 Task: Reply to email with the signature Brandon Turner with the subject Event invitation from softage.1@softage.net with the message I would like to schedule a call to discuss the proposed changes to the budget plan. Undo the message and rewrite the message as I would like to request an extension on this deadline. Send the email
Action: Mouse moved to (479, 602)
Screenshot: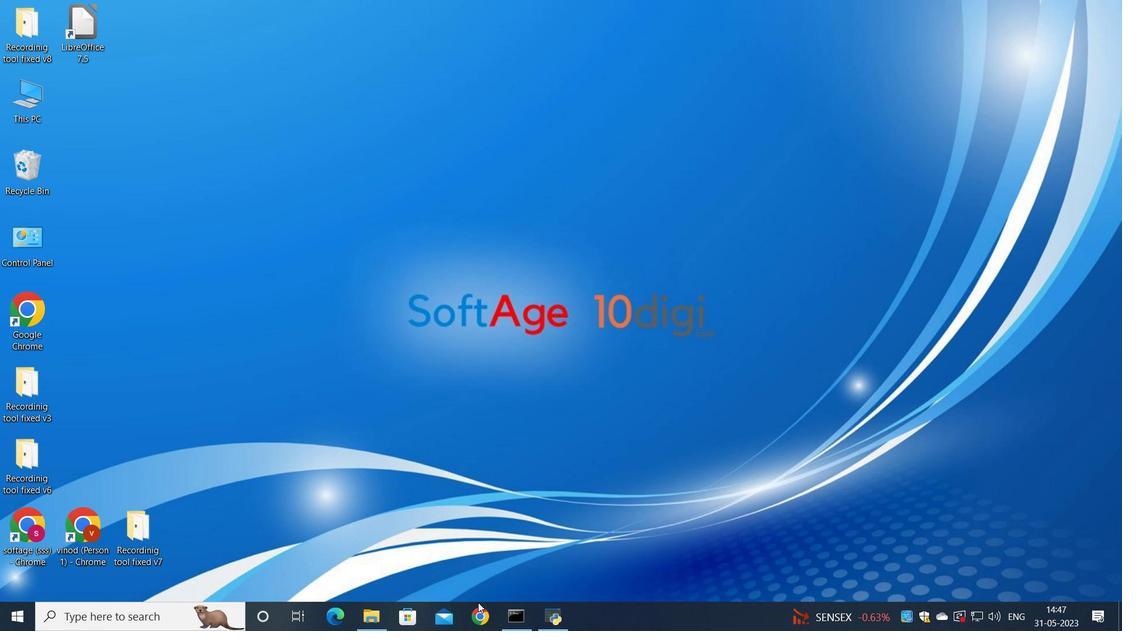 
Action: Mouse pressed left at (479, 602)
Screenshot: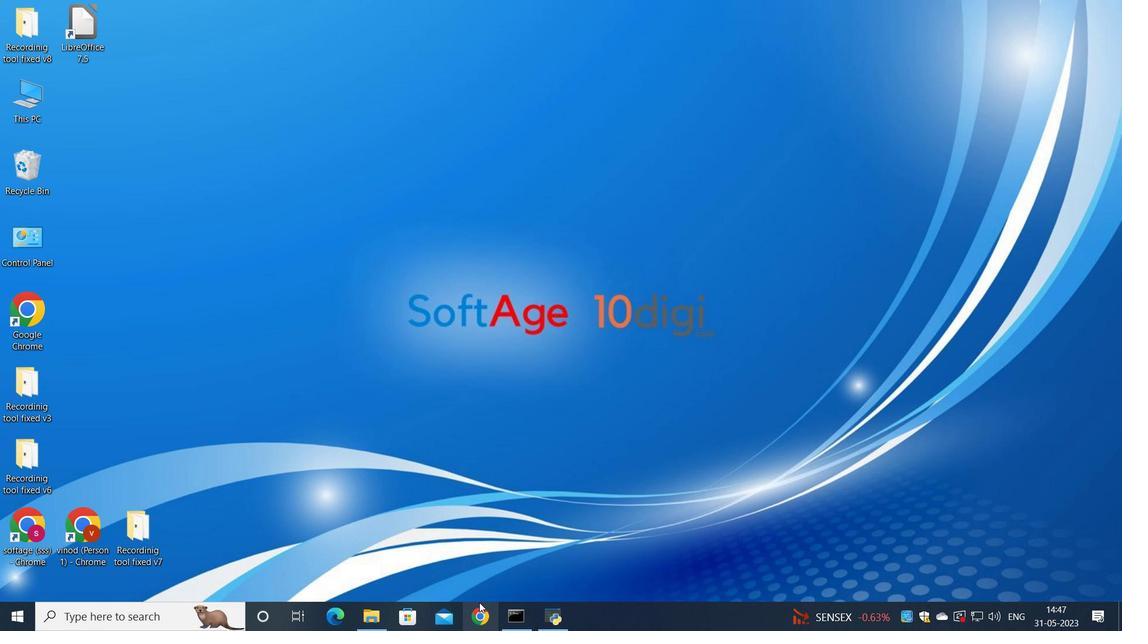 
Action: Mouse moved to (506, 364)
Screenshot: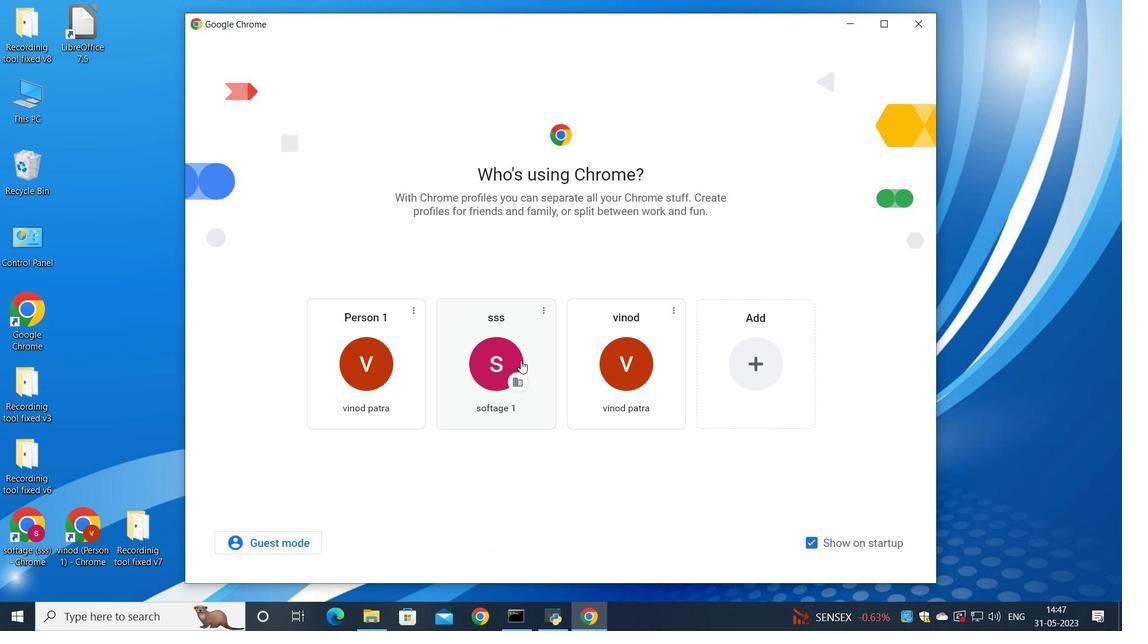 
Action: Mouse pressed left at (506, 364)
Screenshot: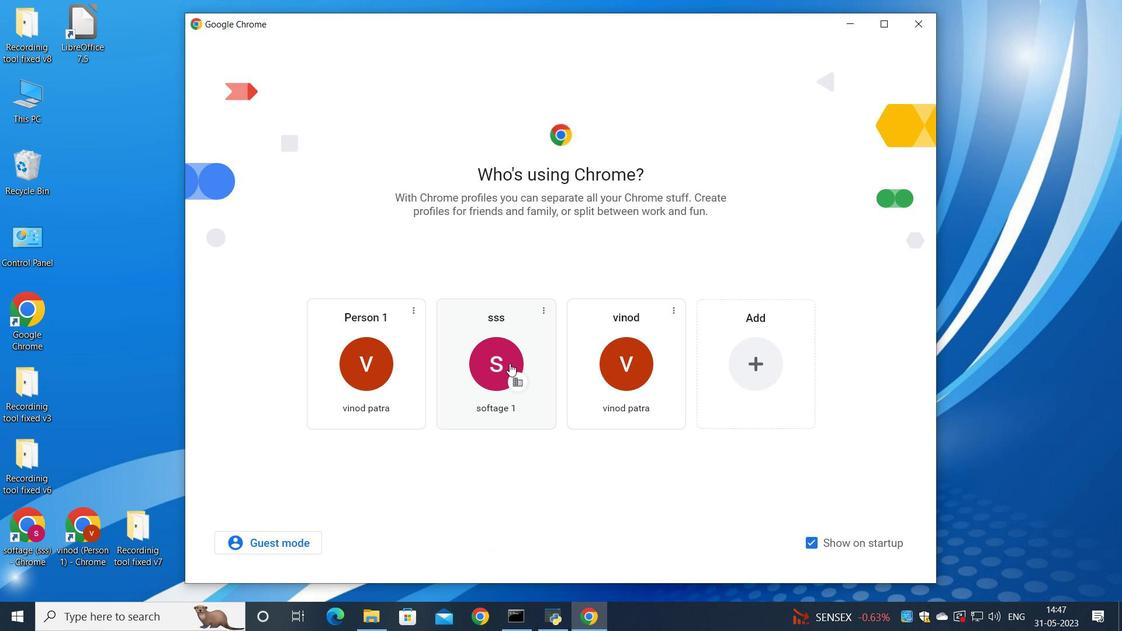 
Action: Mouse moved to (977, 75)
Screenshot: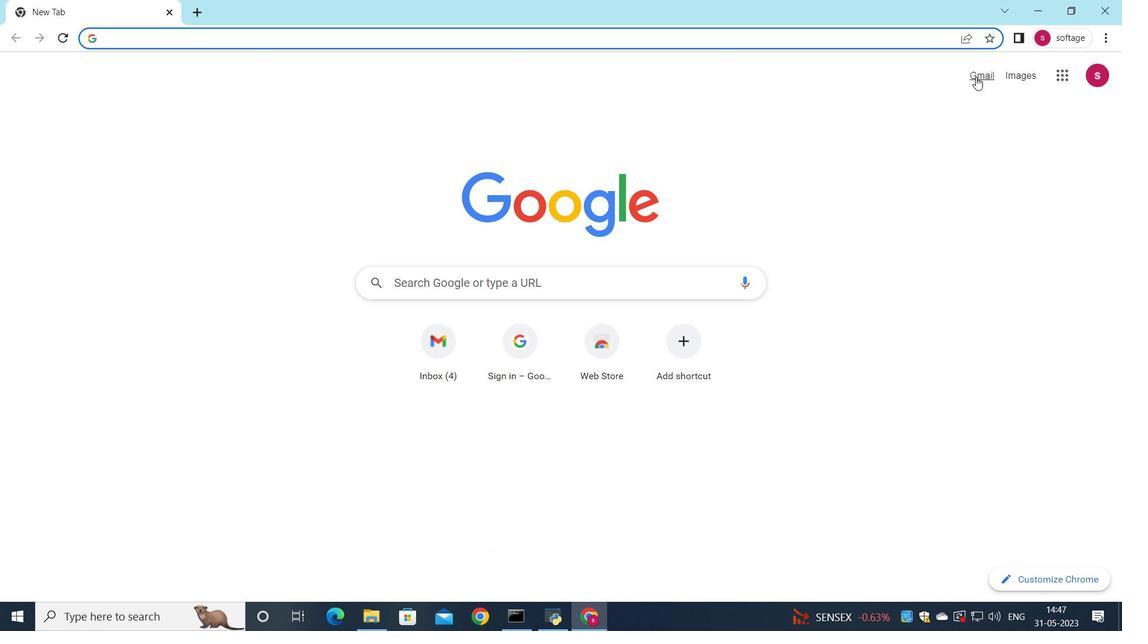 
Action: Mouse pressed left at (977, 75)
Screenshot: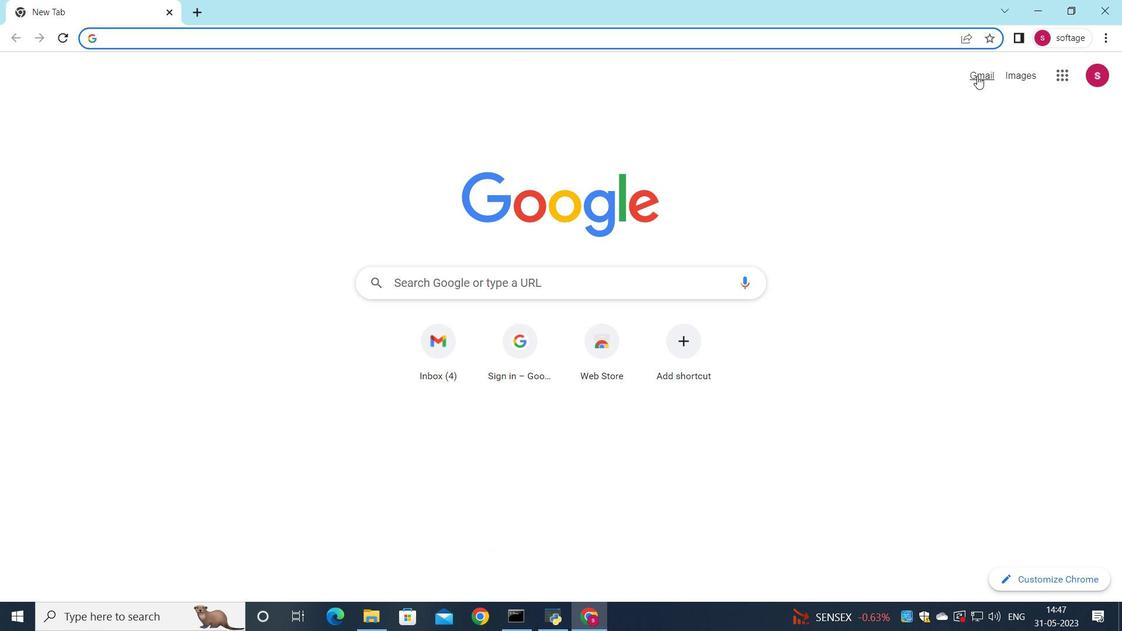 
Action: Mouse moved to (965, 108)
Screenshot: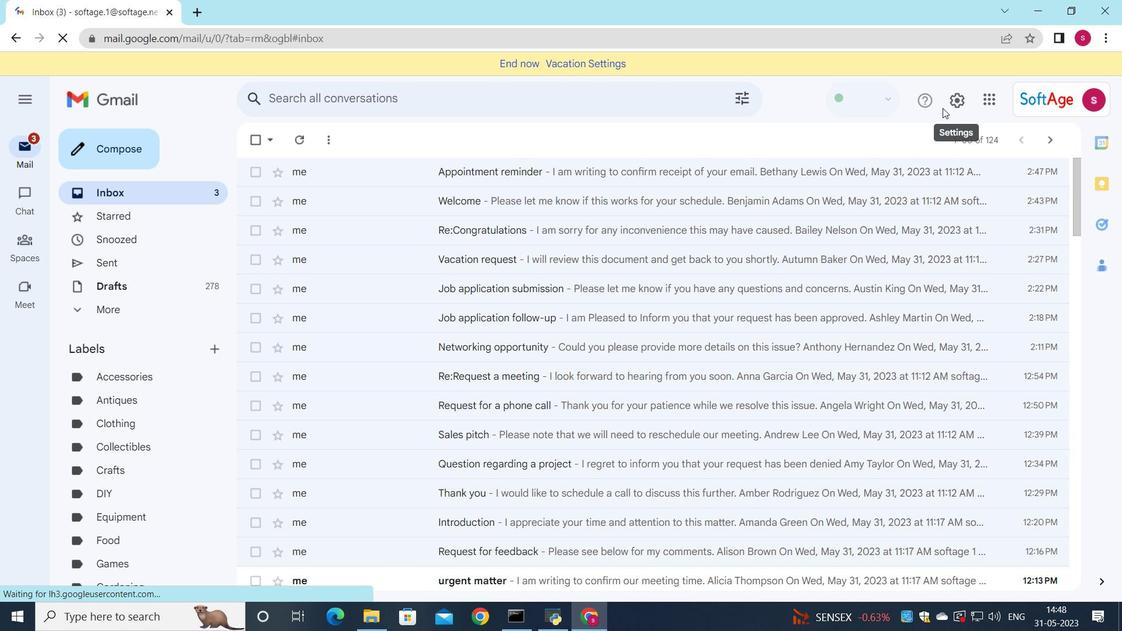
Action: Mouse pressed left at (965, 108)
Screenshot: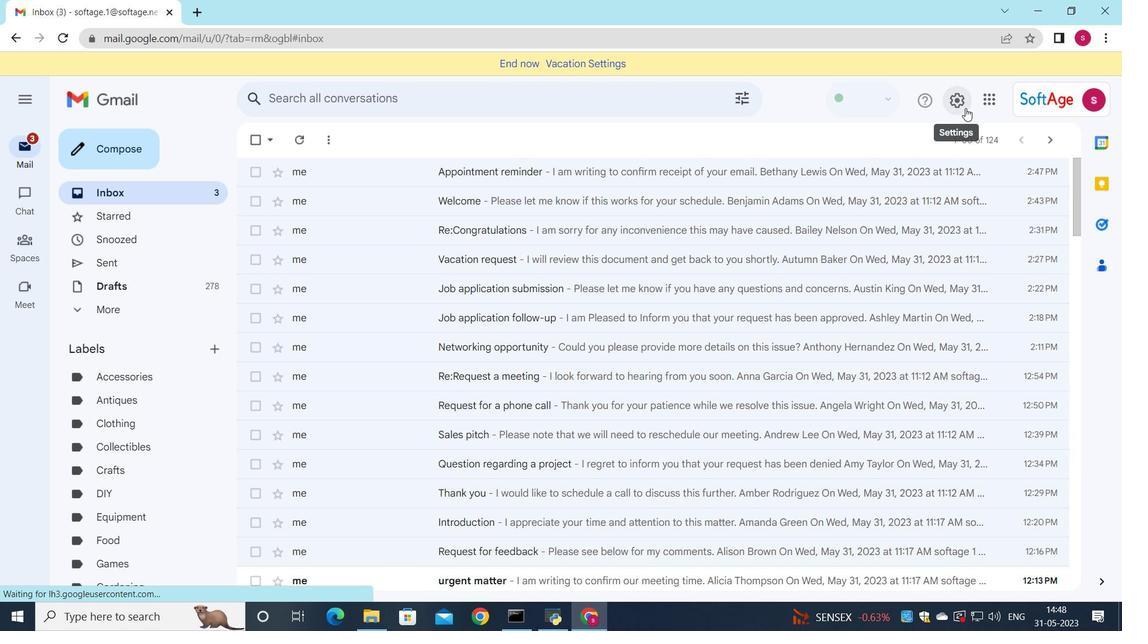 
Action: Mouse moved to (927, 170)
Screenshot: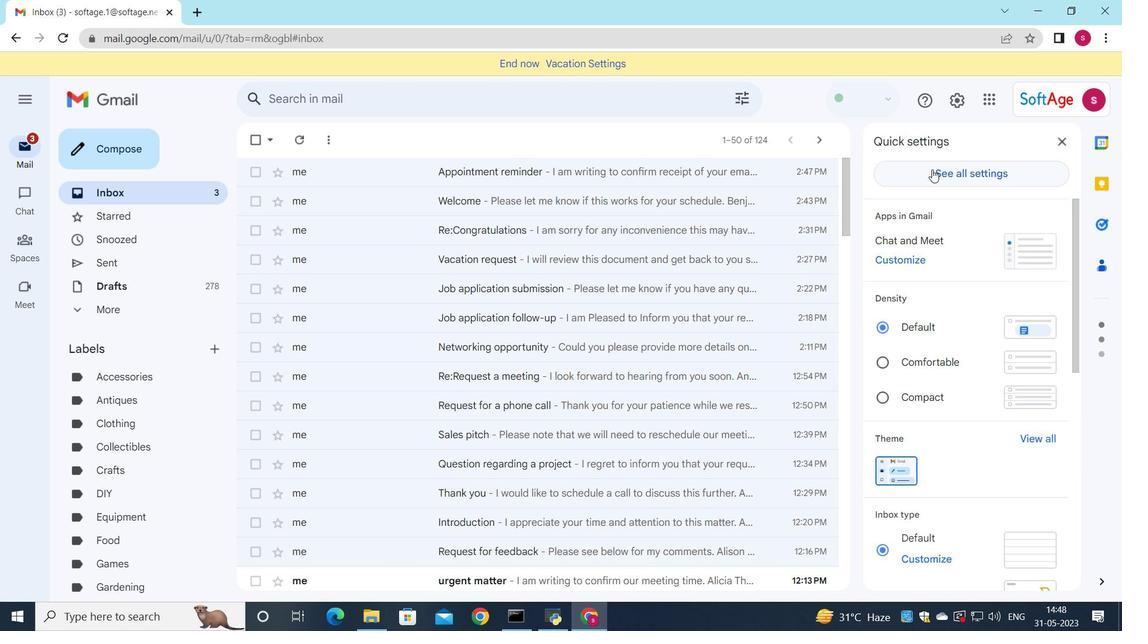 
Action: Mouse pressed left at (927, 170)
Screenshot: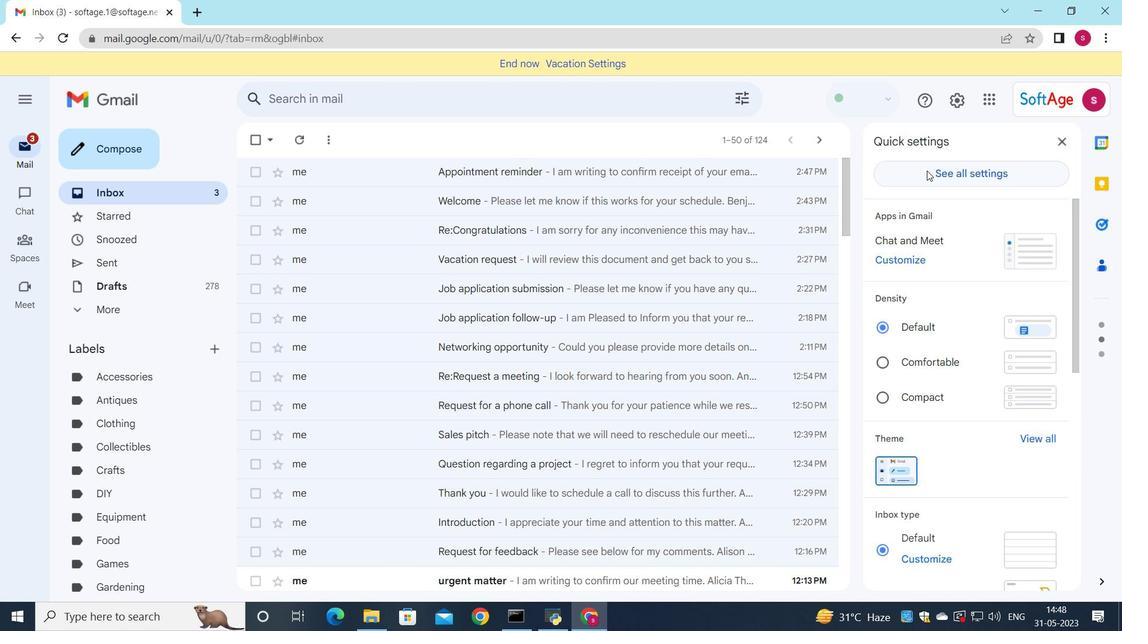 
Action: Mouse moved to (623, 298)
Screenshot: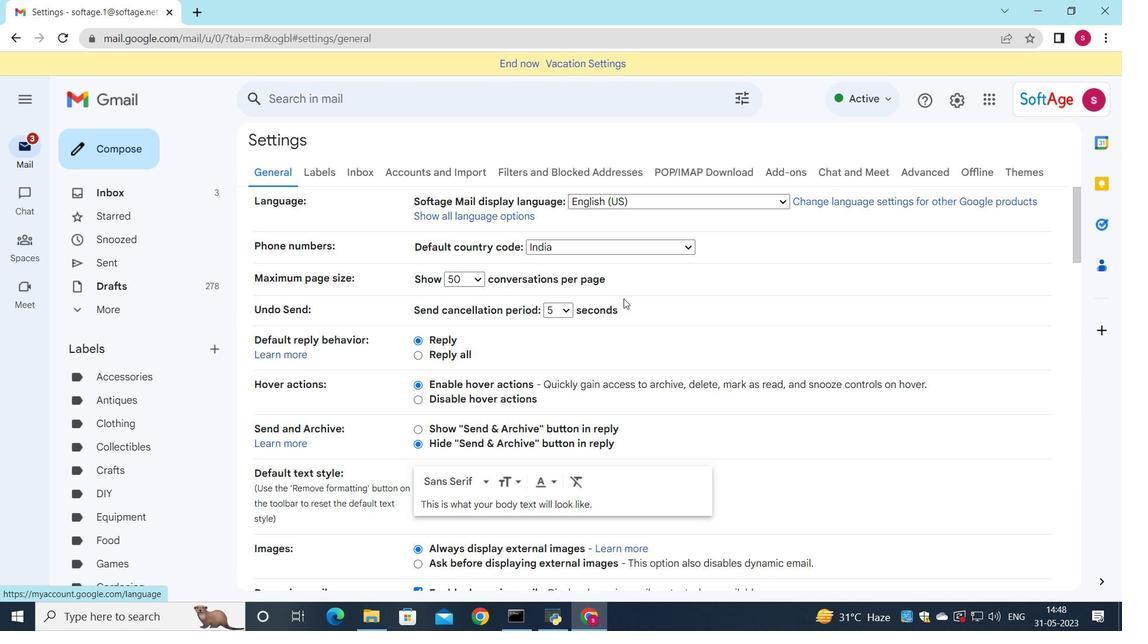 
Action: Mouse scrolled (623, 298) with delta (0, 0)
Screenshot: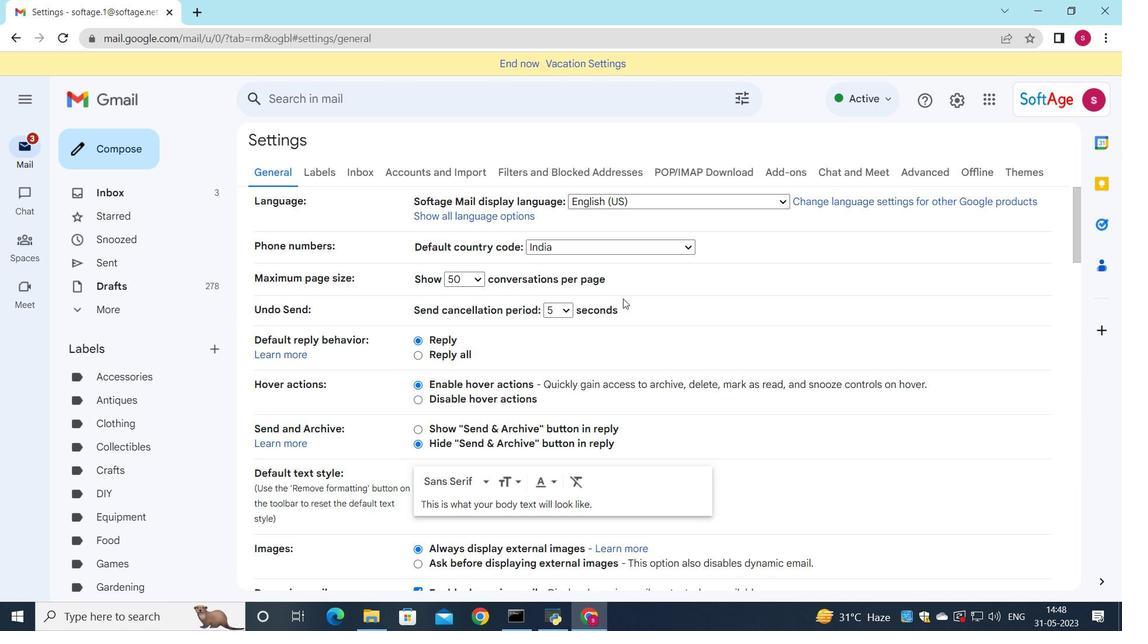 
Action: Mouse scrolled (623, 298) with delta (0, 0)
Screenshot: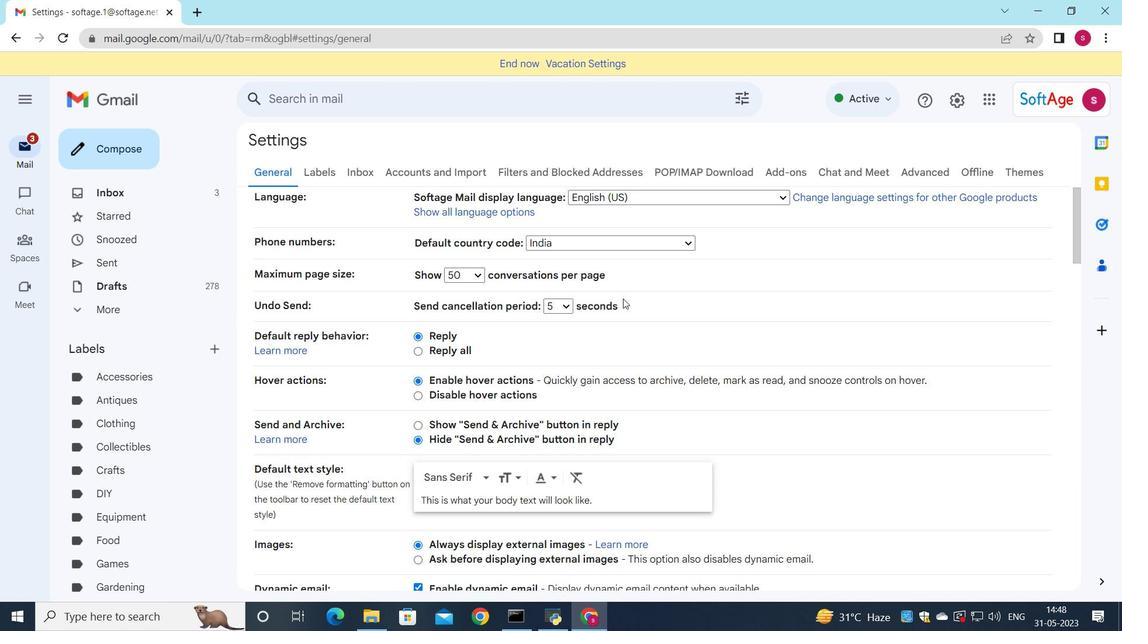 
Action: Mouse scrolled (623, 298) with delta (0, 0)
Screenshot: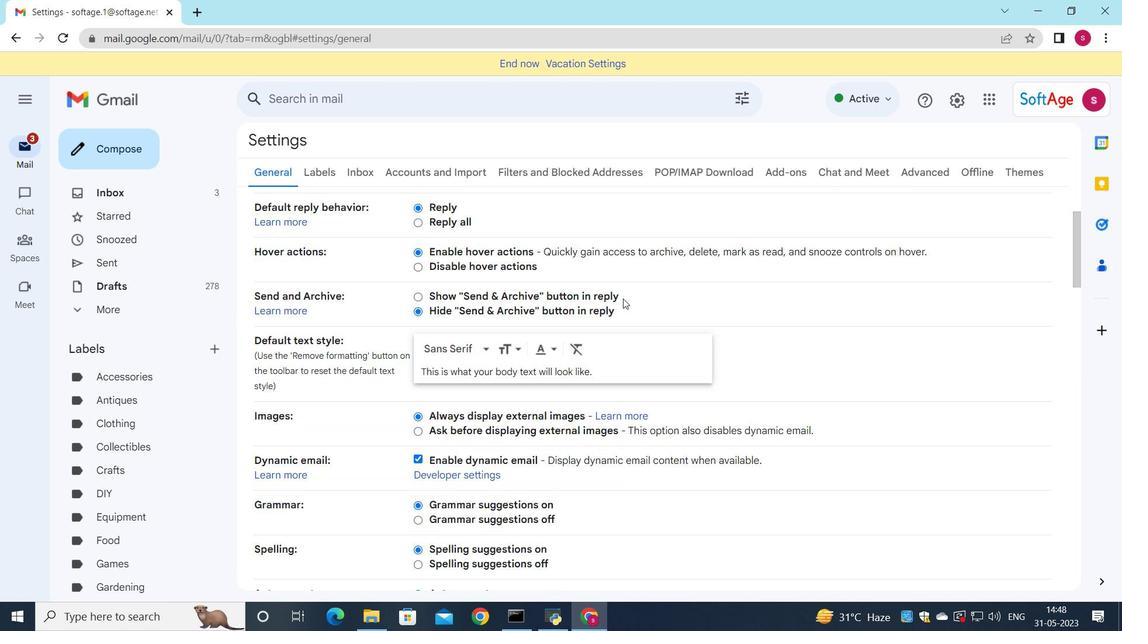 
Action: Mouse scrolled (623, 298) with delta (0, 0)
Screenshot: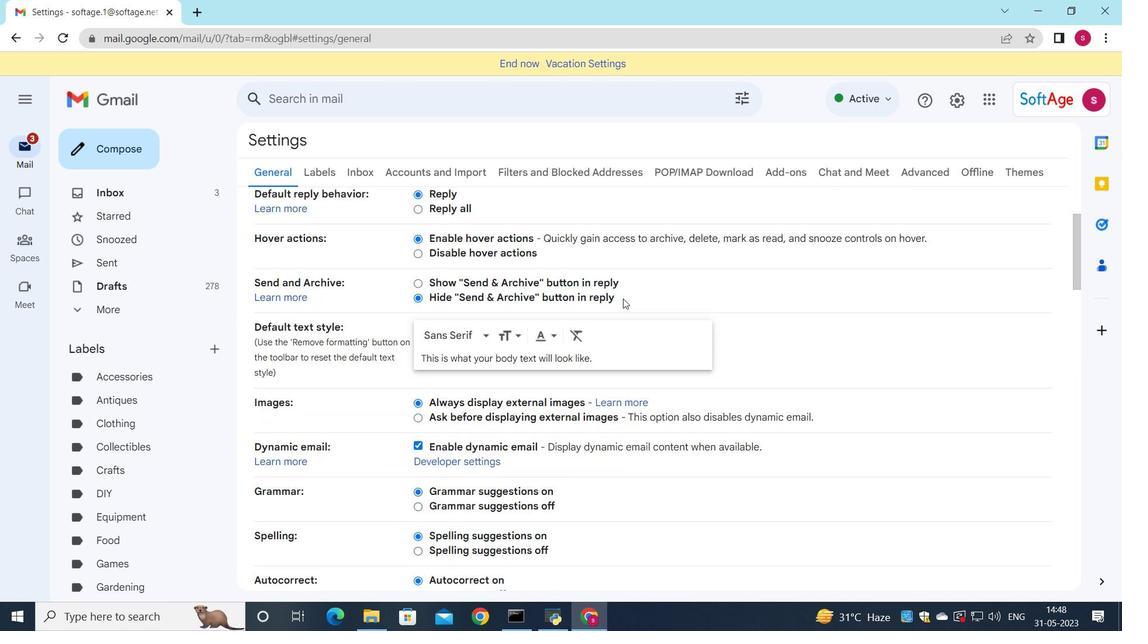 
Action: Mouse scrolled (623, 298) with delta (0, 0)
Screenshot: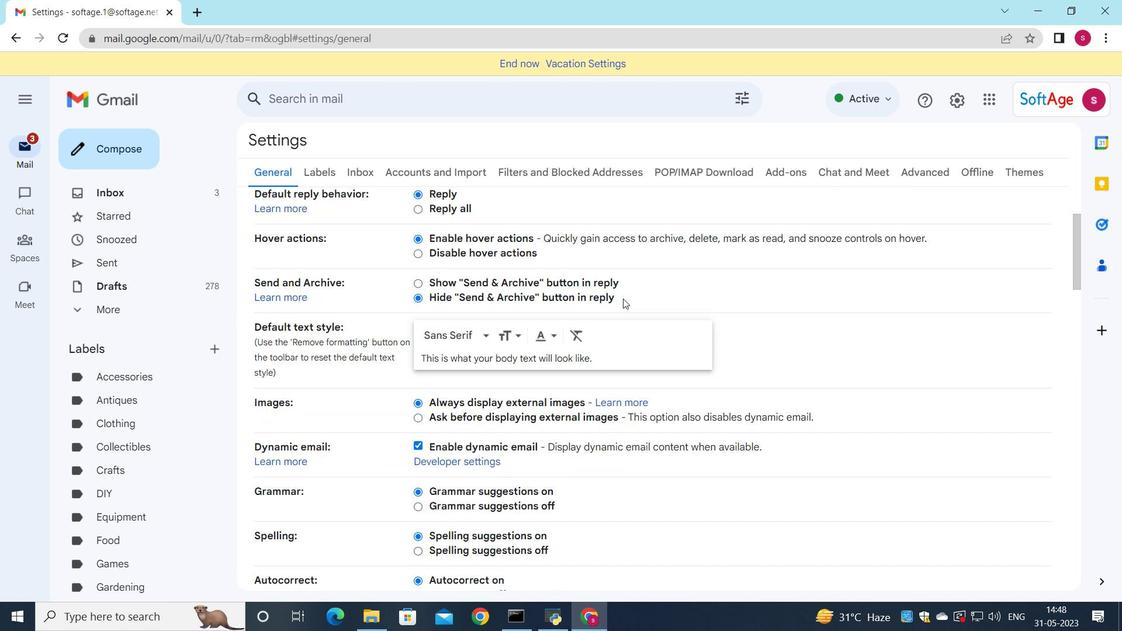 
Action: Mouse scrolled (623, 298) with delta (0, 0)
Screenshot: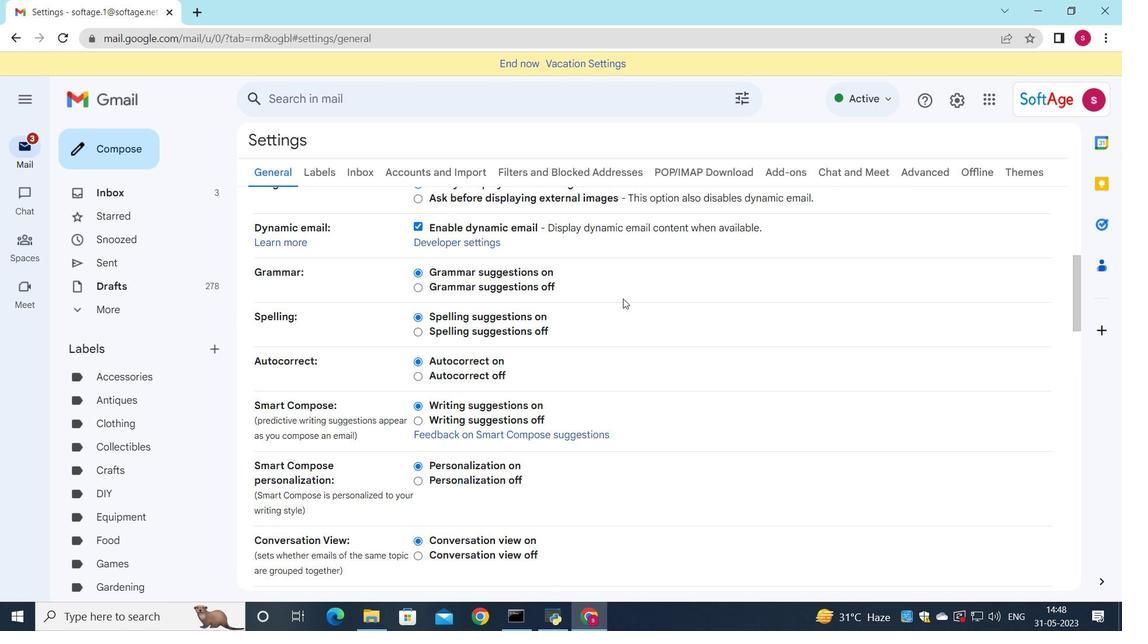 
Action: Mouse scrolled (623, 298) with delta (0, 0)
Screenshot: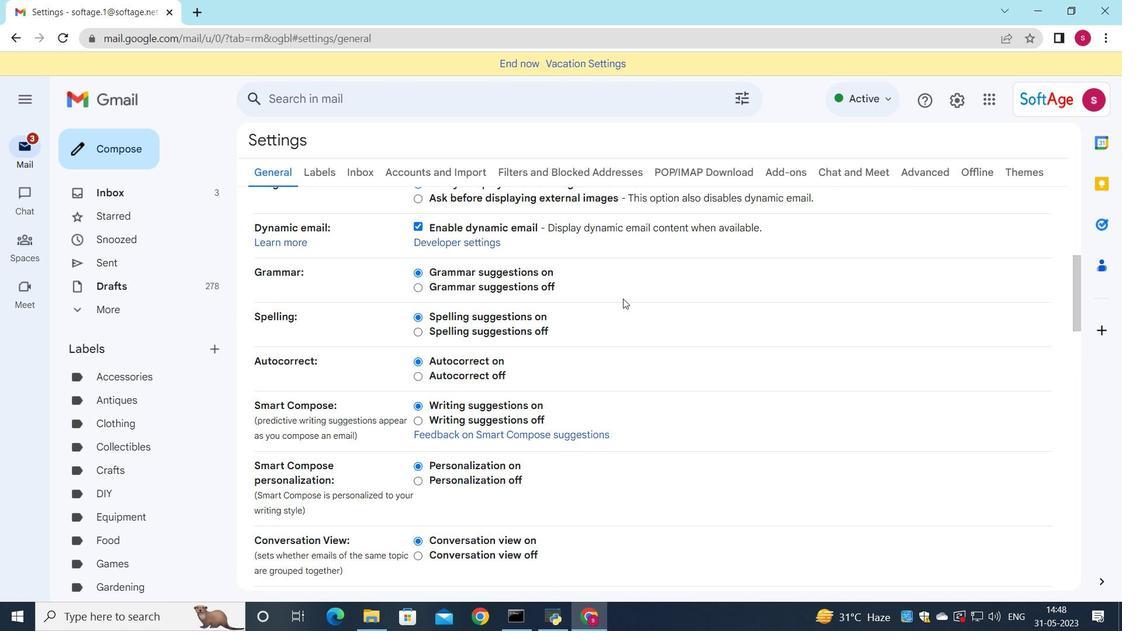 
Action: Mouse scrolled (623, 298) with delta (0, 0)
Screenshot: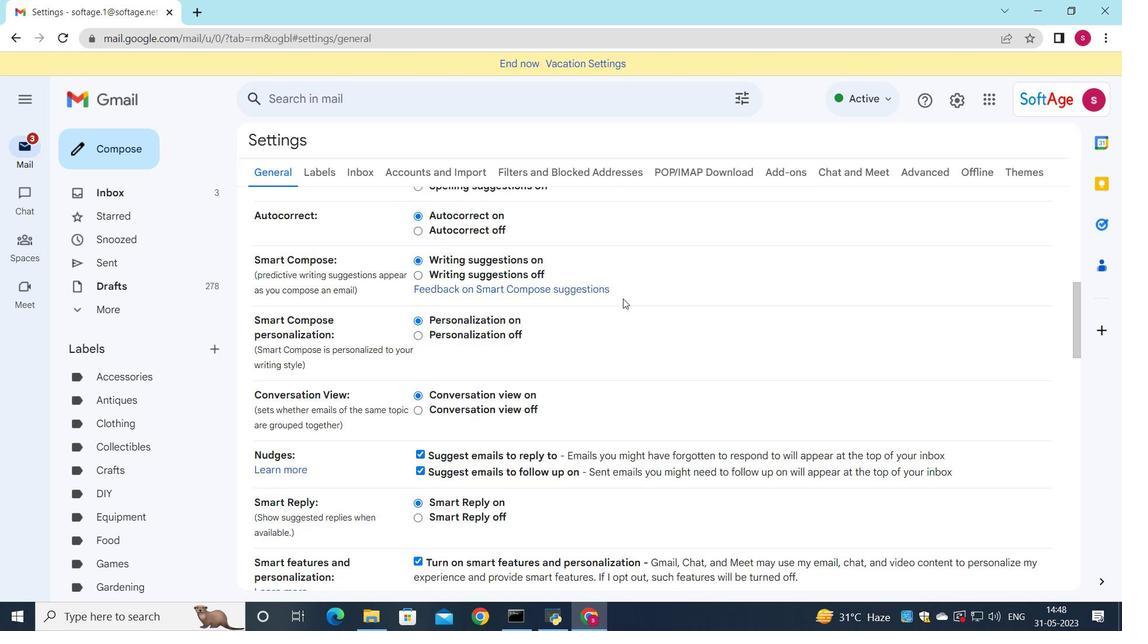 
Action: Mouse scrolled (623, 298) with delta (0, 0)
Screenshot: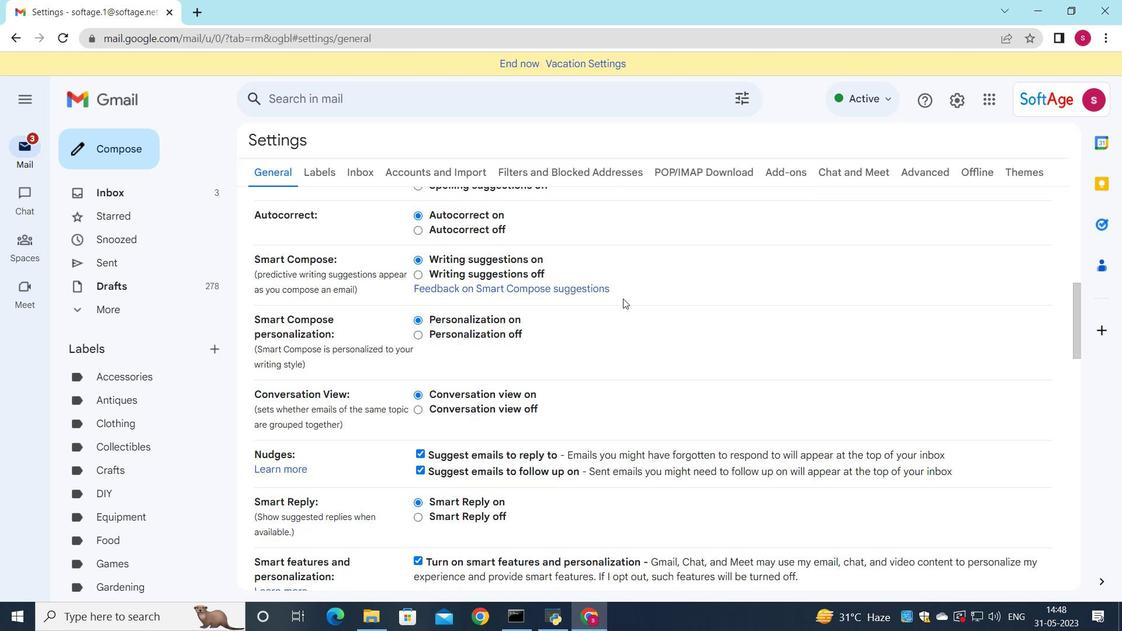 
Action: Mouse scrolled (623, 298) with delta (0, 0)
Screenshot: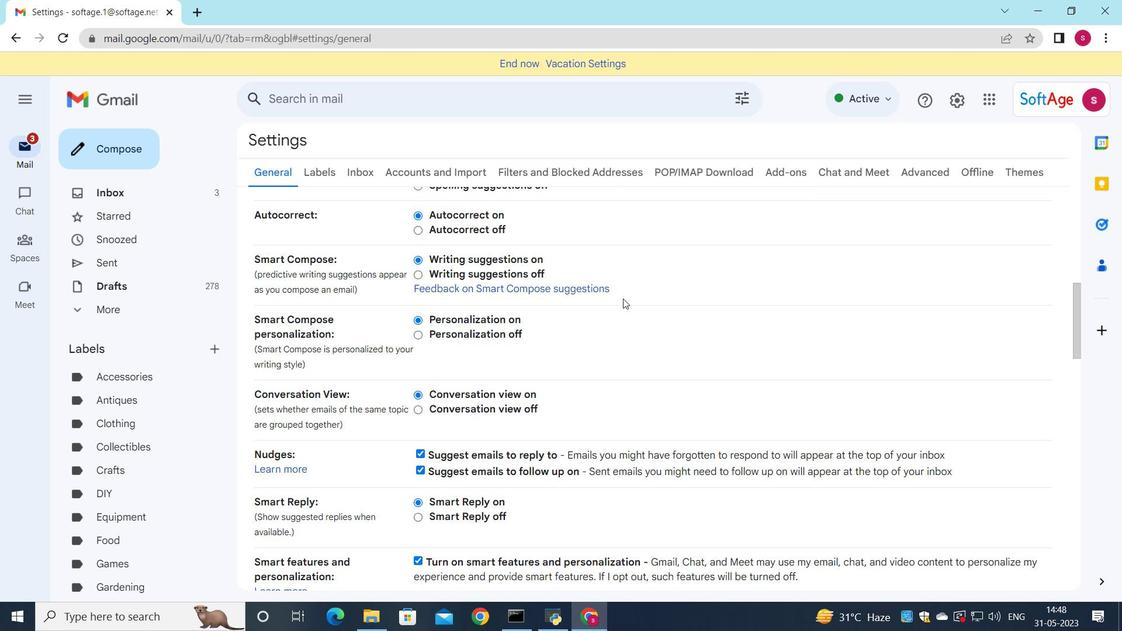 
Action: Mouse scrolled (623, 298) with delta (0, 0)
Screenshot: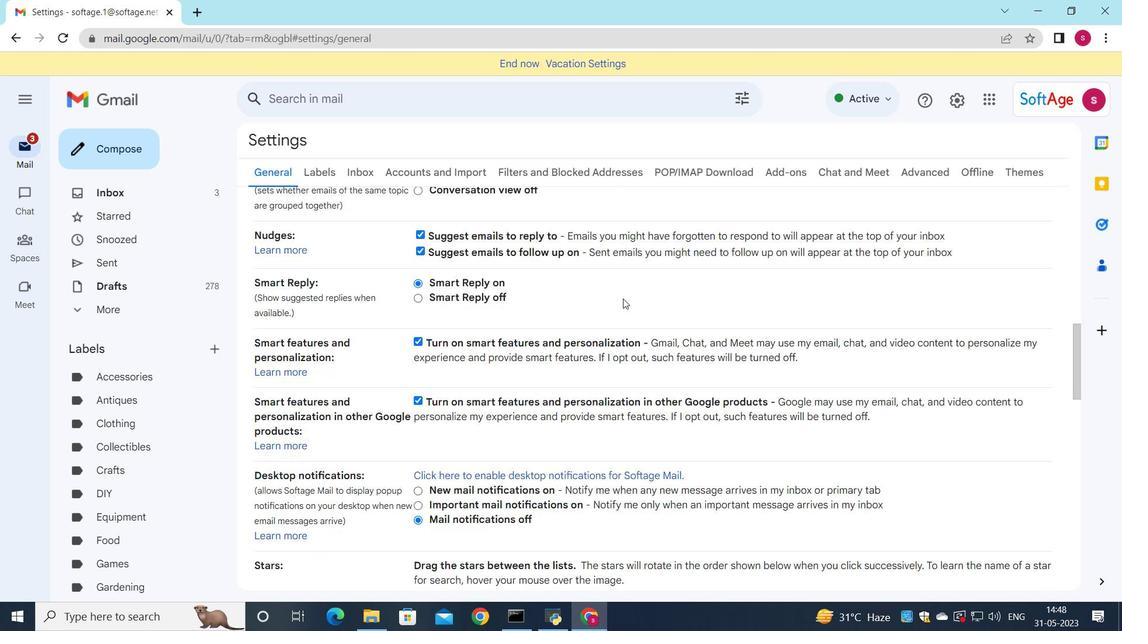 
Action: Mouse scrolled (623, 298) with delta (0, 0)
Screenshot: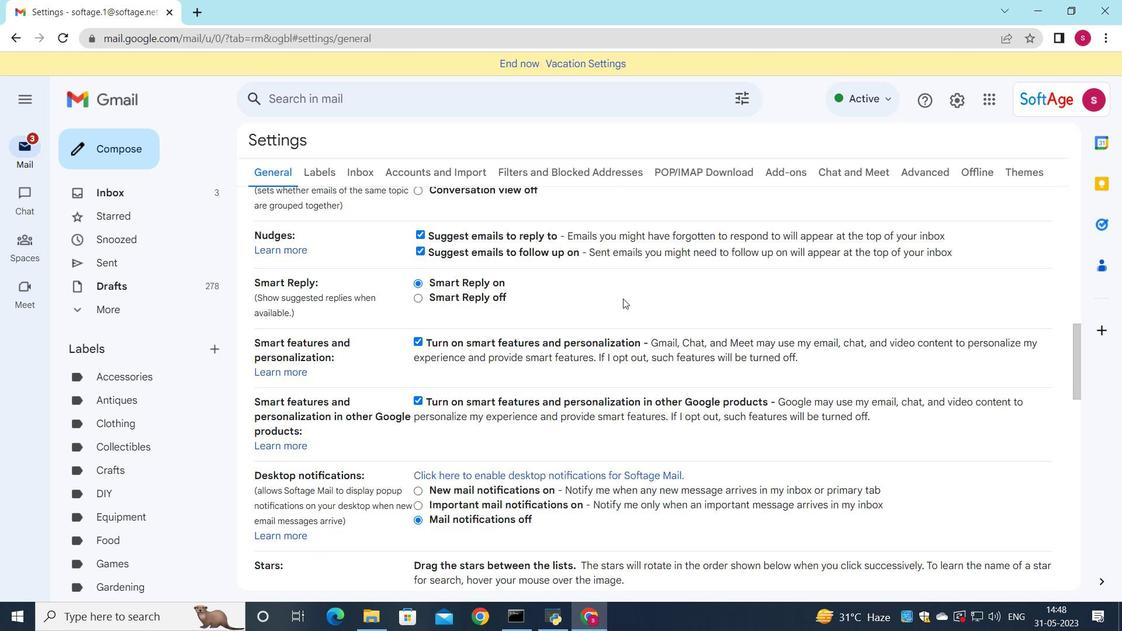 
Action: Mouse scrolled (623, 298) with delta (0, 0)
Screenshot: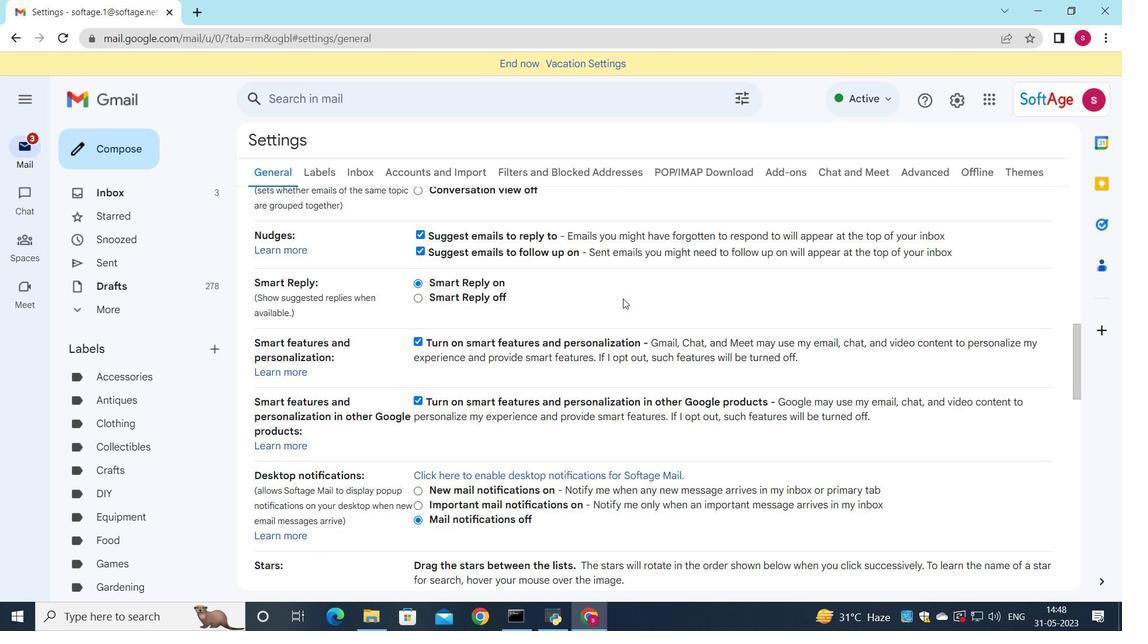 
Action: Mouse scrolled (623, 298) with delta (0, 0)
Screenshot: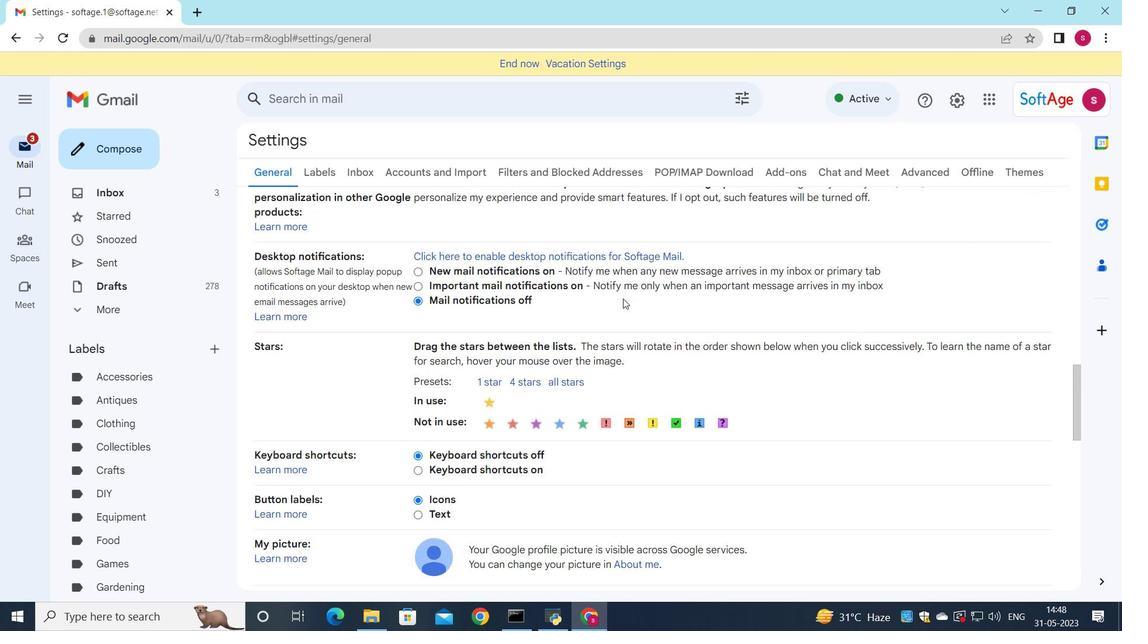 
Action: Mouse scrolled (623, 298) with delta (0, 0)
Screenshot: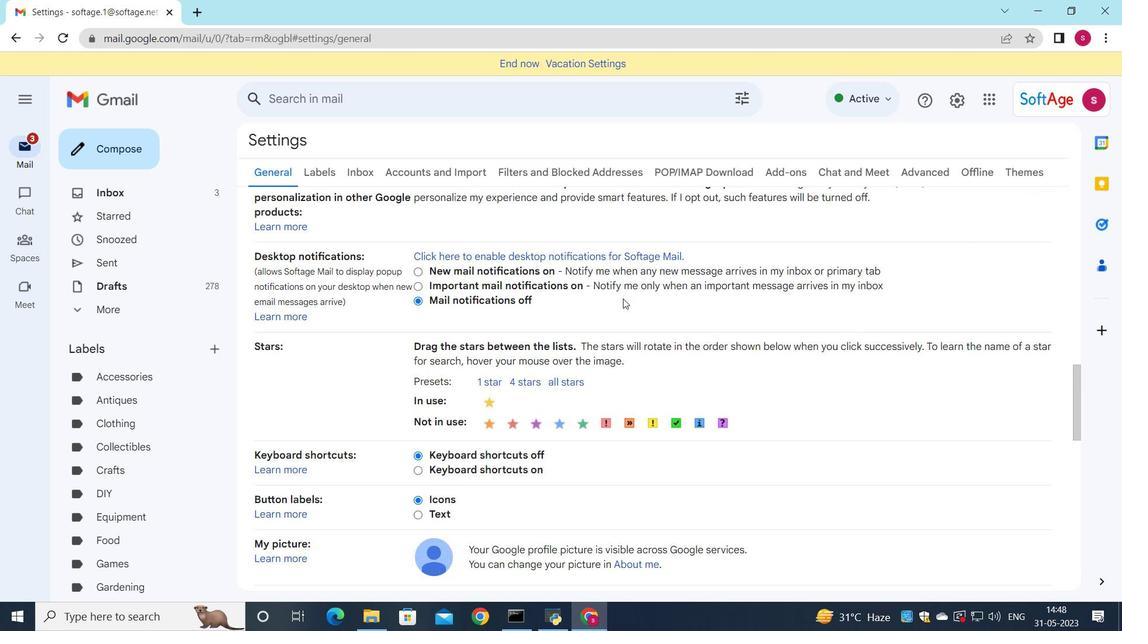 
Action: Mouse scrolled (623, 298) with delta (0, 0)
Screenshot: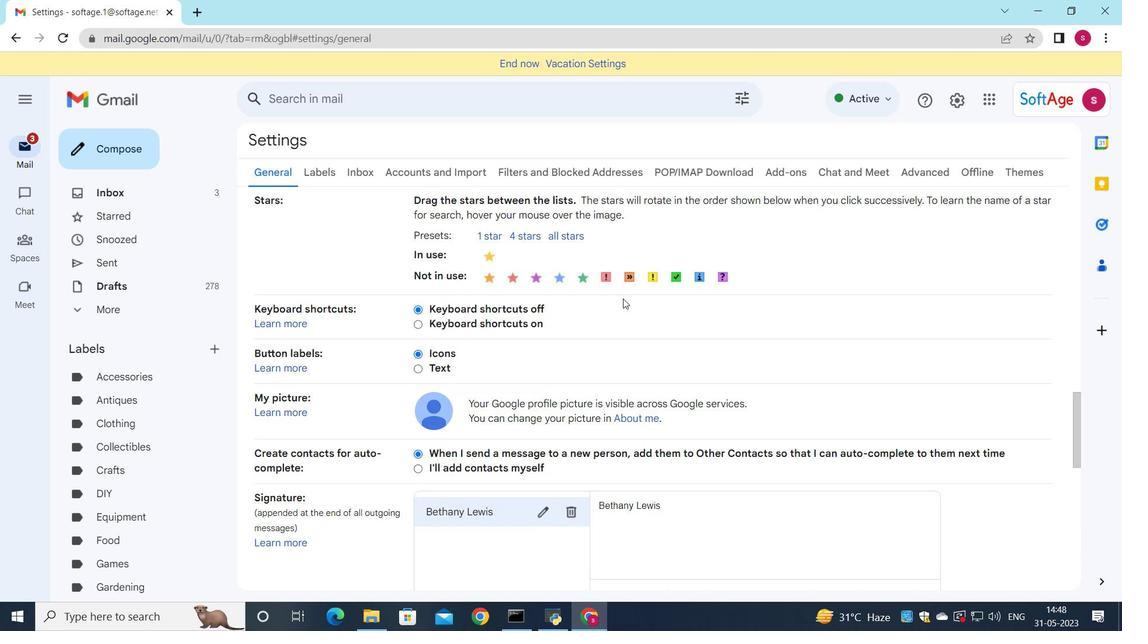 
Action: Mouse scrolled (623, 298) with delta (0, 0)
Screenshot: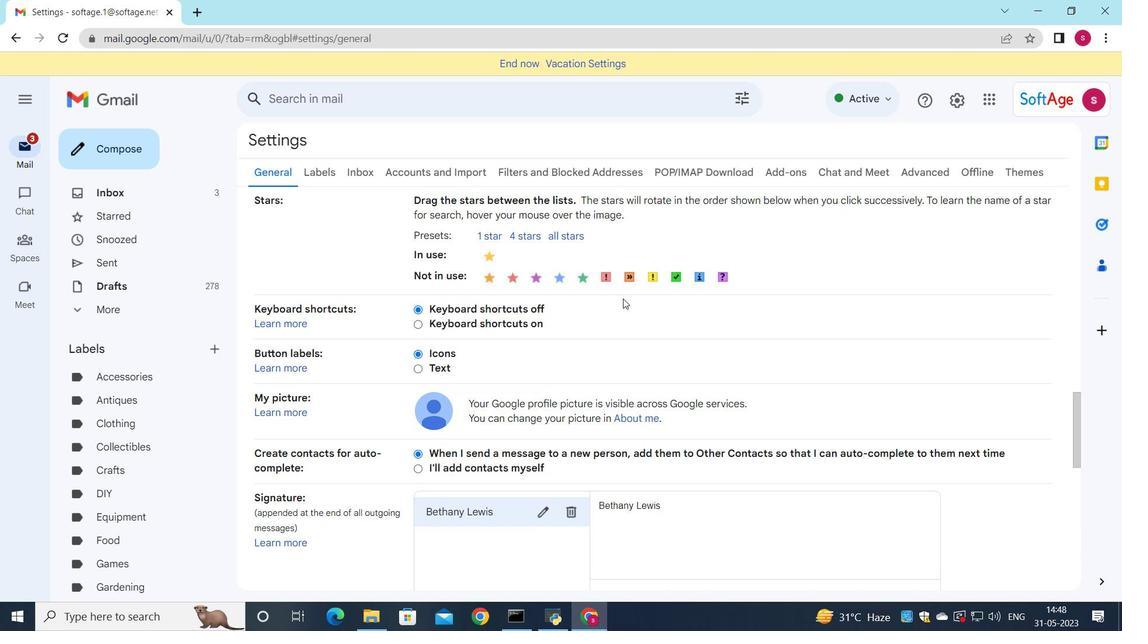 
Action: Mouse moved to (573, 364)
Screenshot: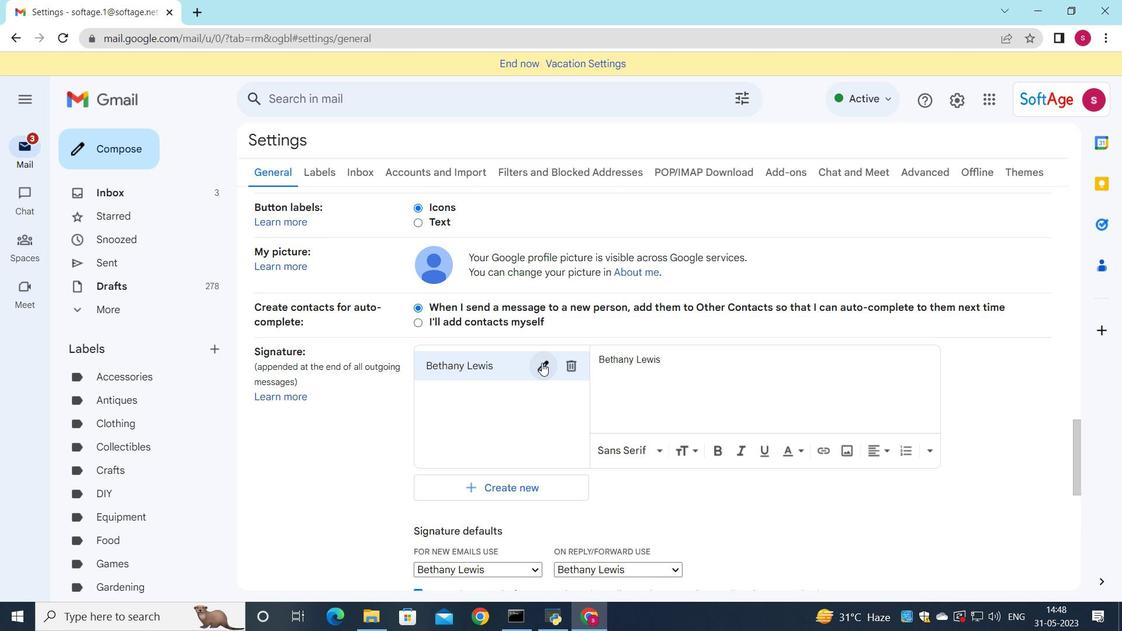 
Action: Mouse pressed left at (573, 364)
Screenshot: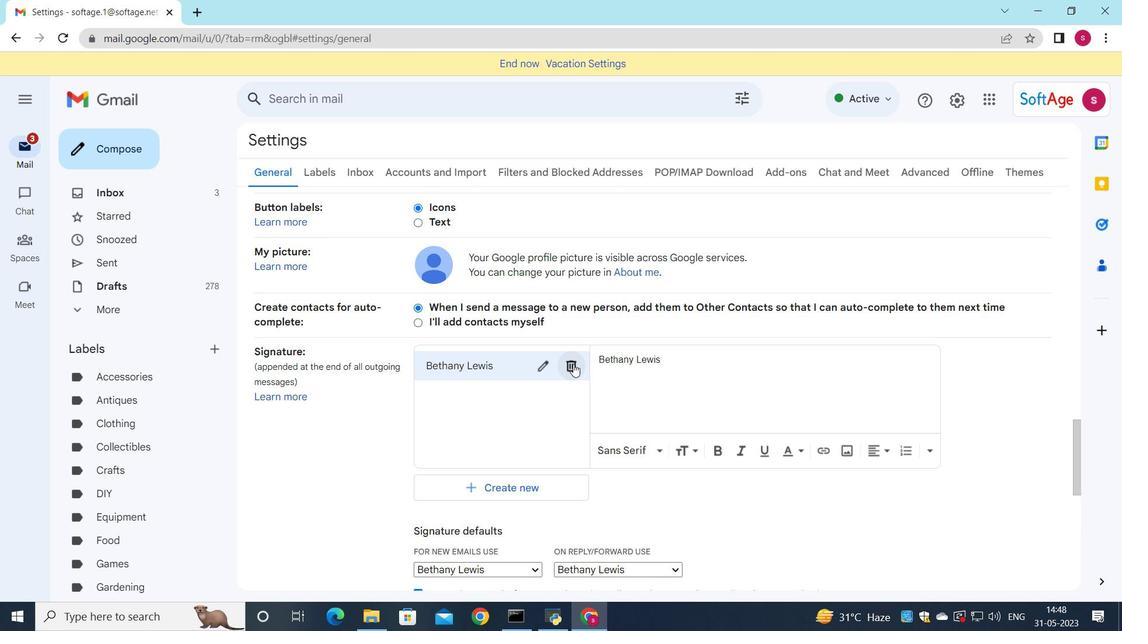 
Action: Mouse moved to (688, 350)
Screenshot: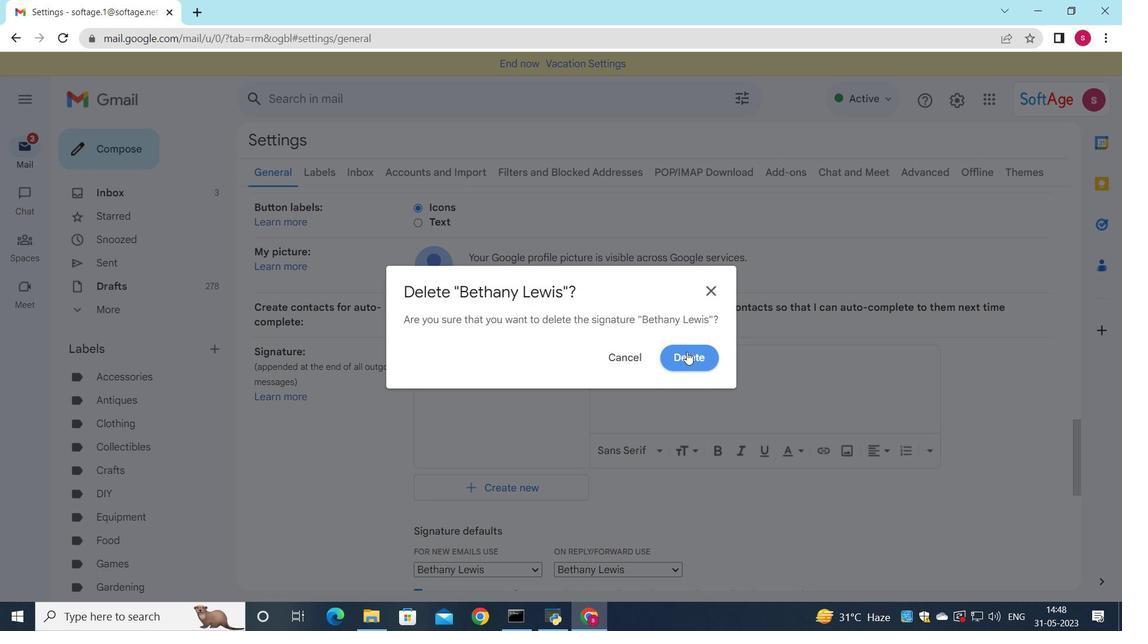 
Action: Mouse pressed left at (688, 350)
Screenshot: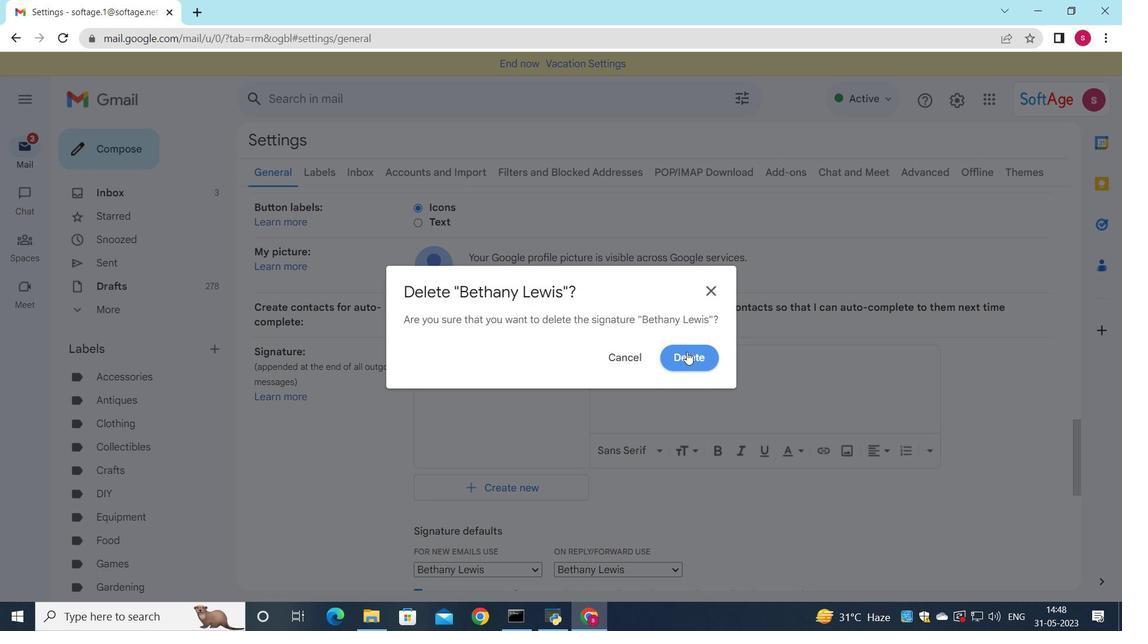 
Action: Mouse moved to (499, 378)
Screenshot: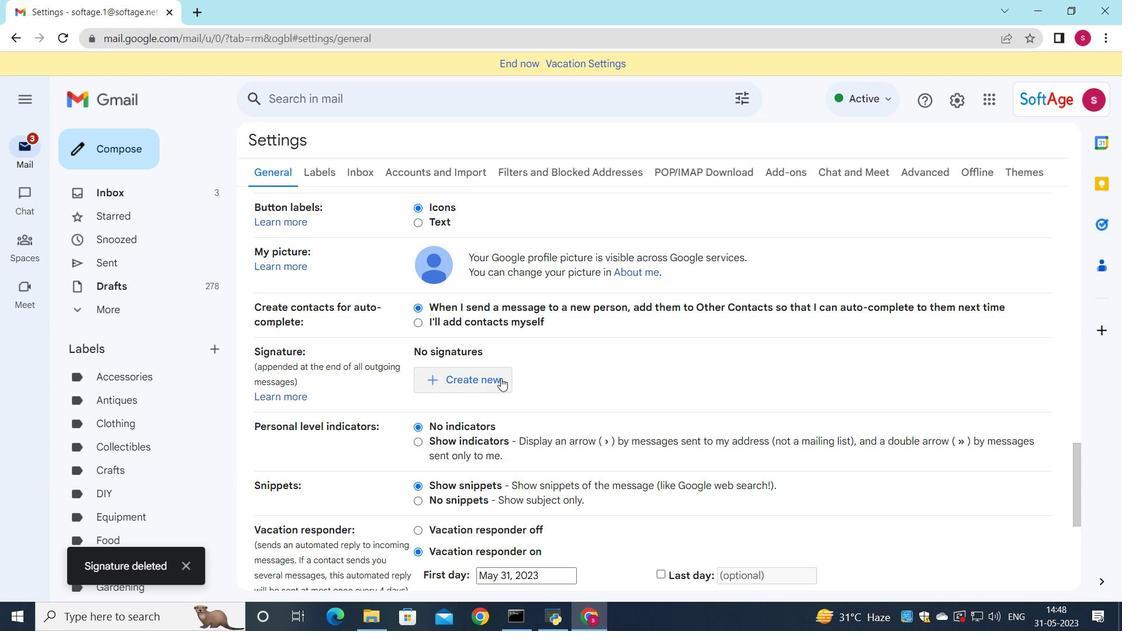 
Action: Mouse pressed left at (499, 378)
Screenshot: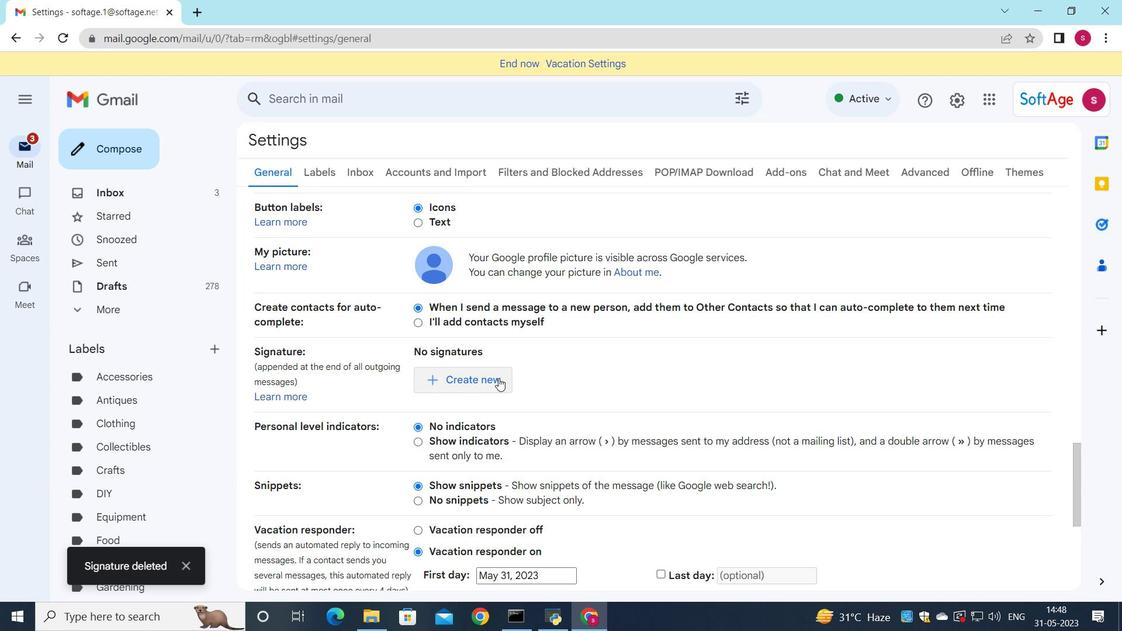 
Action: Mouse moved to (690, 295)
Screenshot: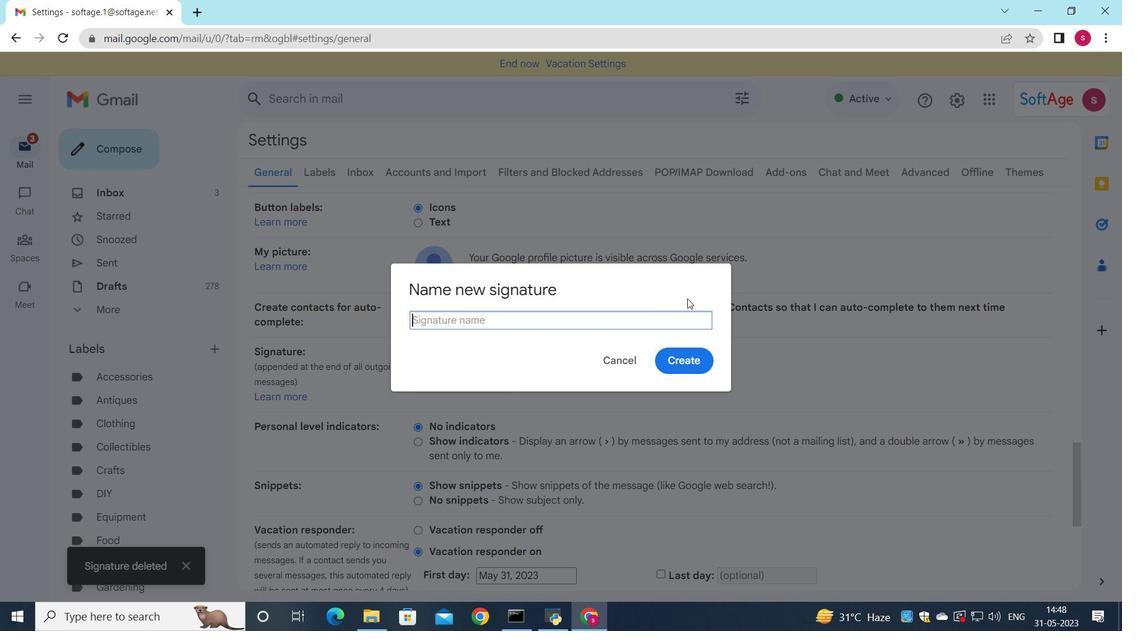 
Action: Key pressed <Key.shift>Brandon<Key.space><Key.shift>Turner
Screenshot: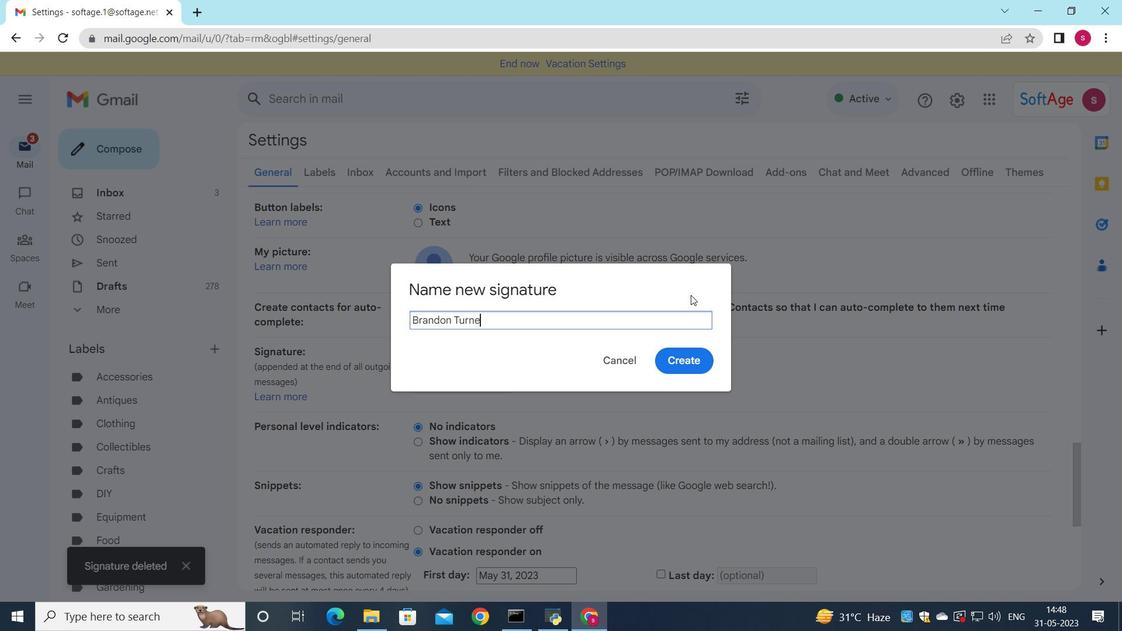 
Action: Mouse moved to (671, 367)
Screenshot: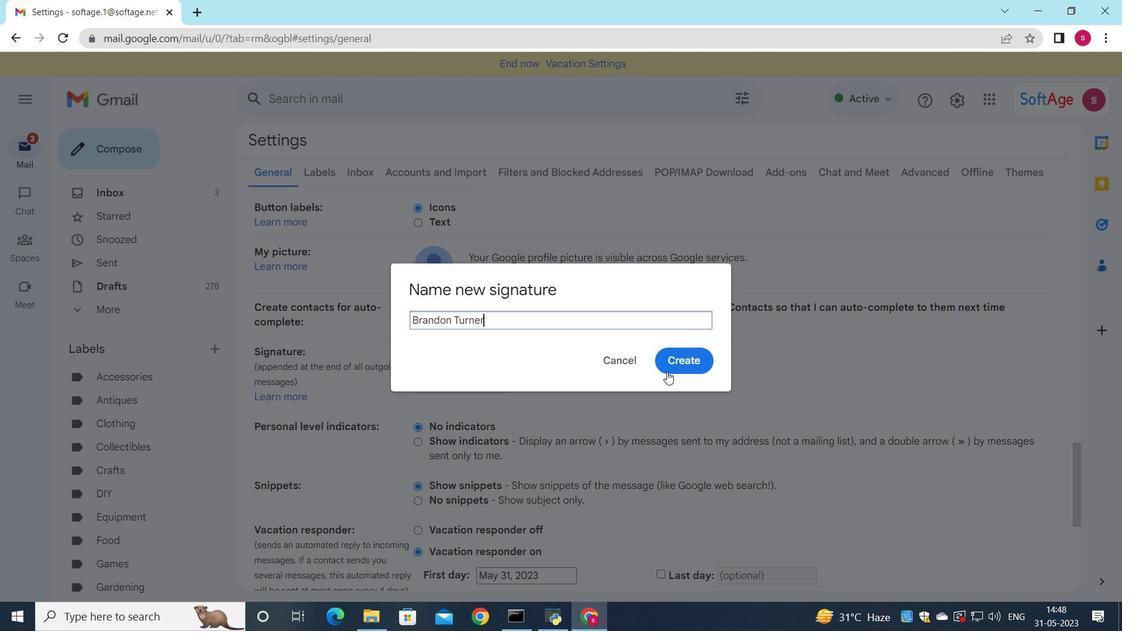 
Action: Mouse pressed left at (671, 367)
Screenshot: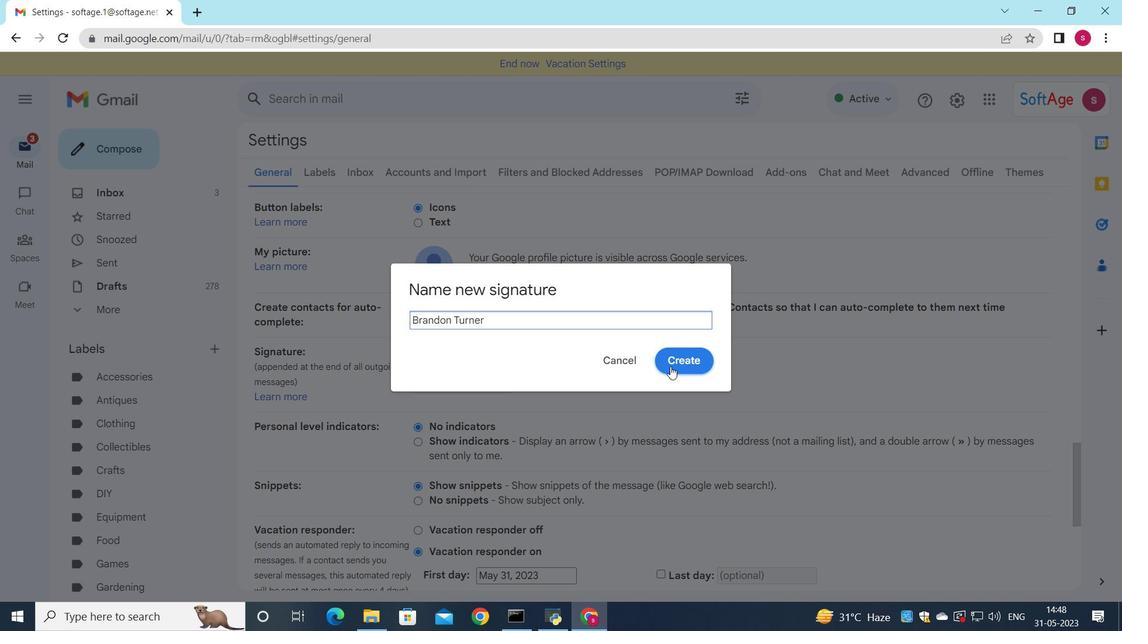 
Action: Mouse moved to (672, 360)
Screenshot: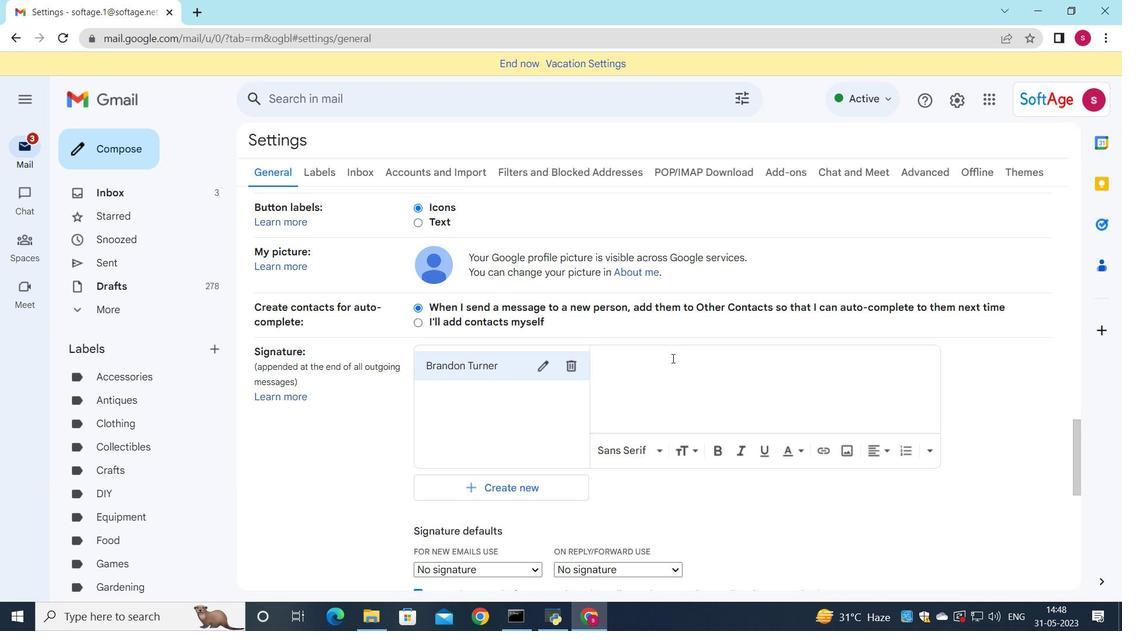 
Action: Mouse pressed left at (672, 360)
Screenshot: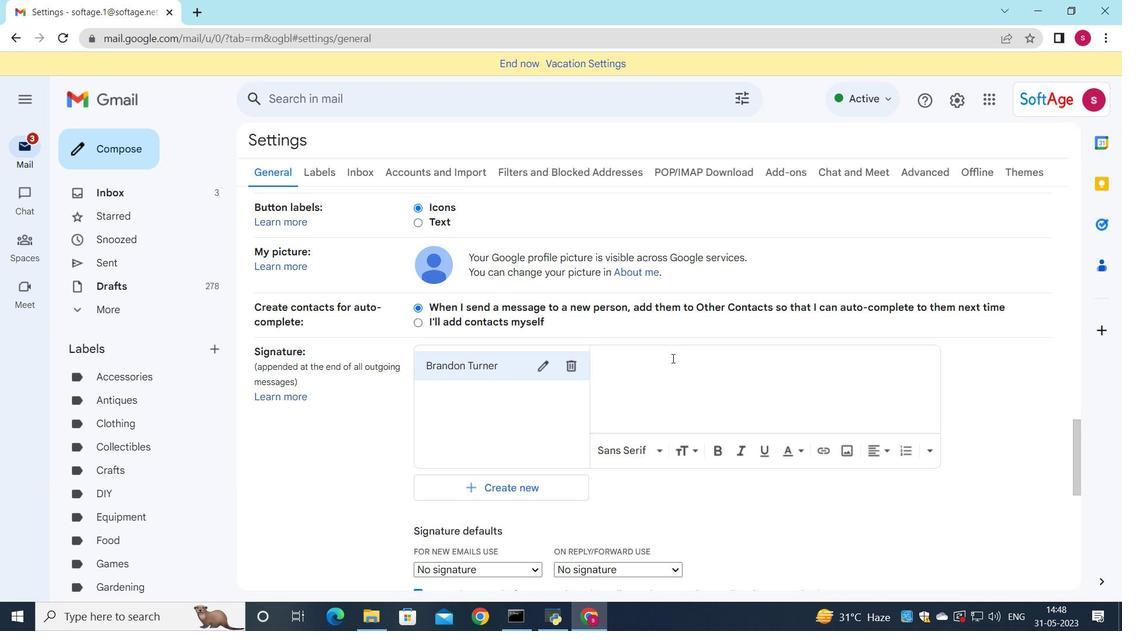 
Action: Key pressed <Key.shift>ra<Key.backspace><Key.backspace><Key.backspace><Key.backspace><Key.backspace><Key.backspace><Key.backspace><Key.shift><Key.shift>Brandon<Key.space><Key.shift>Turner
Screenshot: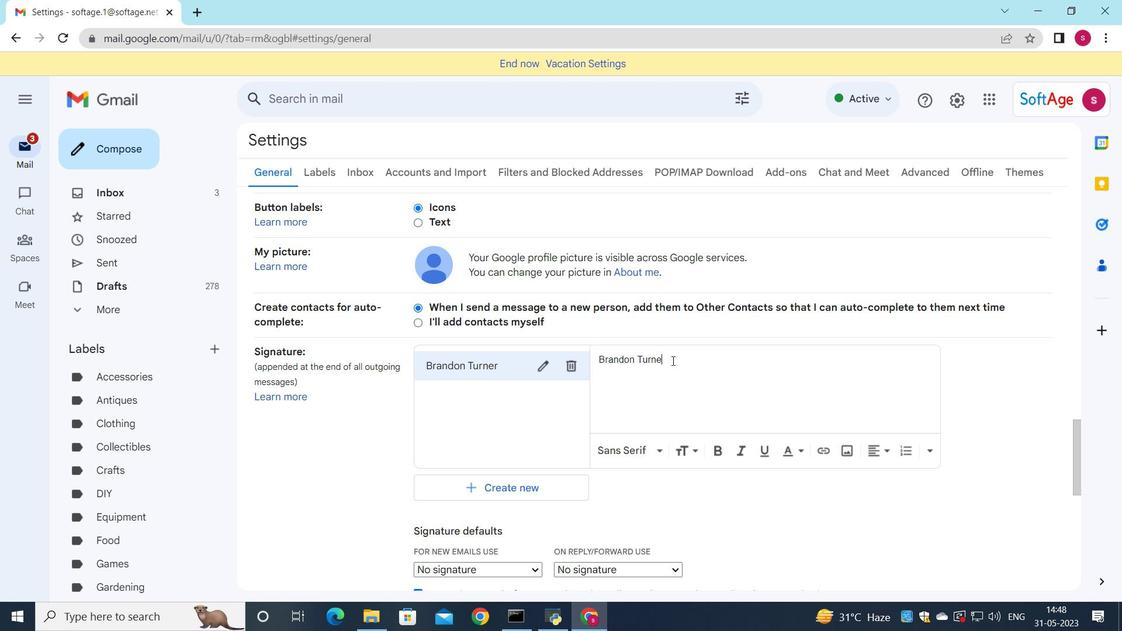 
Action: Mouse moved to (666, 358)
Screenshot: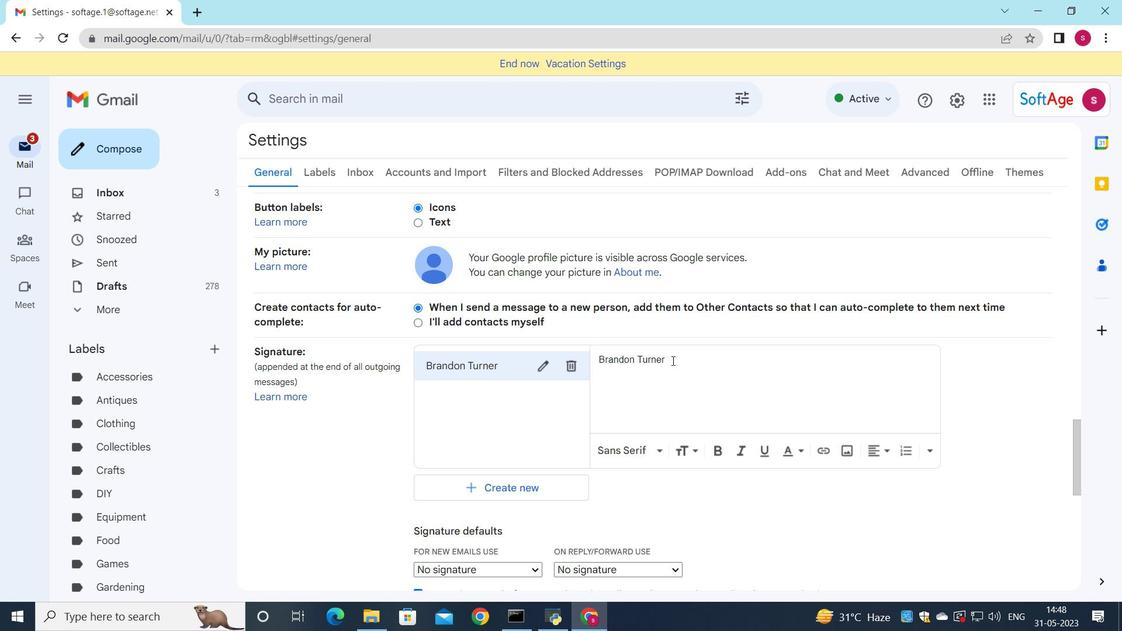 
Action: Mouse scrolled (666, 358) with delta (0, 0)
Screenshot: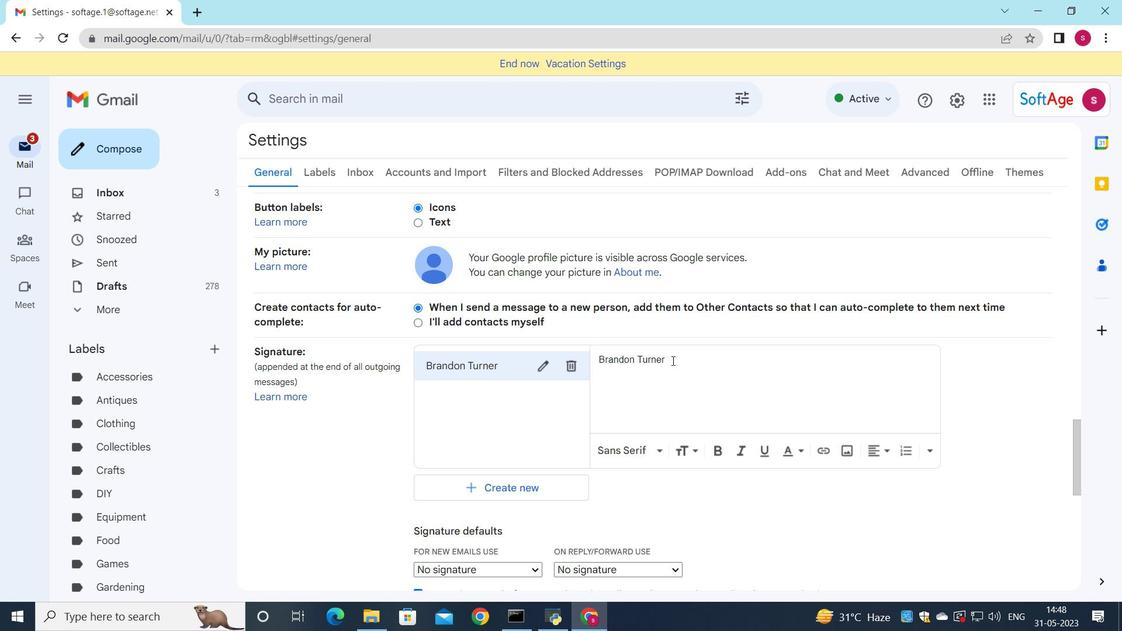 
Action: Mouse moved to (658, 374)
Screenshot: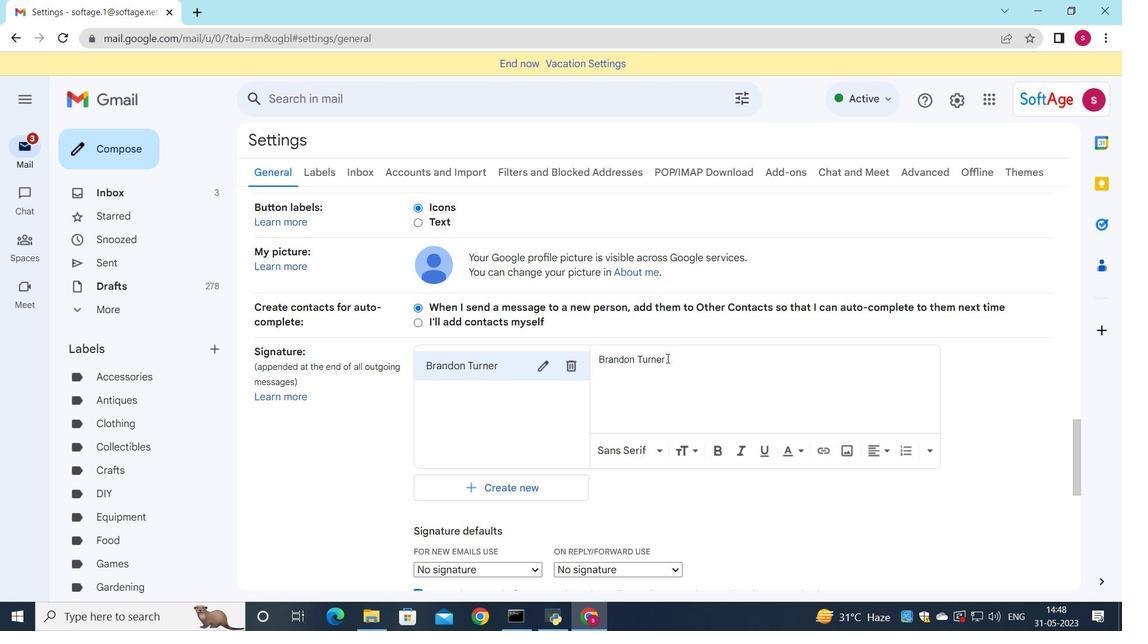 
Action: Mouse scrolled (658, 374) with delta (0, 0)
Screenshot: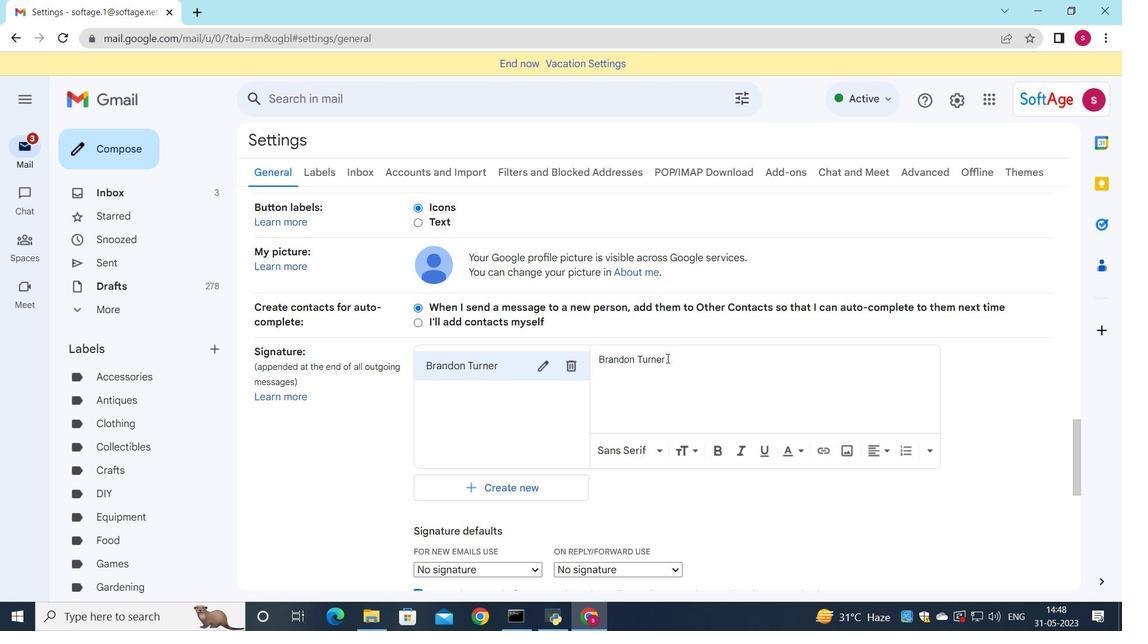 
Action: Mouse moved to (654, 381)
Screenshot: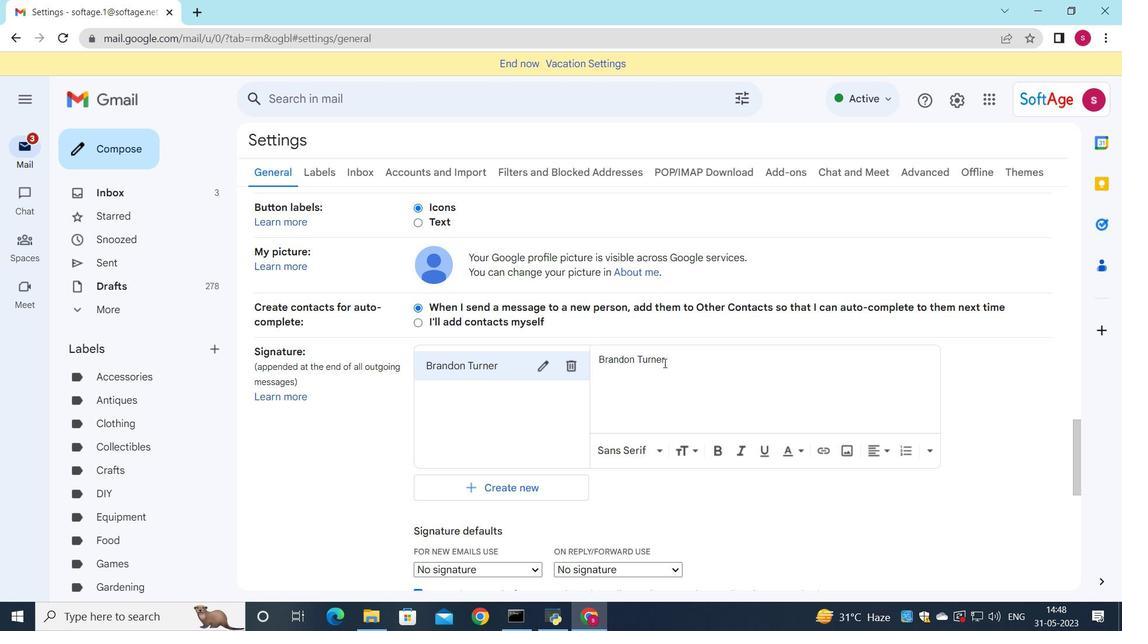 
Action: Mouse scrolled (654, 381) with delta (0, 0)
Screenshot: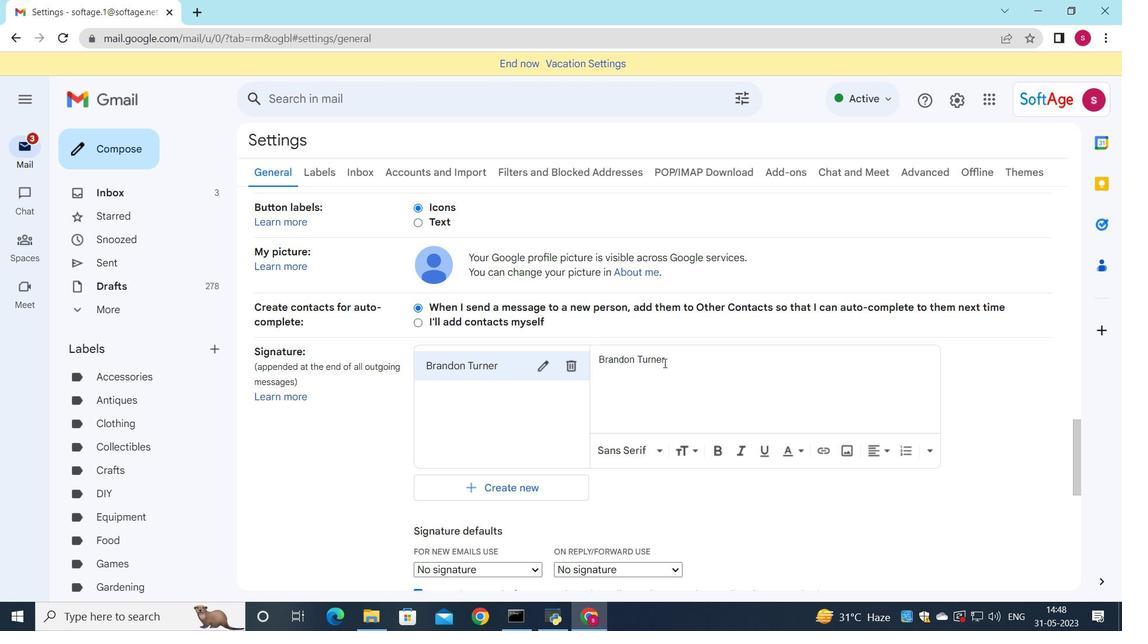 
Action: Mouse moved to (652, 384)
Screenshot: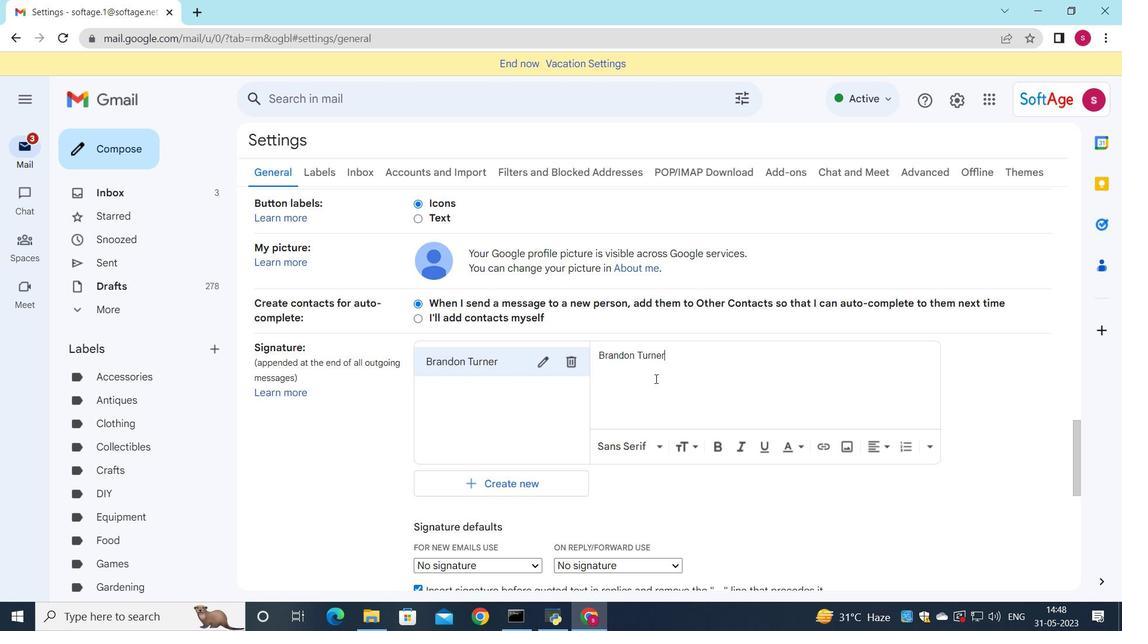 
Action: Mouse scrolled (652, 383) with delta (0, 0)
Screenshot: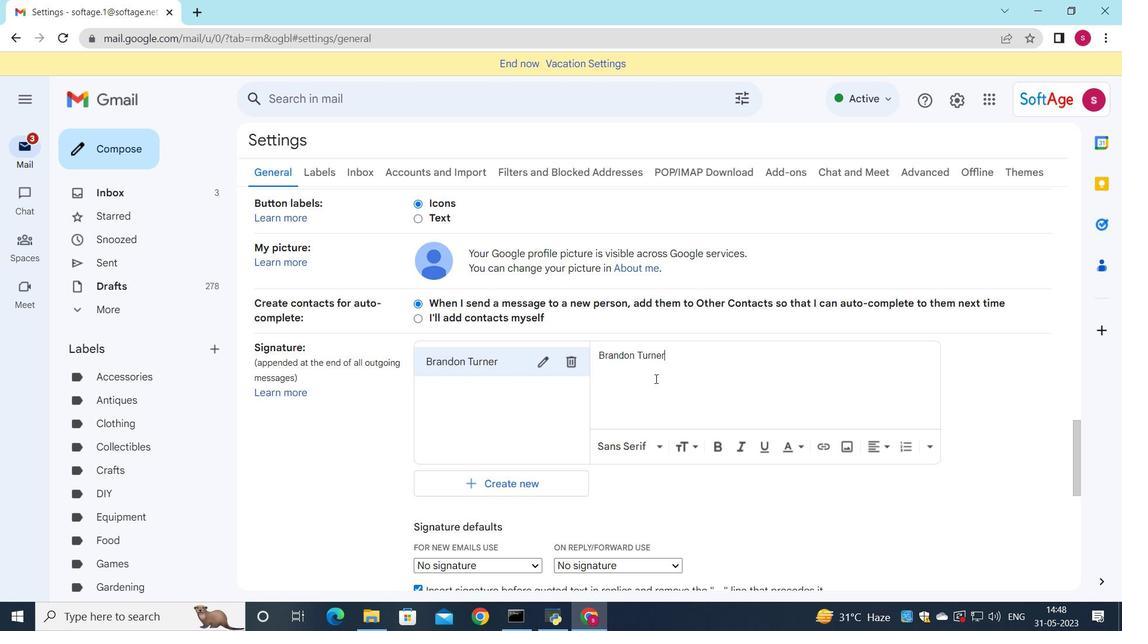 
Action: Mouse moved to (520, 278)
Screenshot: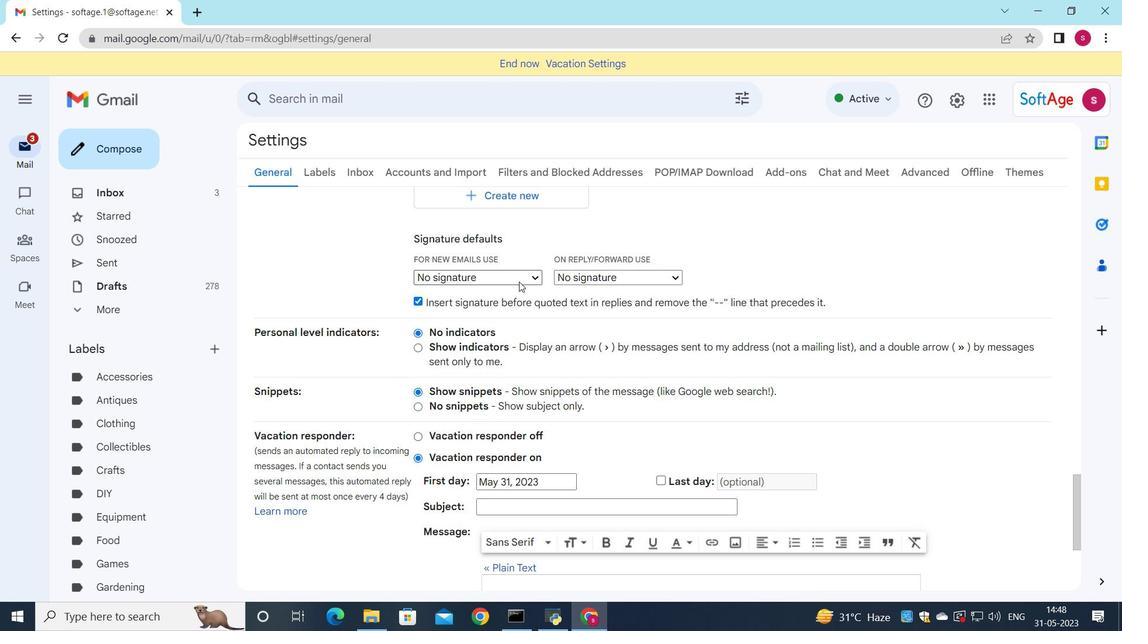 
Action: Mouse pressed left at (520, 278)
Screenshot: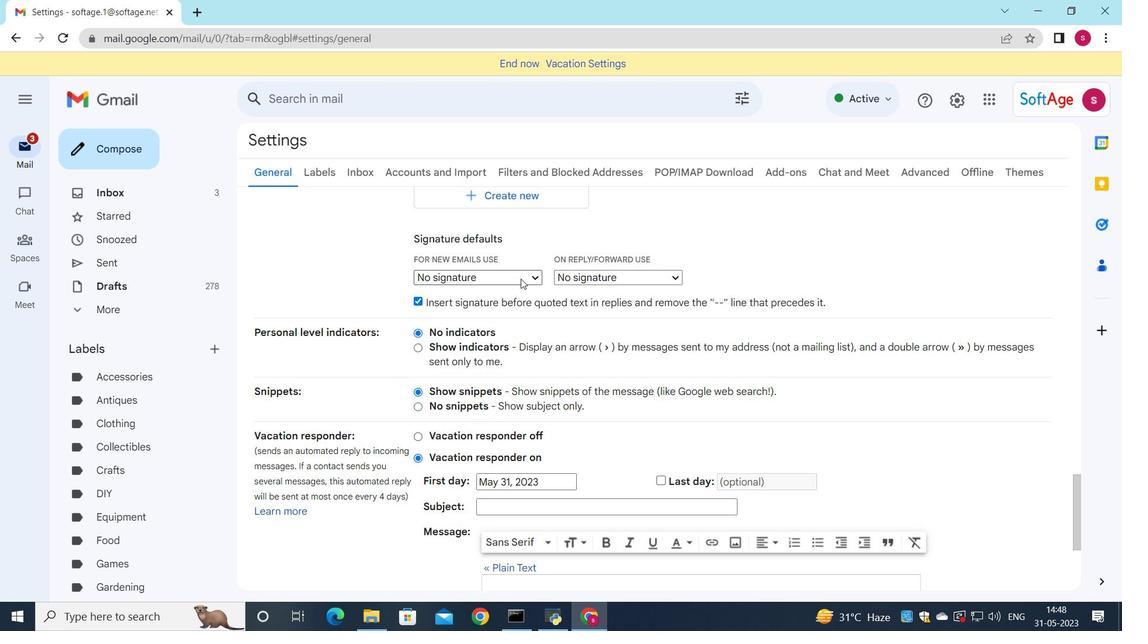 
Action: Mouse moved to (524, 310)
Screenshot: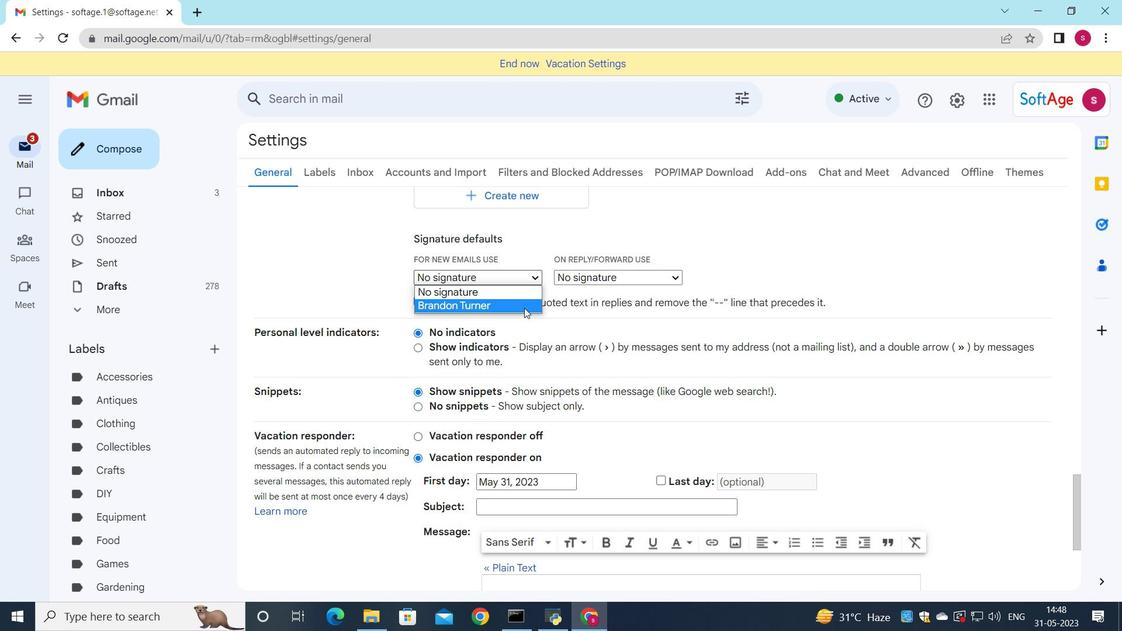 
Action: Mouse pressed left at (524, 310)
Screenshot: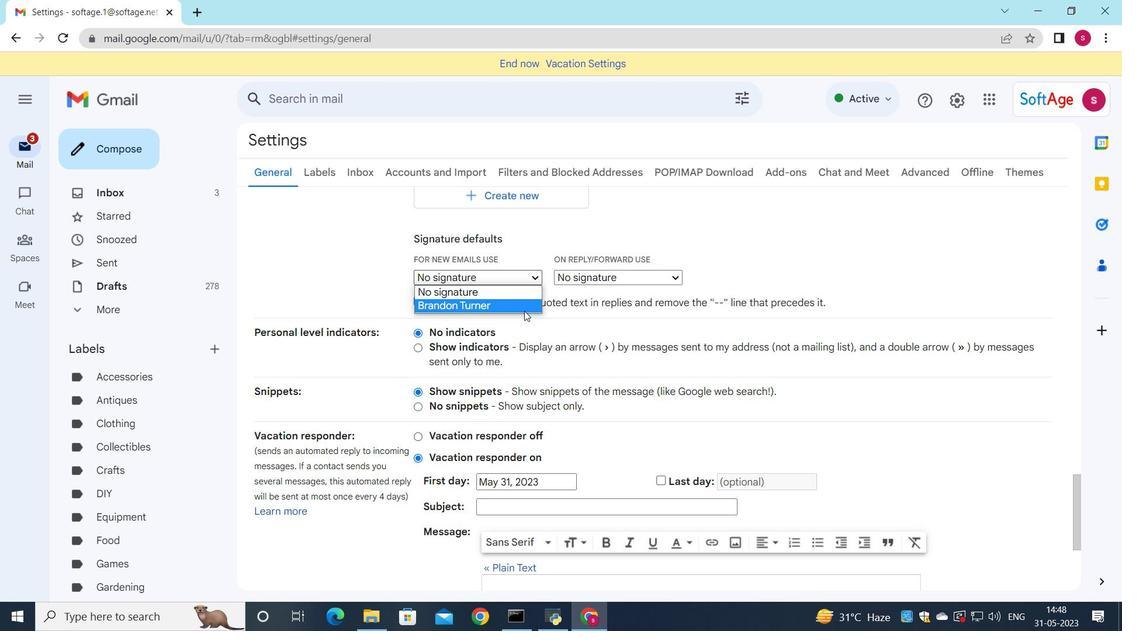 
Action: Mouse moved to (582, 277)
Screenshot: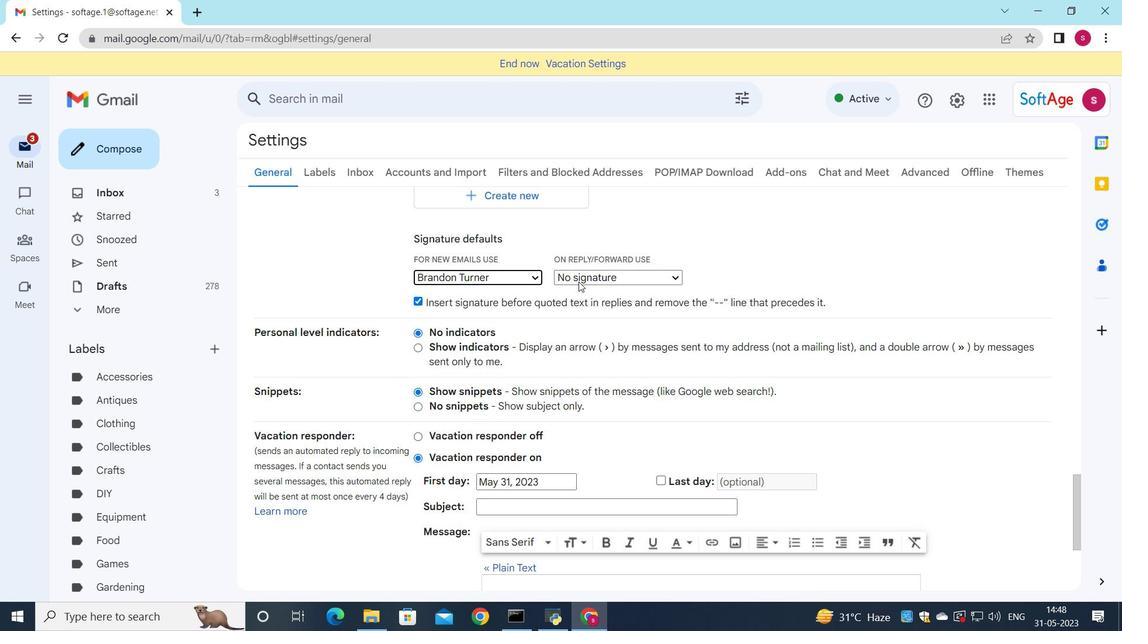 
Action: Mouse pressed left at (582, 277)
Screenshot: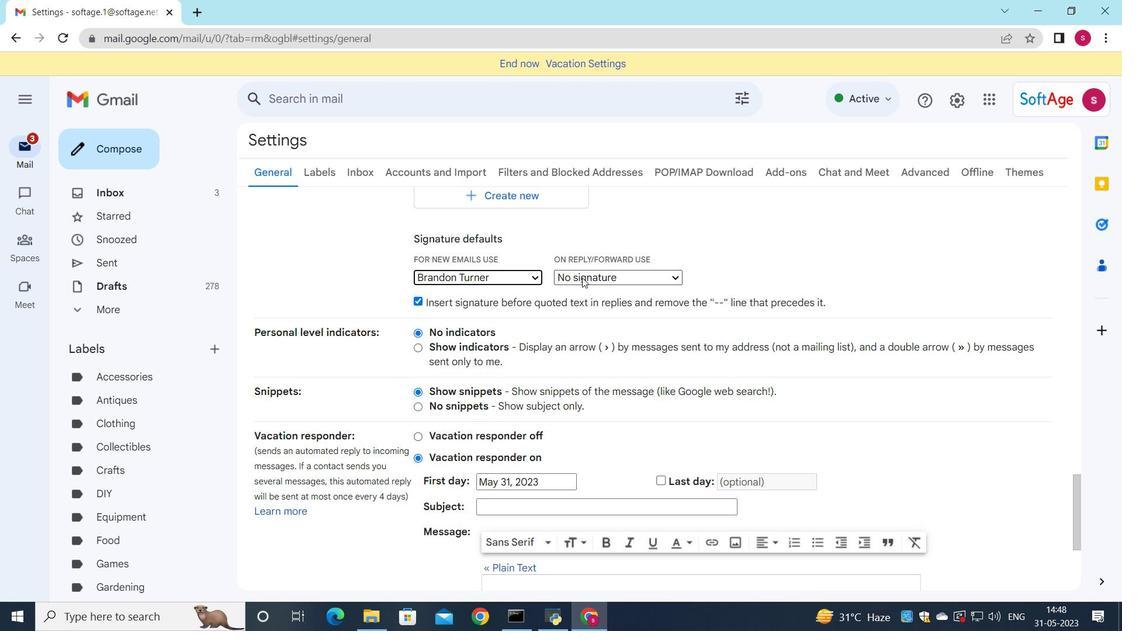 
Action: Mouse moved to (585, 308)
Screenshot: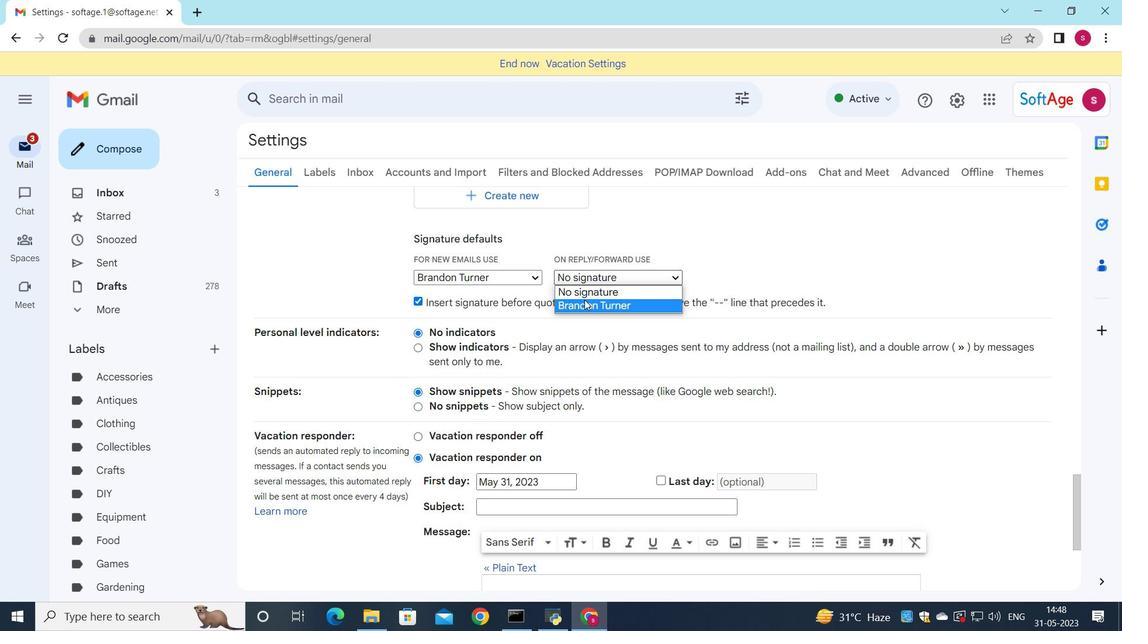 
Action: Mouse pressed left at (585, 308)
Screenshot: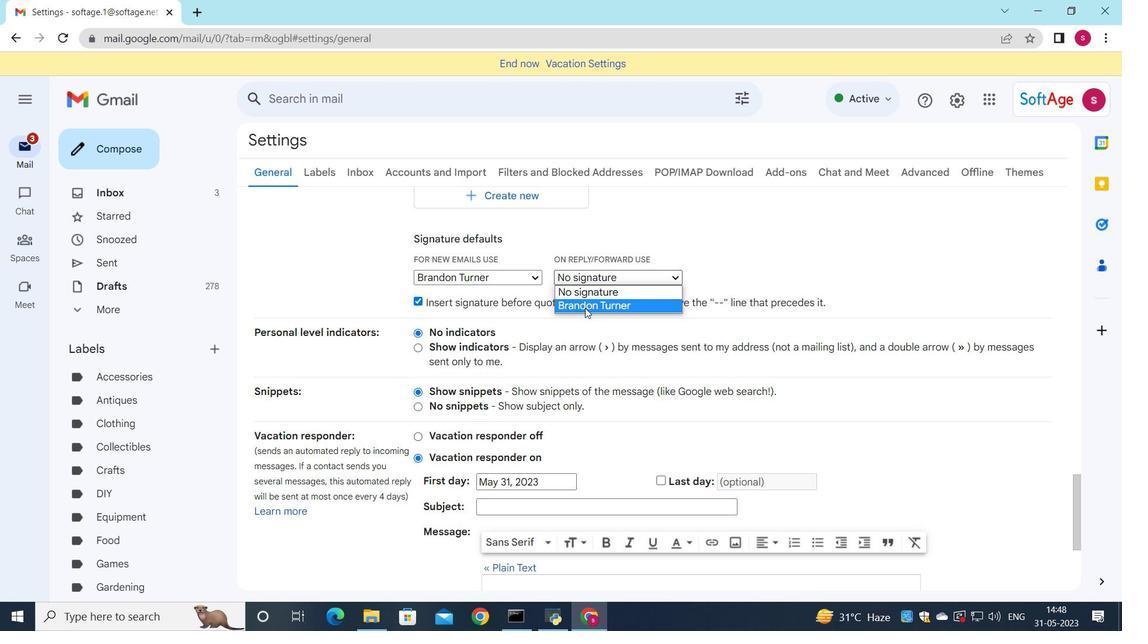 
Action: Mouse scrolled (585, 308) with delta (0, 0)
Screenshot: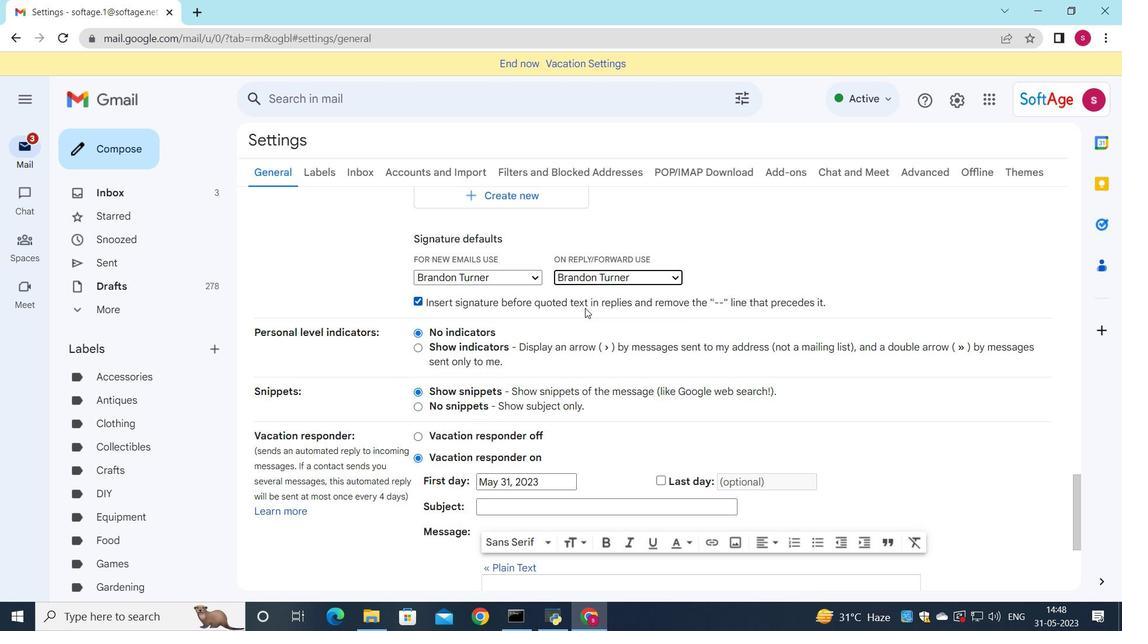 
Action: Mouse scrolled (585, 308) with delta (0, 0)
Screenshot: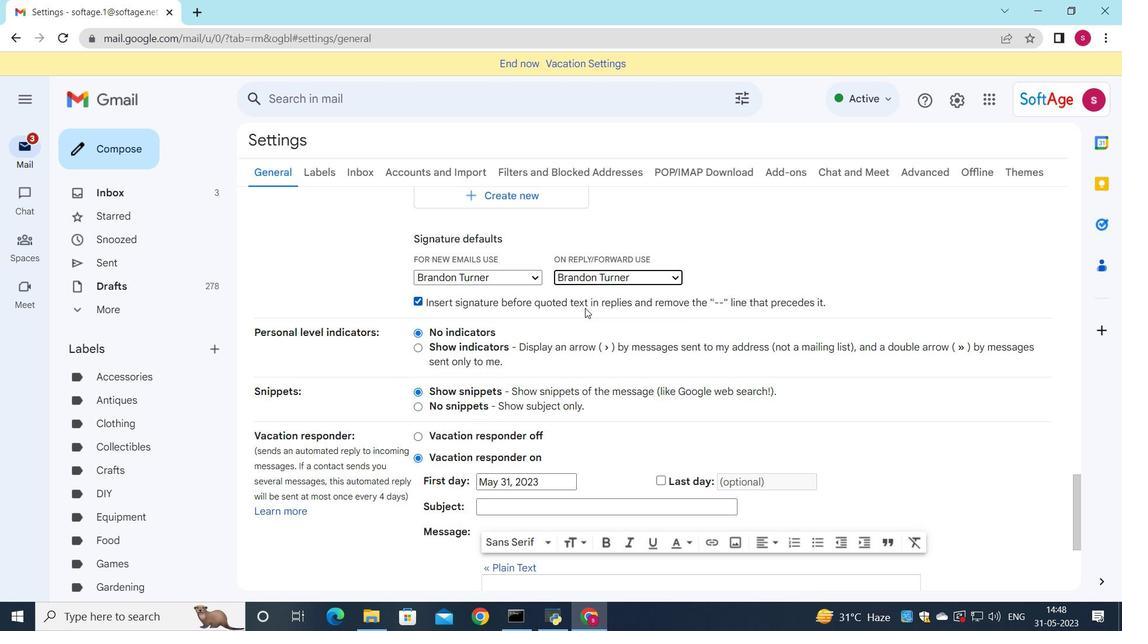 
Action: Mouse scrolled (585, 308) with delta (0, 0)
Screenshot: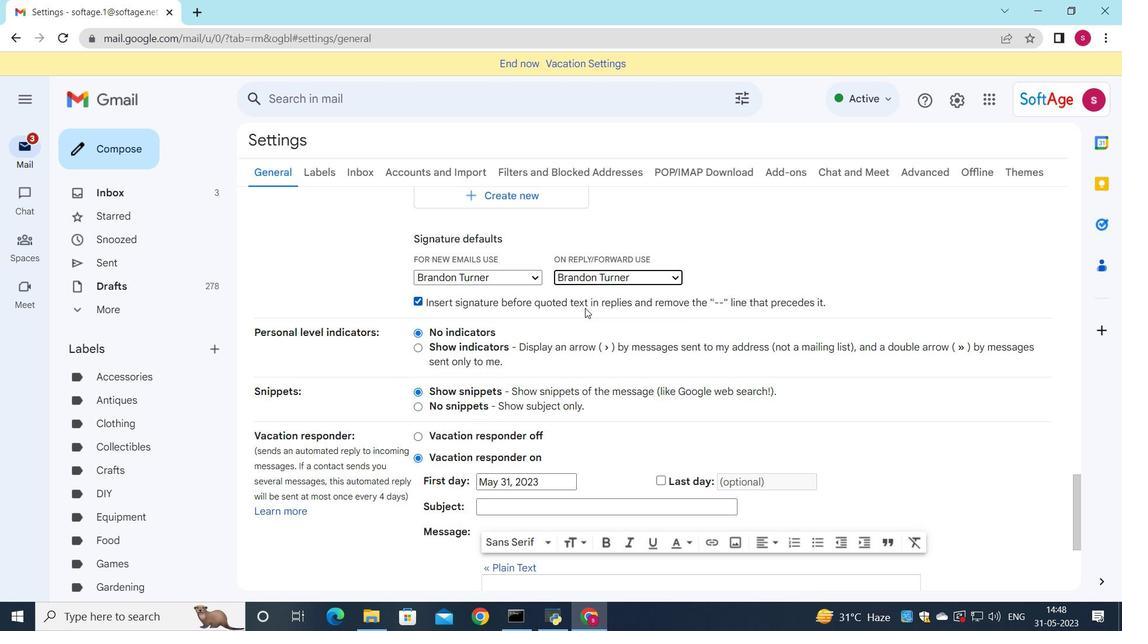 
Action: Mouse scrolled (585, 308) with delta (0, 0)
Screenshot: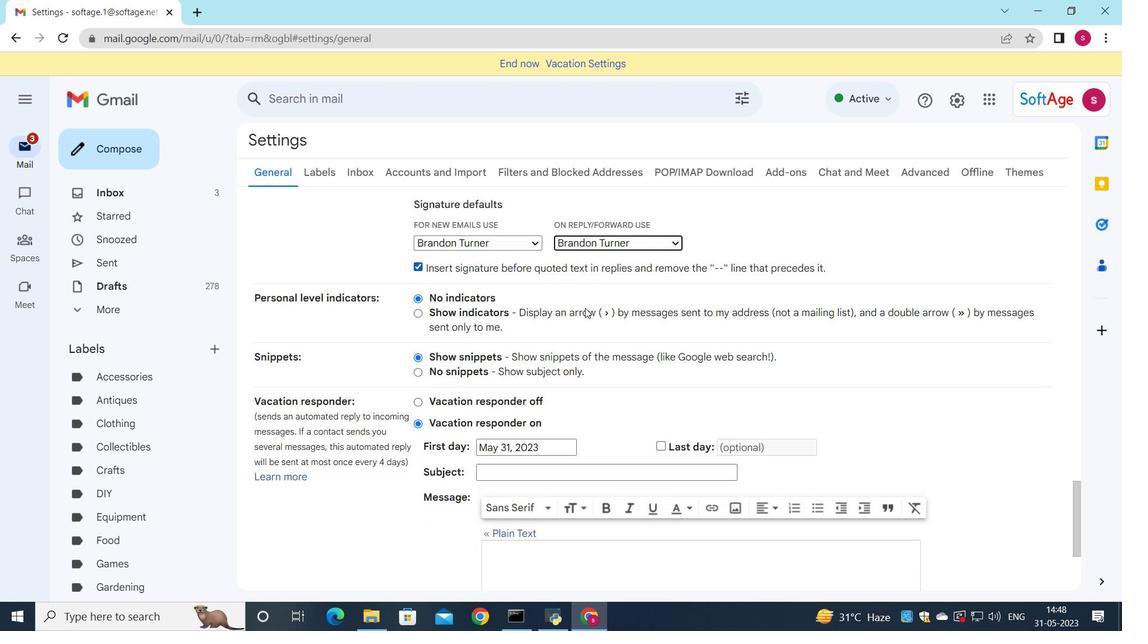 
Action: Mouse scrolled (585, 308) with delta (0, 0)
Screenshot: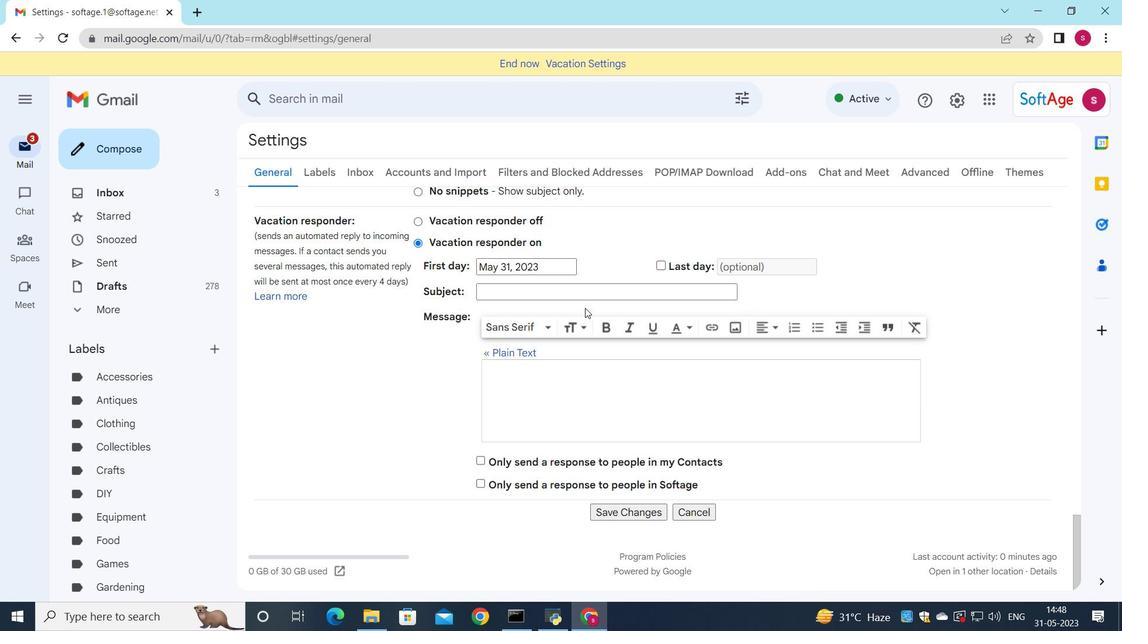 
Action: Mouse scrolled (585, 308) with delta (0, 0)
Screenshot: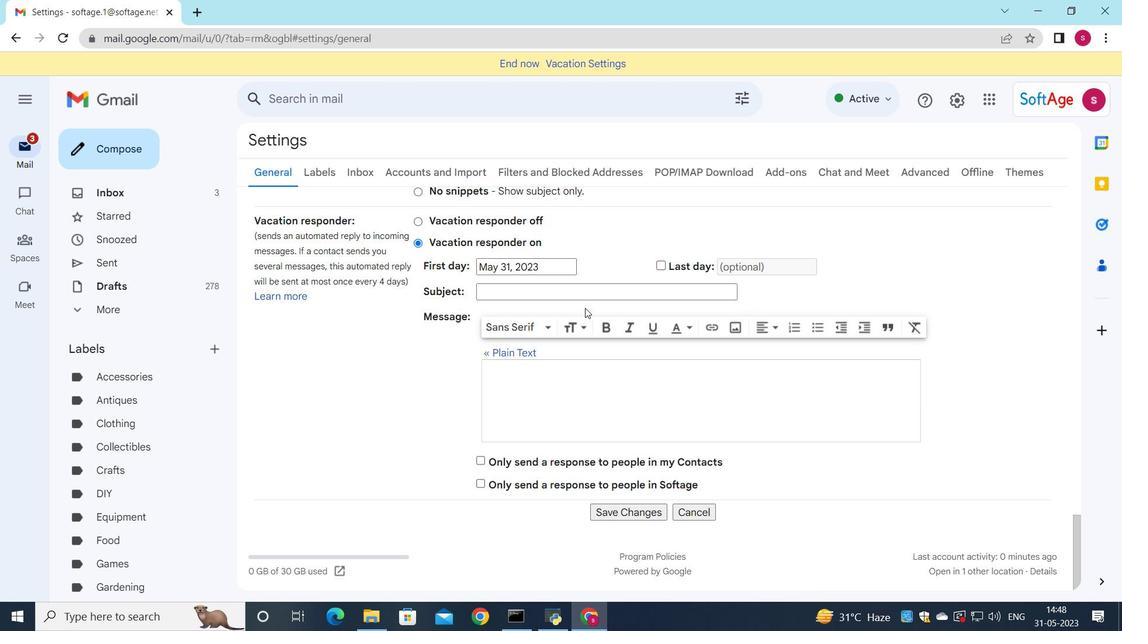 
Action: Mouse scrolled (585, 308) with delta (0, 0)
Screenshot: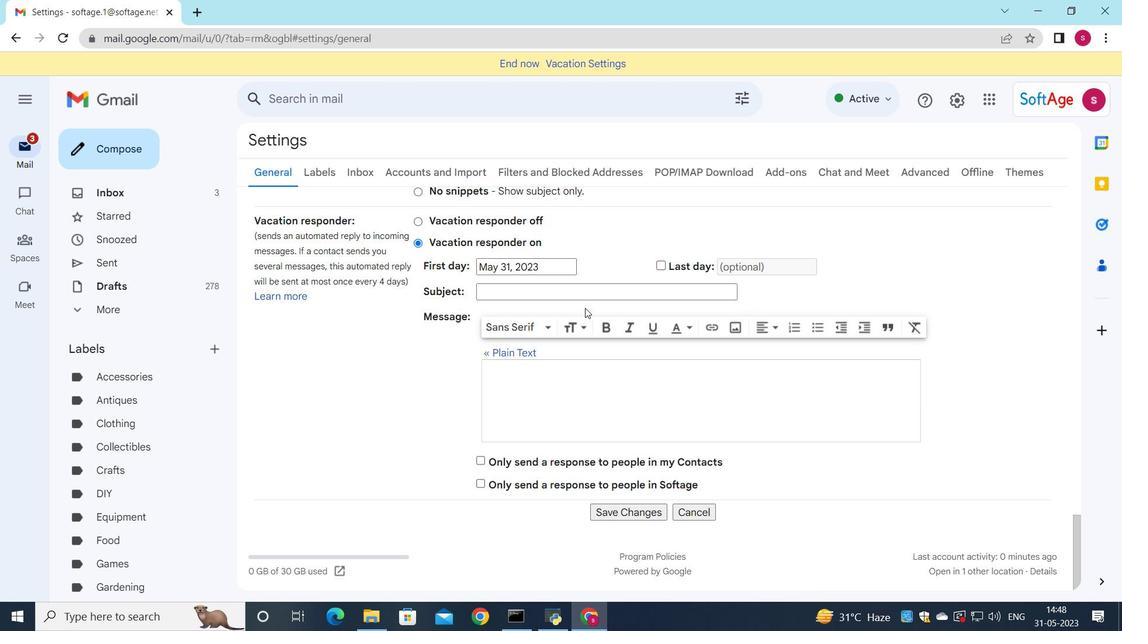 
Action: Mouse moved to (585, 323)
Screenshot: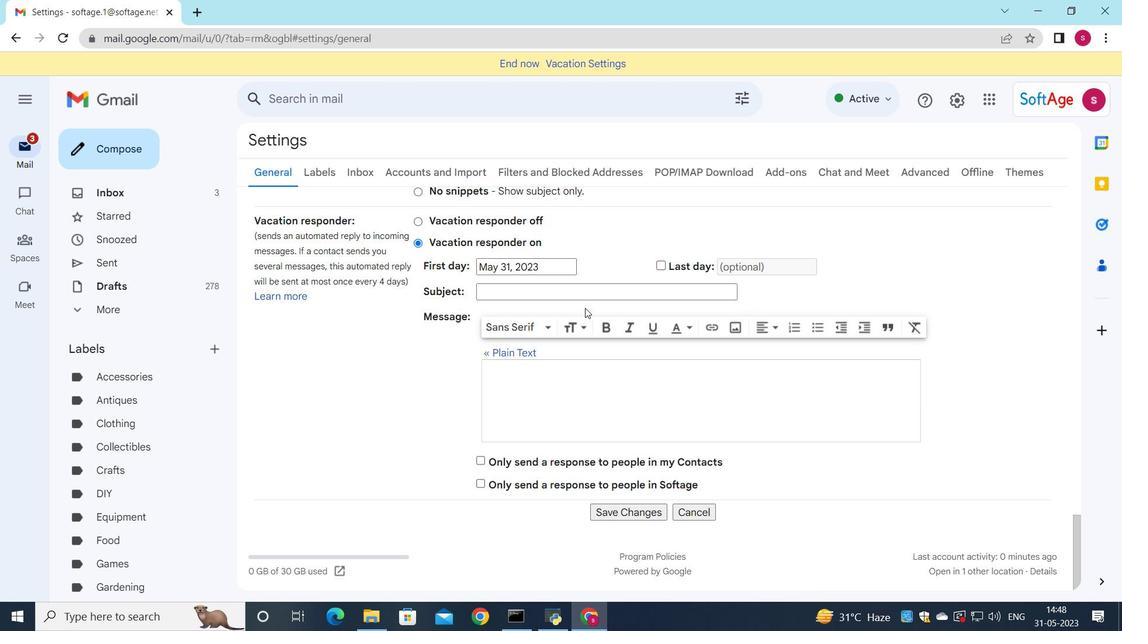 
Action: Mouse scrolled (585, 322) with delta (0, 0)
Screenshot: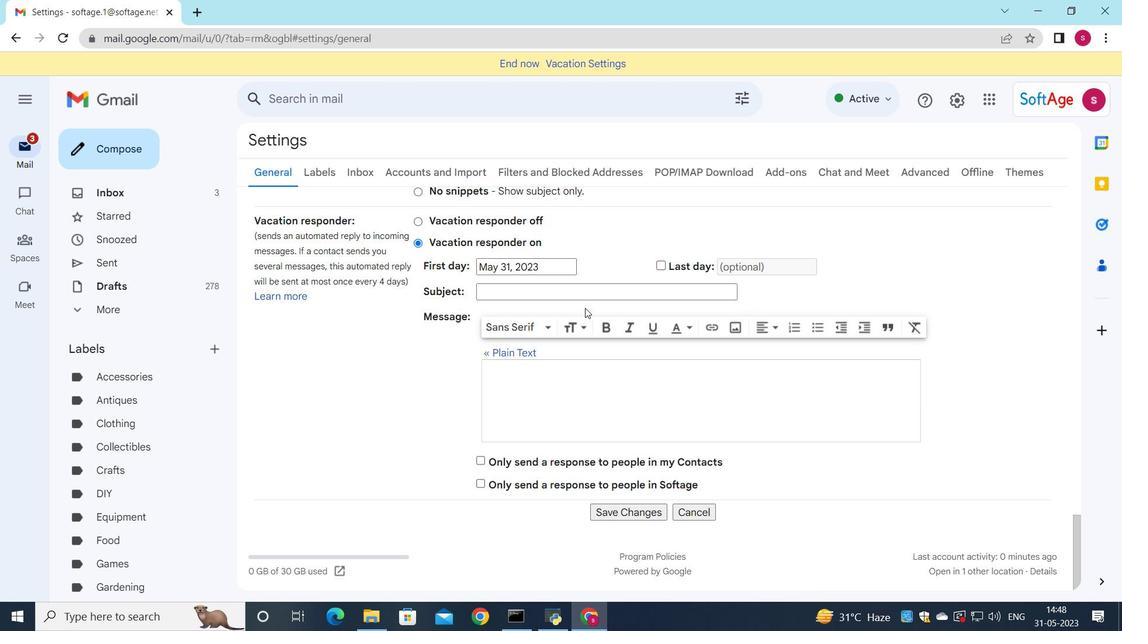 
Action: Mouse moved to (610, 513)
Screenshot: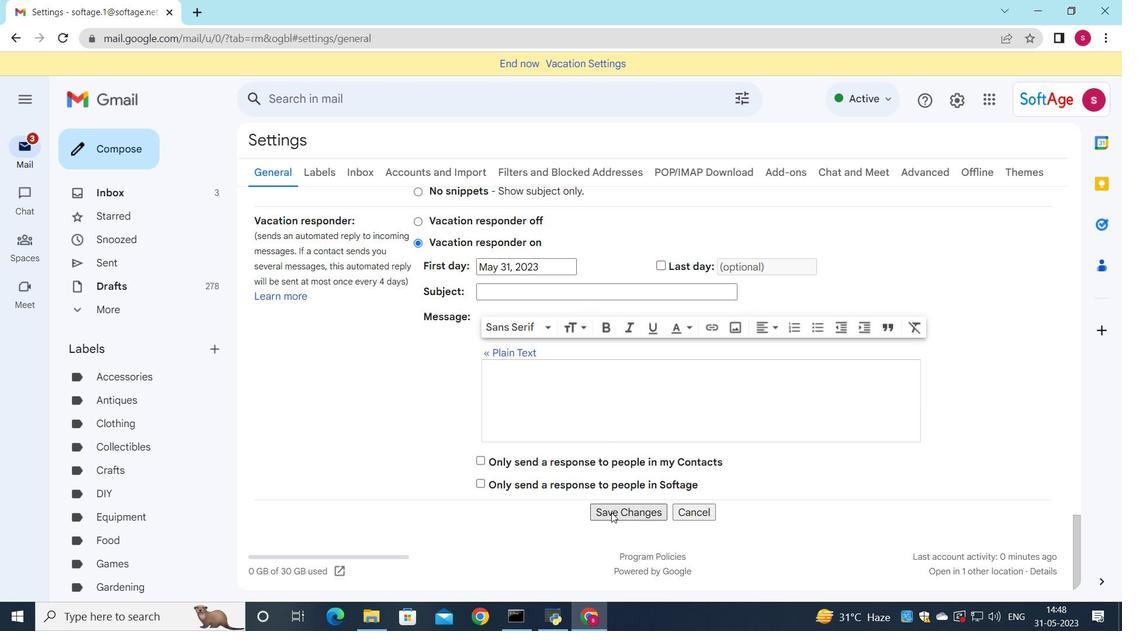 
Action: Mouse pressed left at (610, 513)
Screenshot: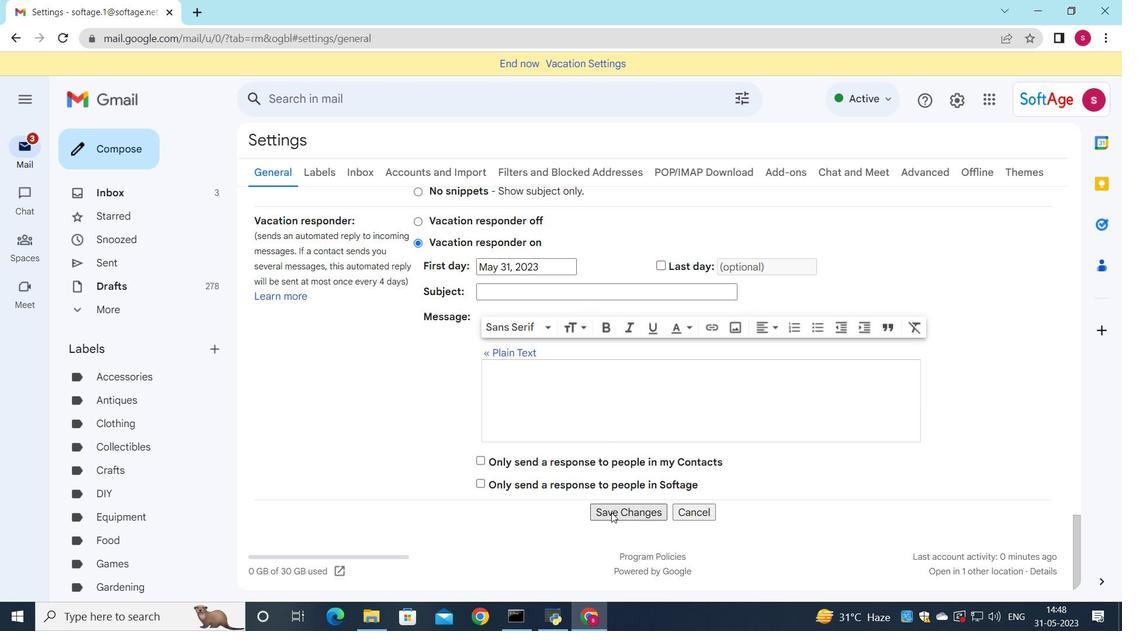 
Action: Mouse moved to (406, 359)
Screenshot: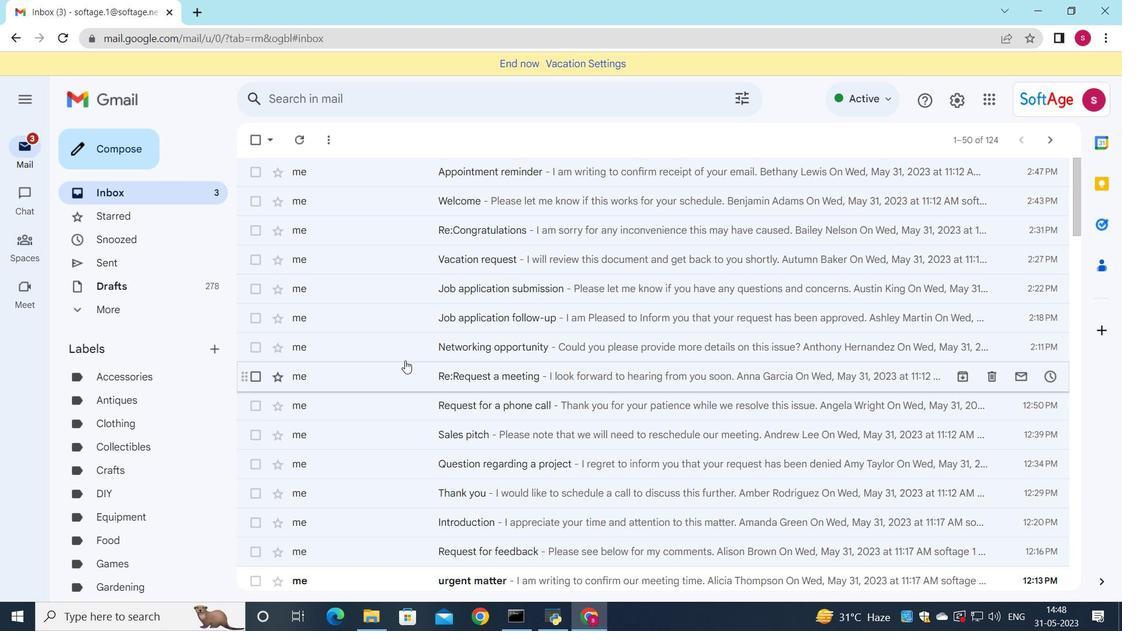 
Action: Mouse scrolled (406, 358) with delta (0, 0)
Screenshot: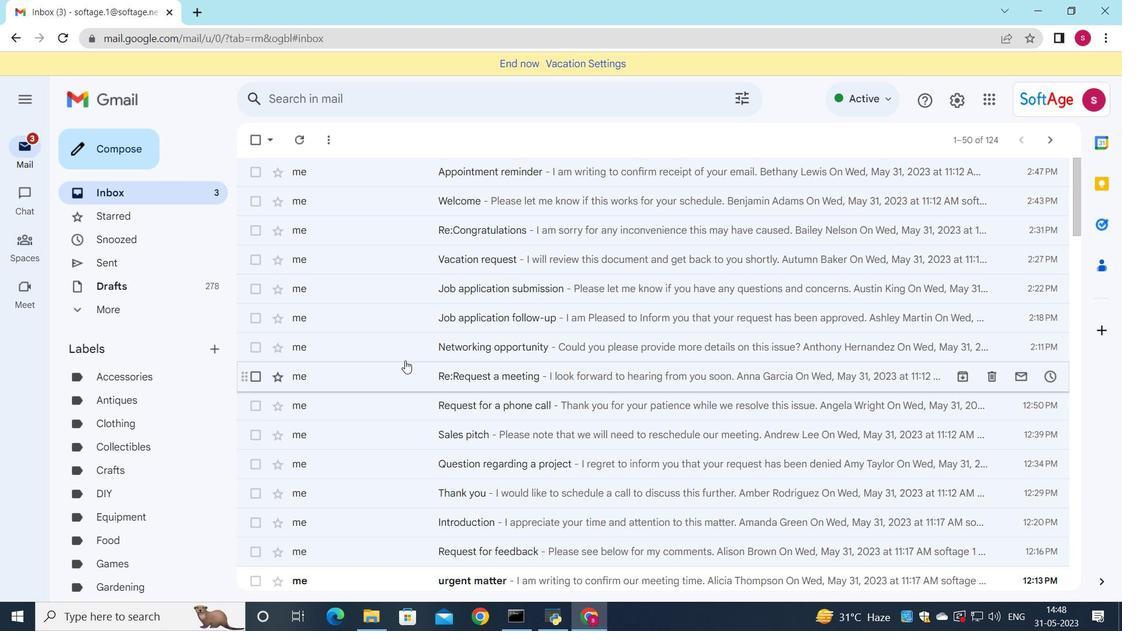 
Action: Mouse scrolled (406, 358) with delta (0, 0)
Screenshot: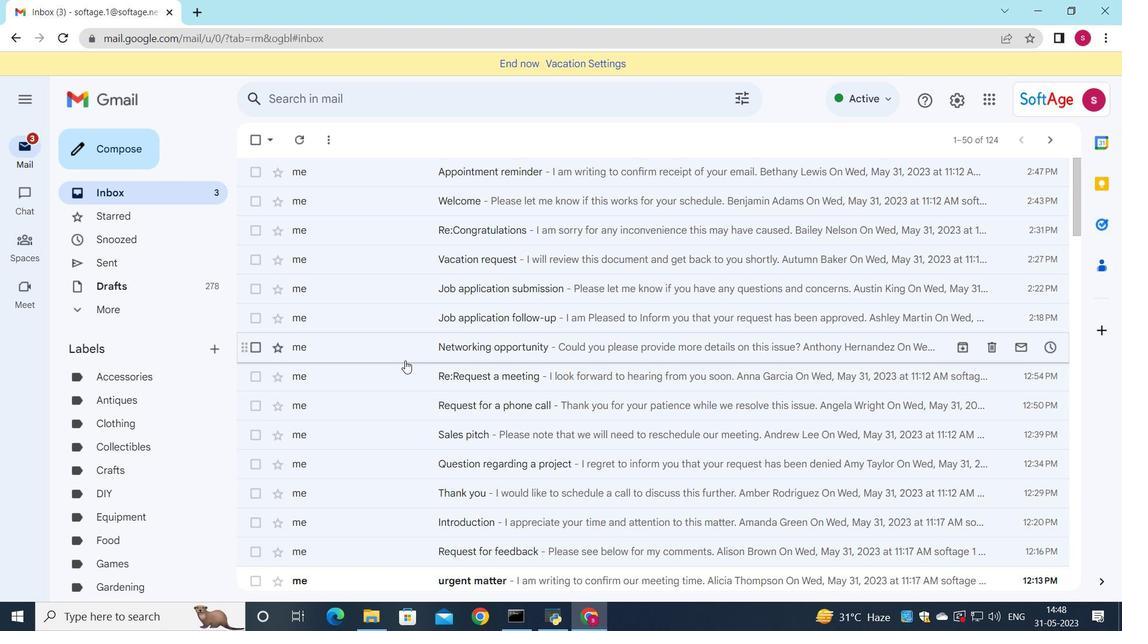 
Action: Mouse scrolled (406, 358) with delta (0, 0)
Screenshot: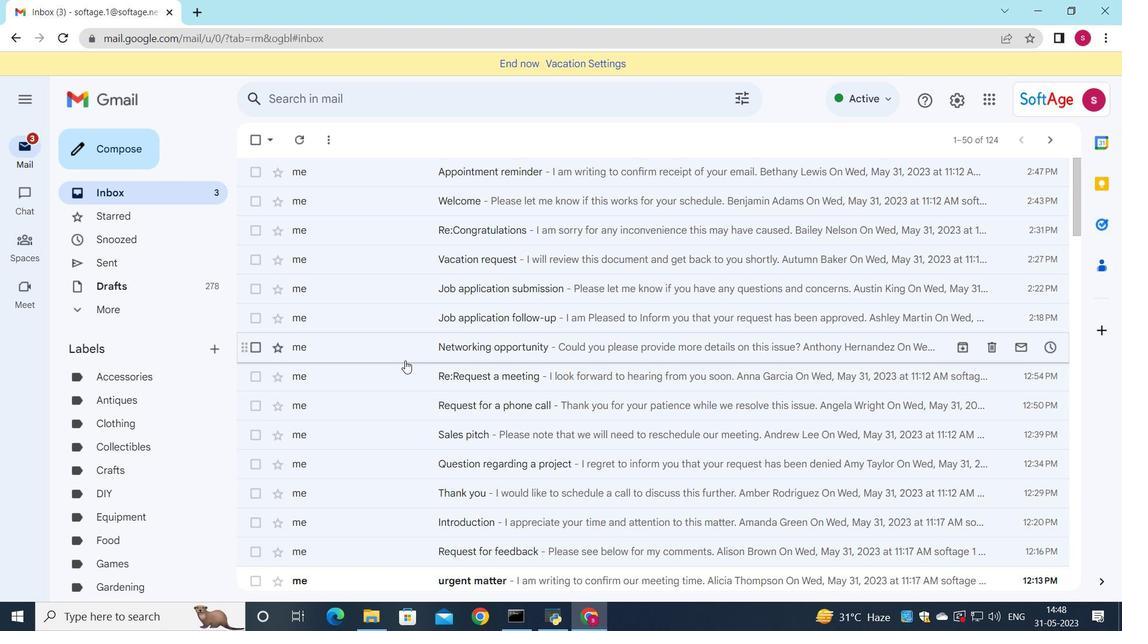 
Action: Mouse scrolled (406, 358) with delta (0, 0)
Screenshot: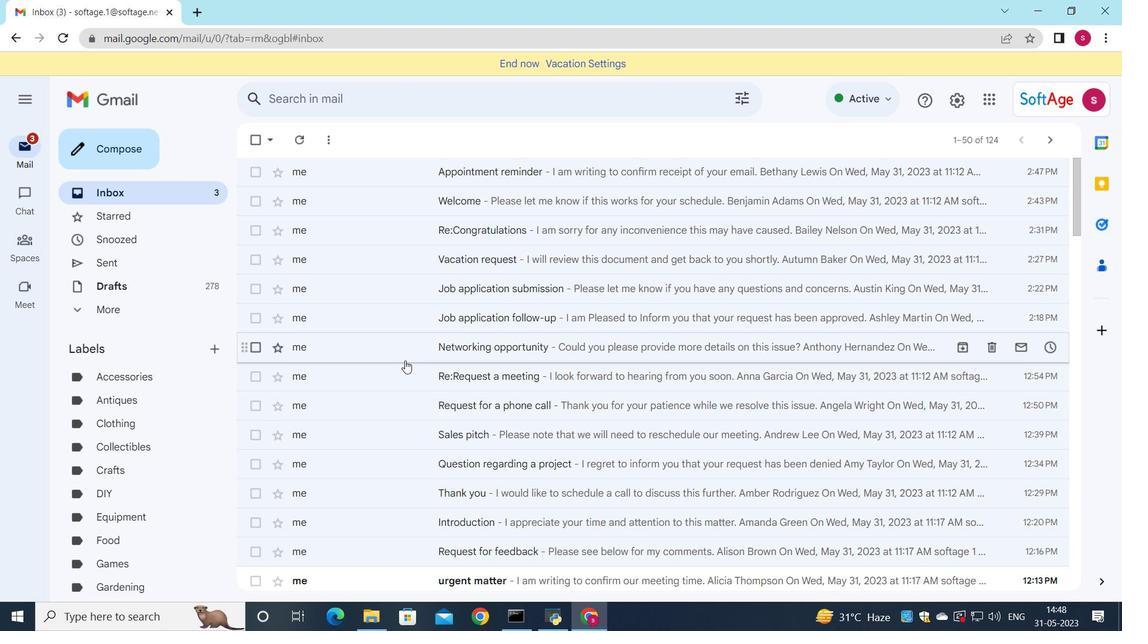 
Action: Mouse scrolled (406, 358) with delta (0, 0)
Screenshot: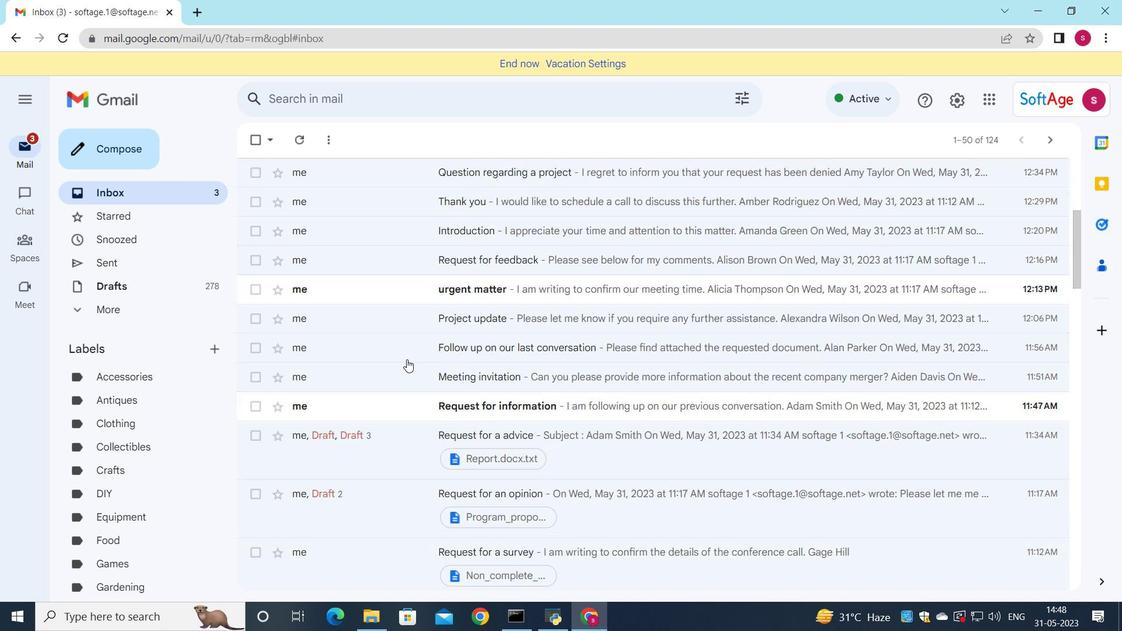 
Action: Mouse scrolled (406, 358) with delta (0, 0)
Screenshot: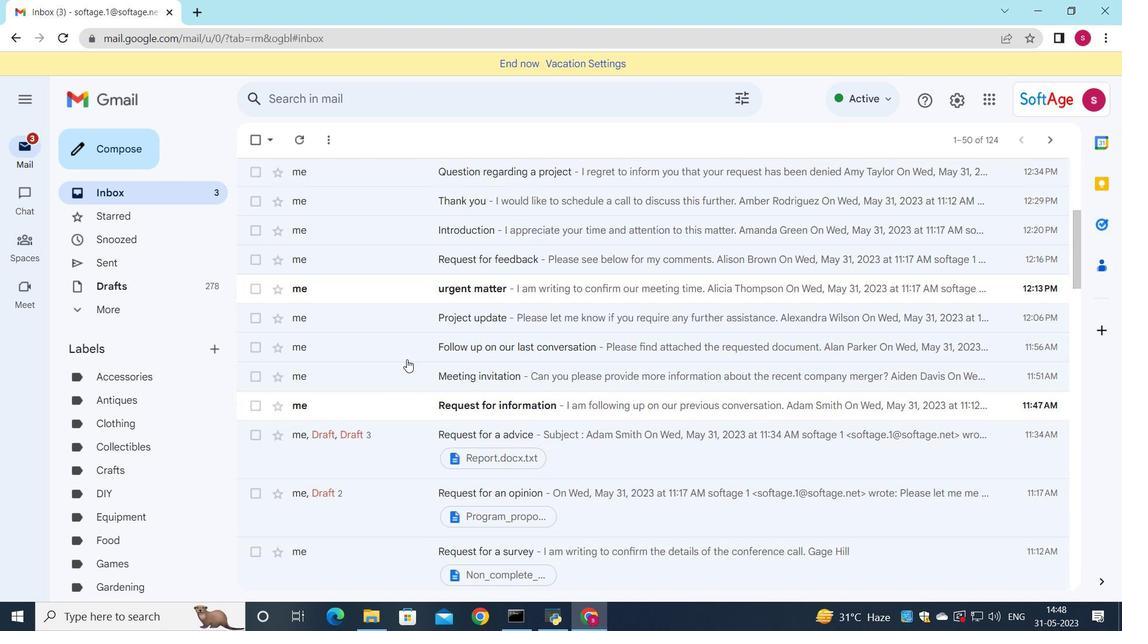 
Action: Mouse scrolled (406, 358) with delta (0, 0)
Screenshot: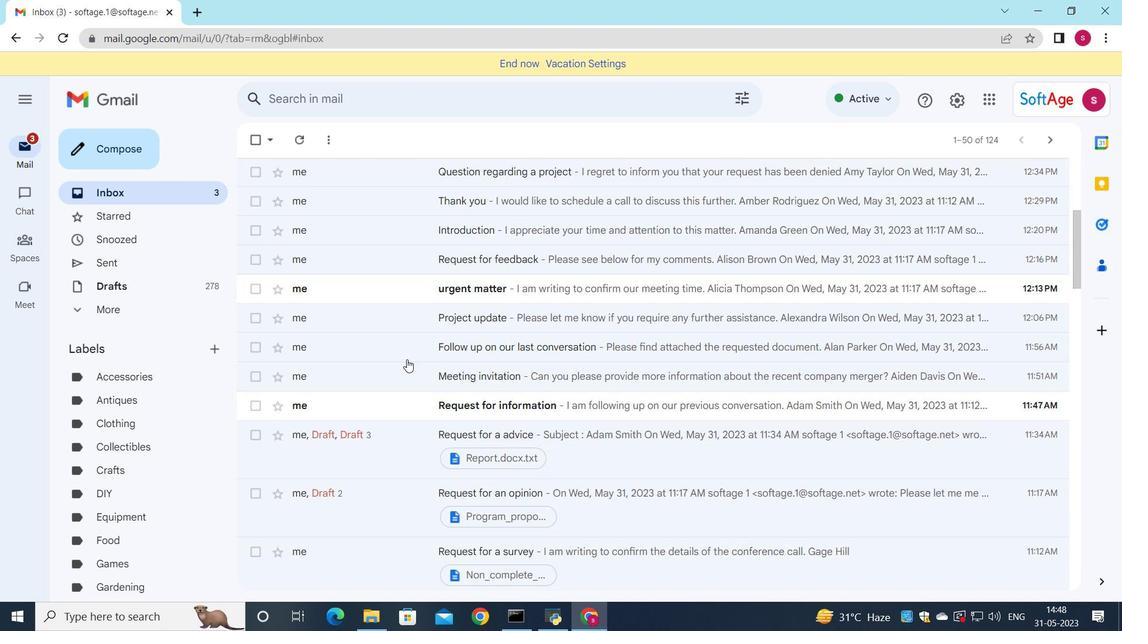 
Action: Mouse moved to (569, 343)
Screenshot: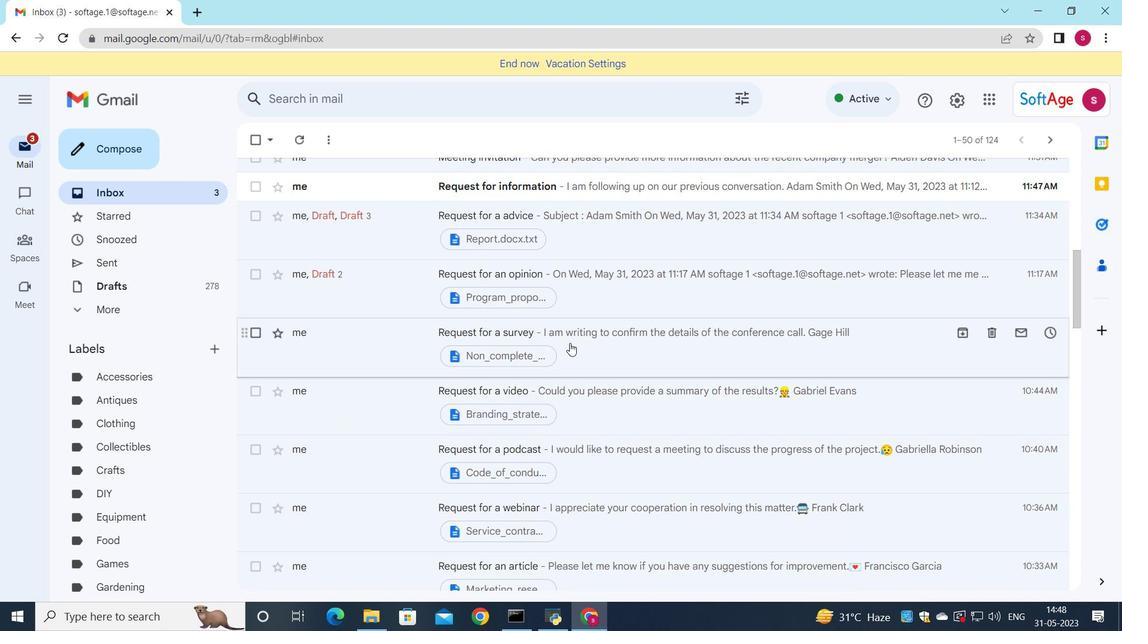 
Action: Mouse pressed left at (569, 343)
Screenshot: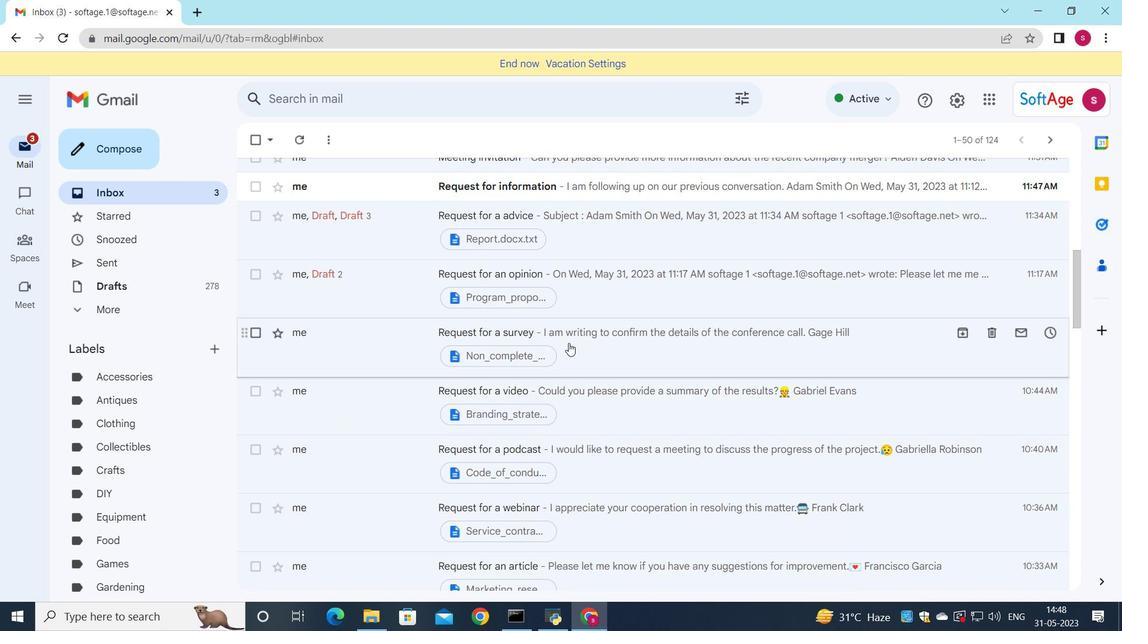 
Action: Mouse moved to (344, 463)
Screenshot: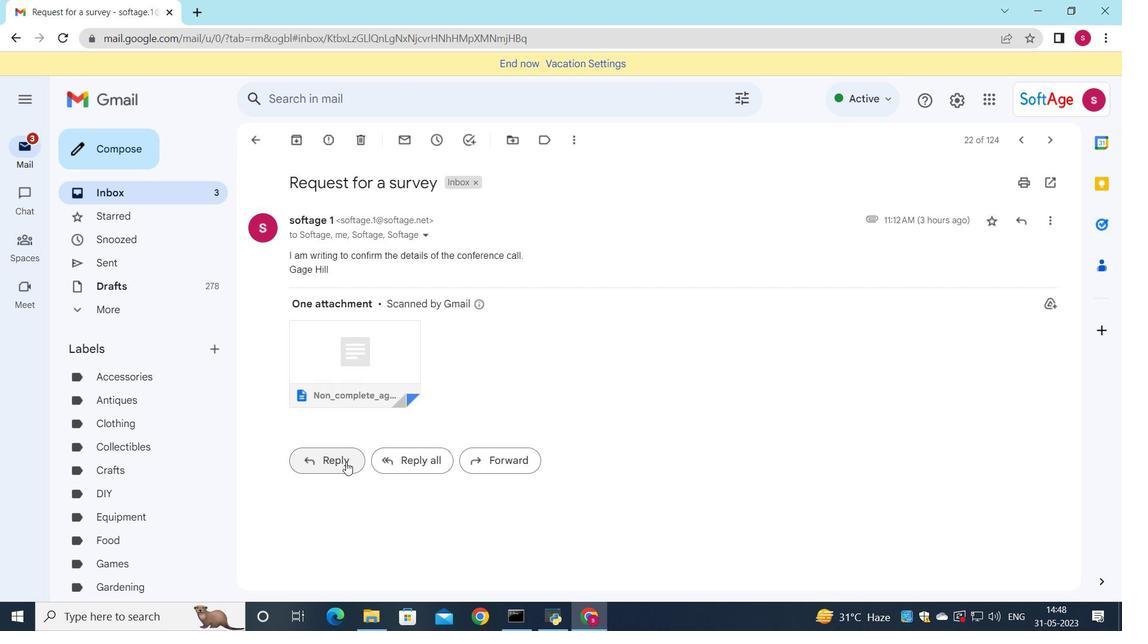 
Action: Mouse pressed left at (344, 463)
Screenshot: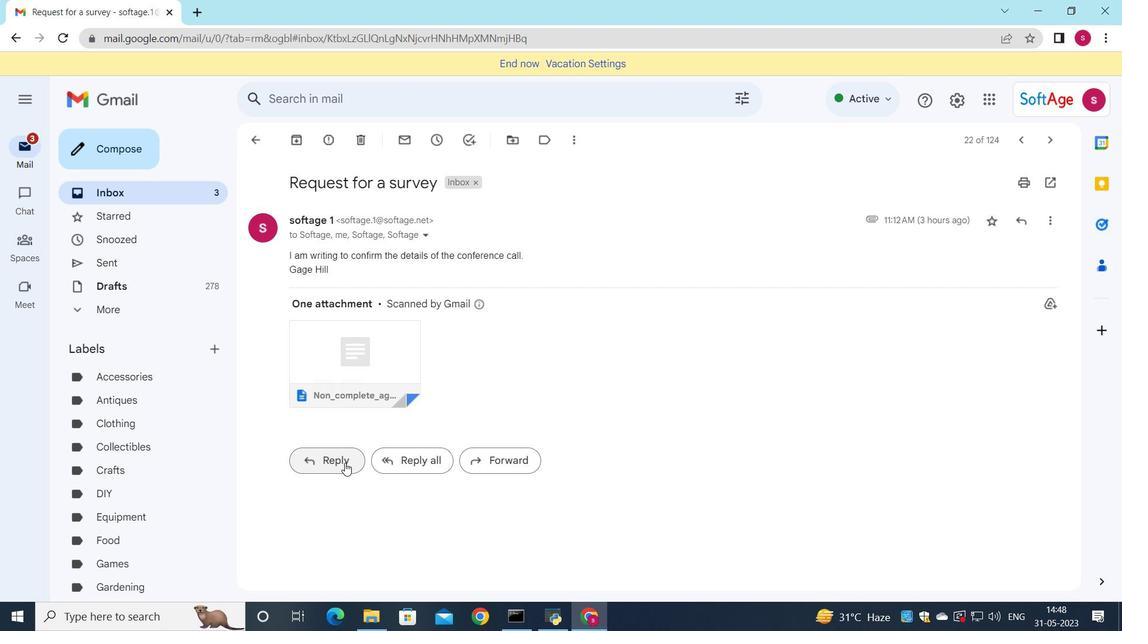 
Action: Mouse moved to (314, 401)
Screenshot: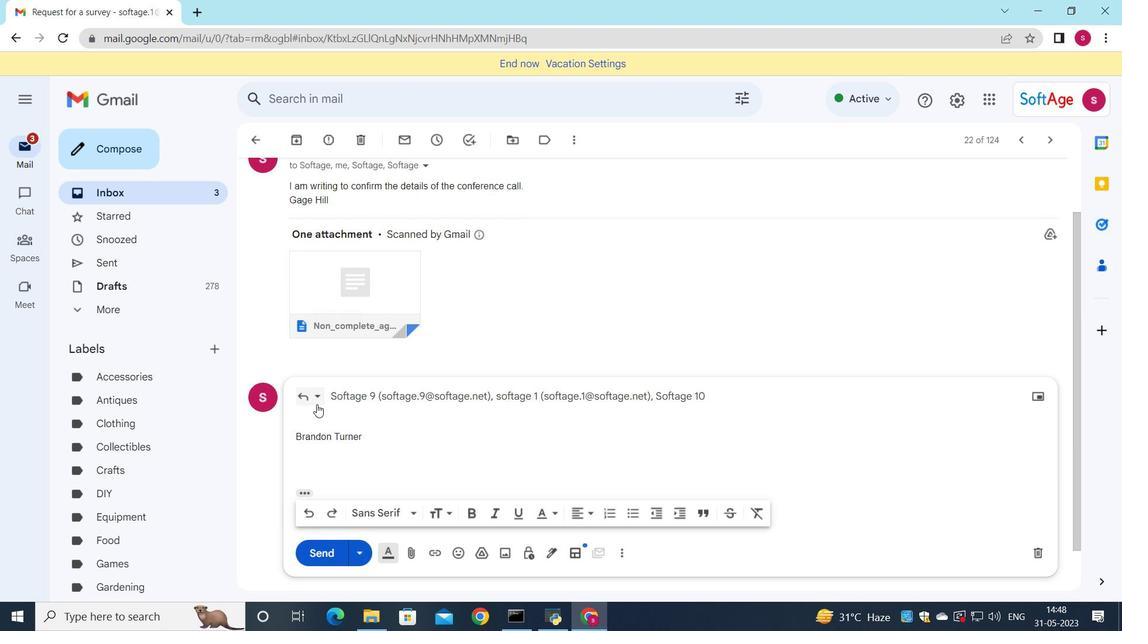 
Action: Mouse pressed left at (314, 401)
Screenshot: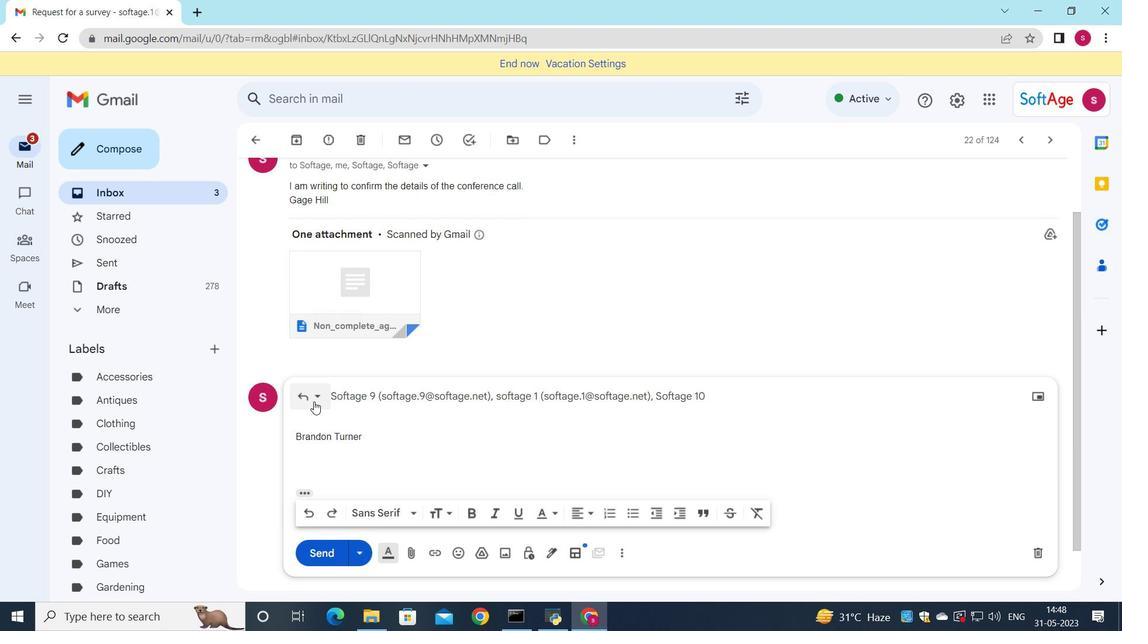 
Action: Mouse moved to (339, 497)
Screenshot: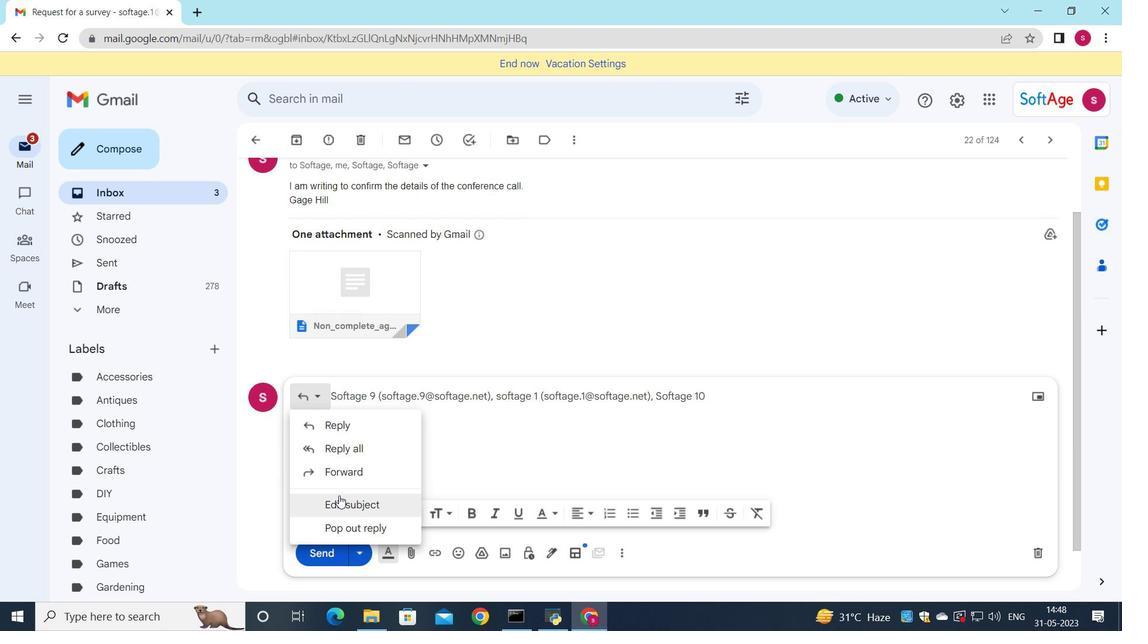 
Action: Mouse pressed left at (339, 497)
Screenshot: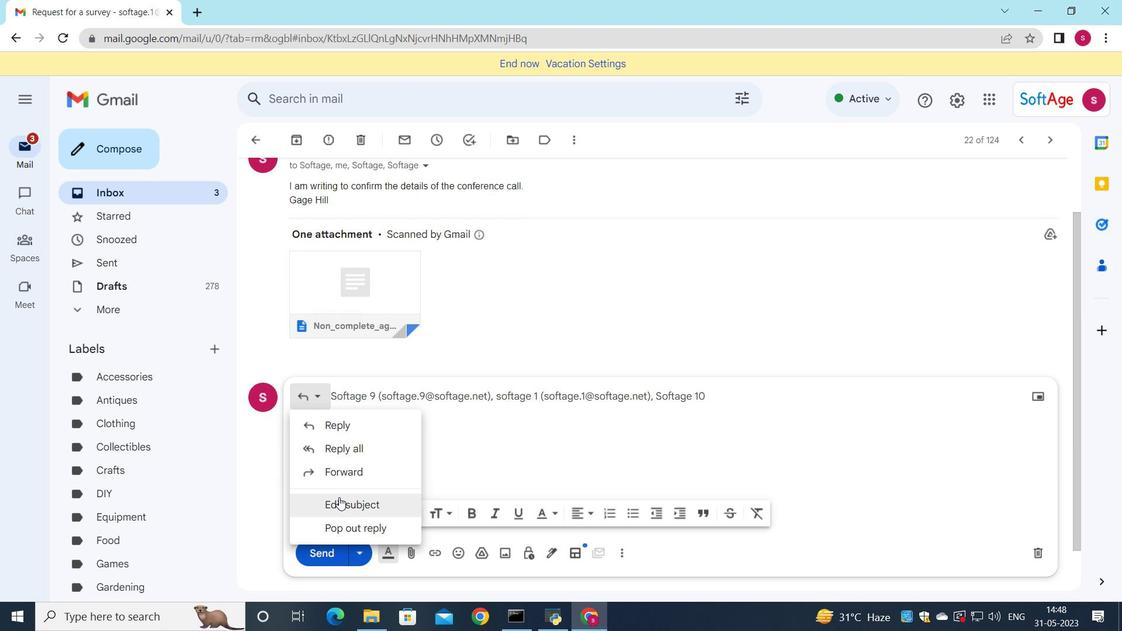 
Action: Mouse moved to (761, 326)
Screenshot: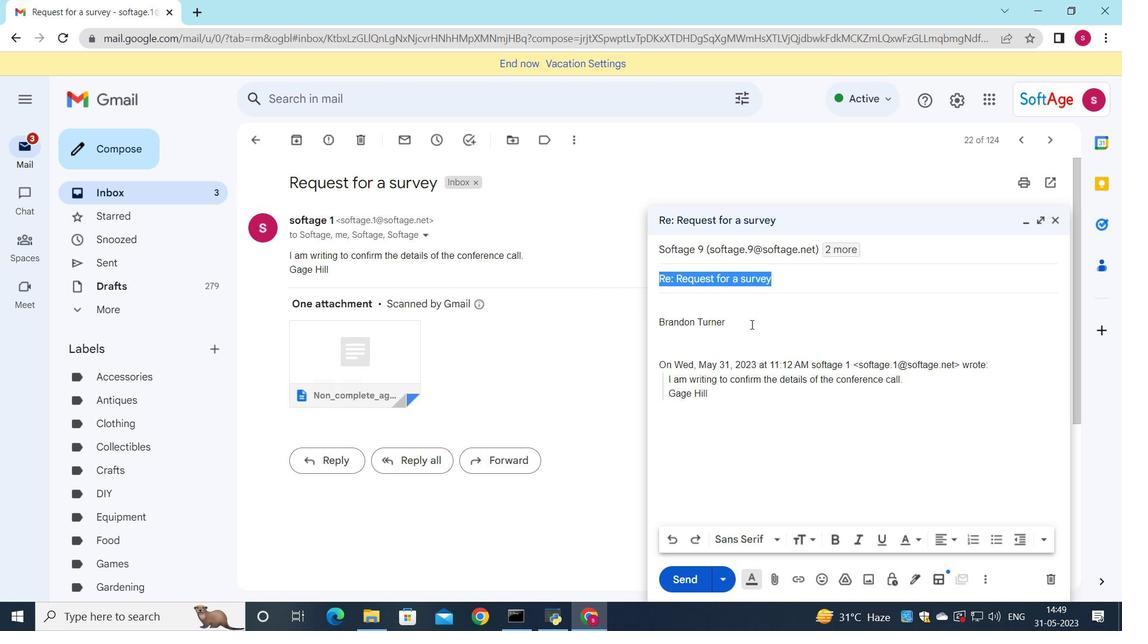 
Action: Key pressed <Key.shift>Event<Key.space><Key.shift>Invitation
Screenshot: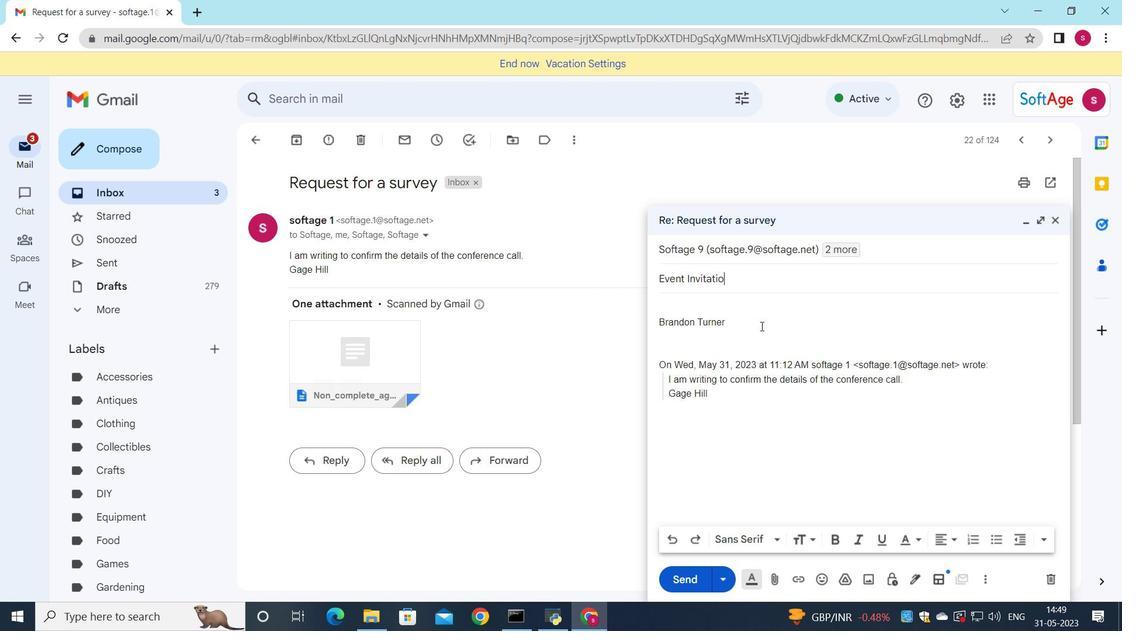 
Action: Mouse moved to (675, 301)
Screenshot: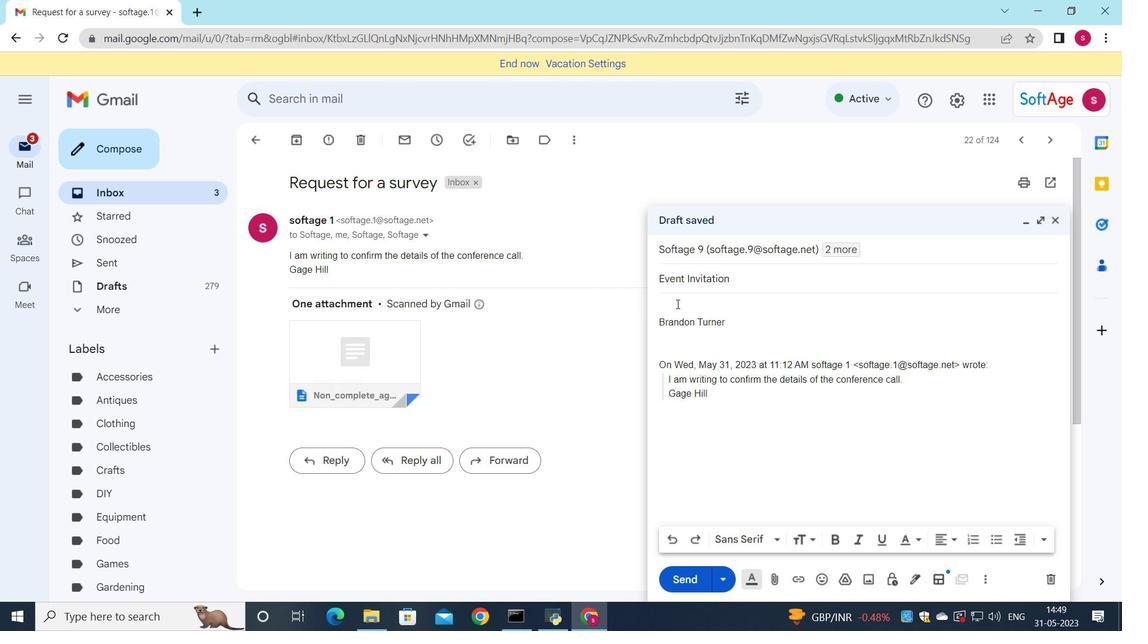 
Action: Mouse pressed left at (675, 301)
Screenshot: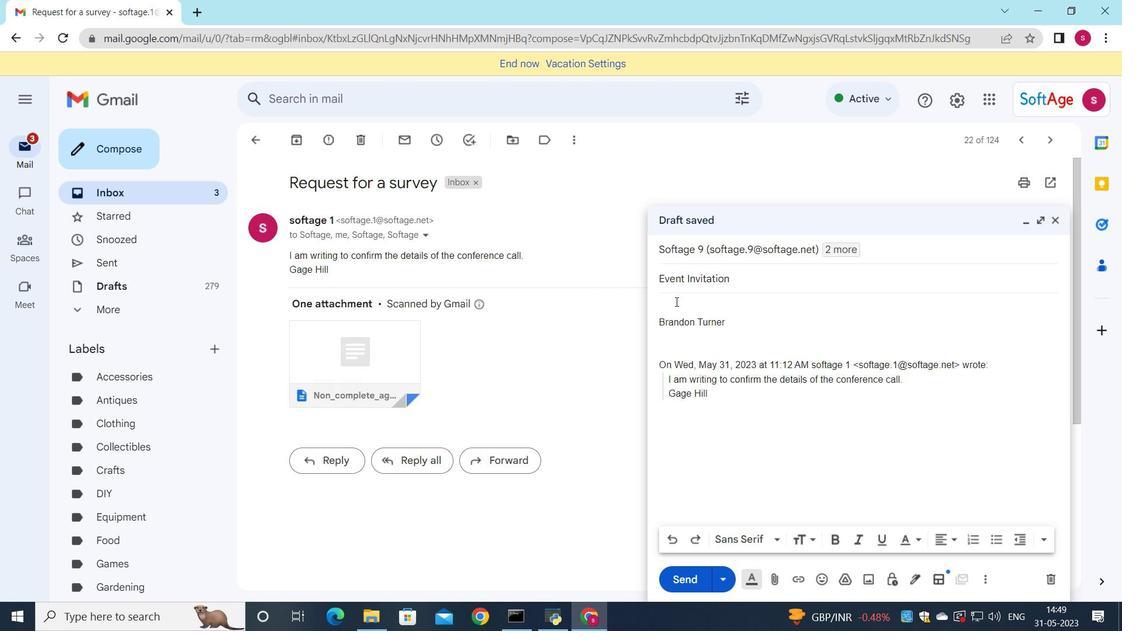 
Action: Key pressed <Key.shift>I<Key.space>would<Key.space>like<Key.space>to<Key.space>schedule<Key.space>a<Key.space>call<Key.space>to<Key.space>discuss<Key.space>the<Key.space>proposed<Key.space>changes<Key.space>to<Key.space>the<Key.space>budget<Key.space>plan.
Screenshot: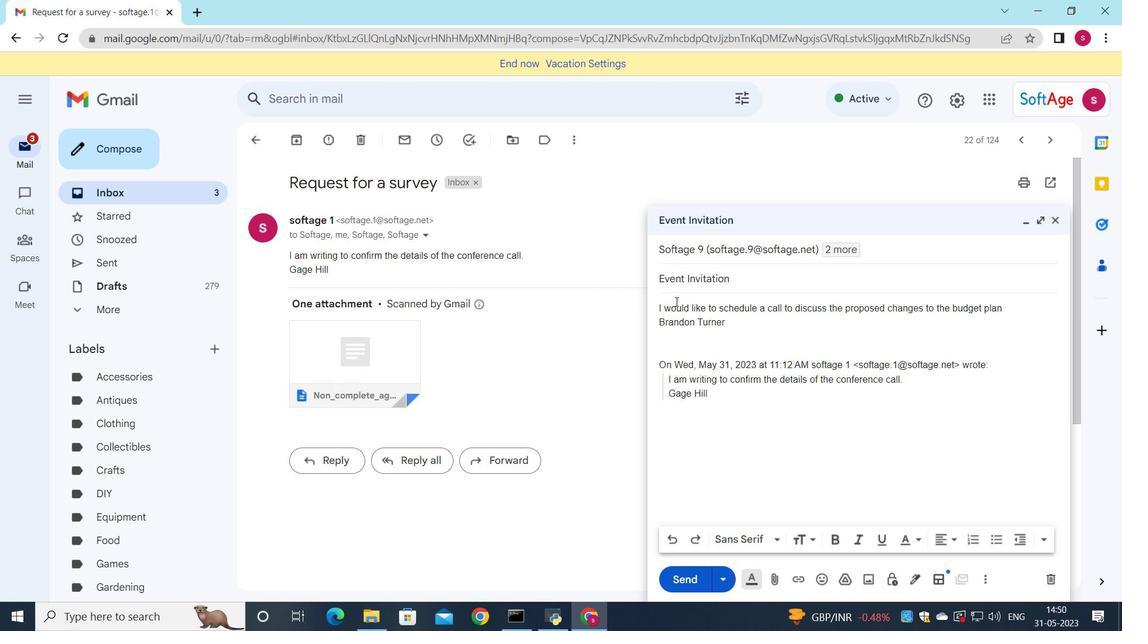 
Action: Mouse moved to (671, 541)
Screenshot: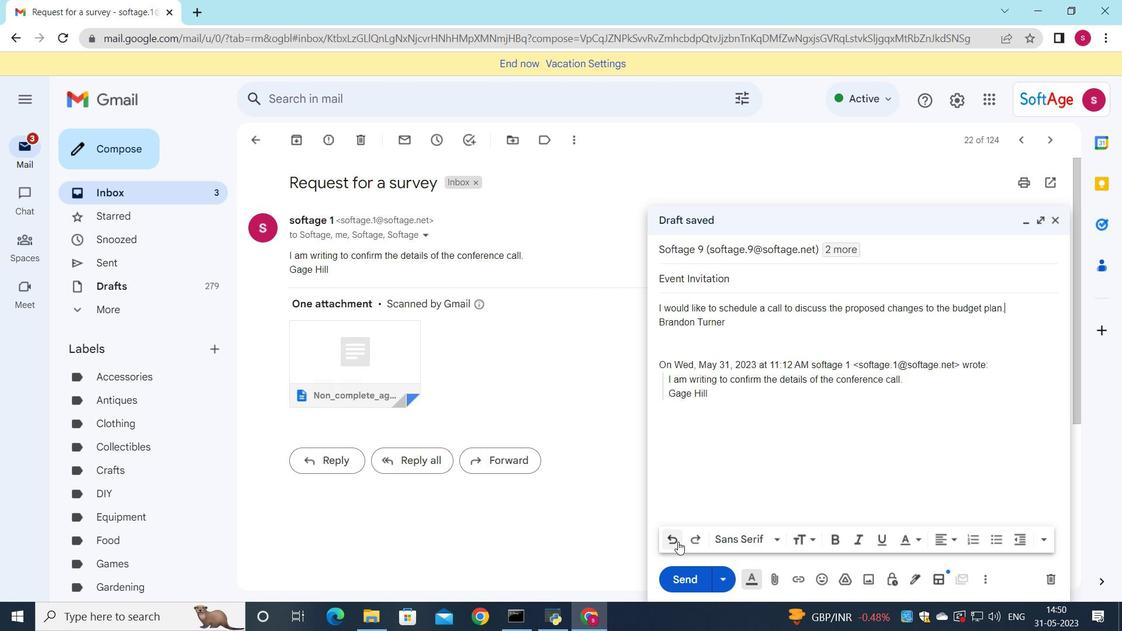 
Action: Mouse pressed left at (671, 541)
Screenshot: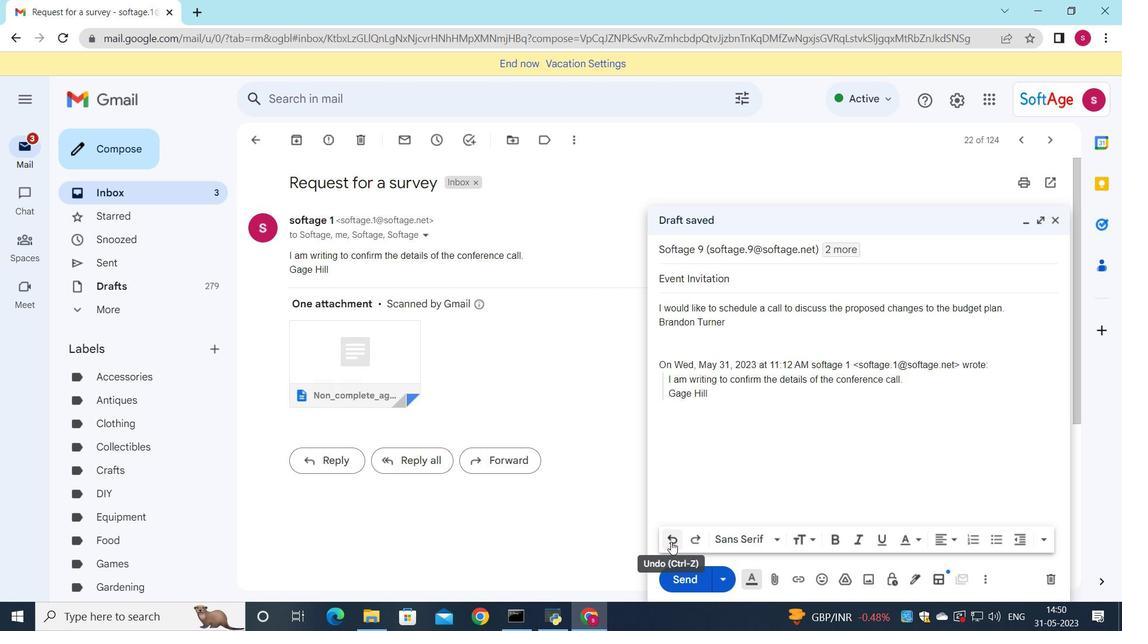 
Action: Mouse pressed left at (671, 541)
Screenshot: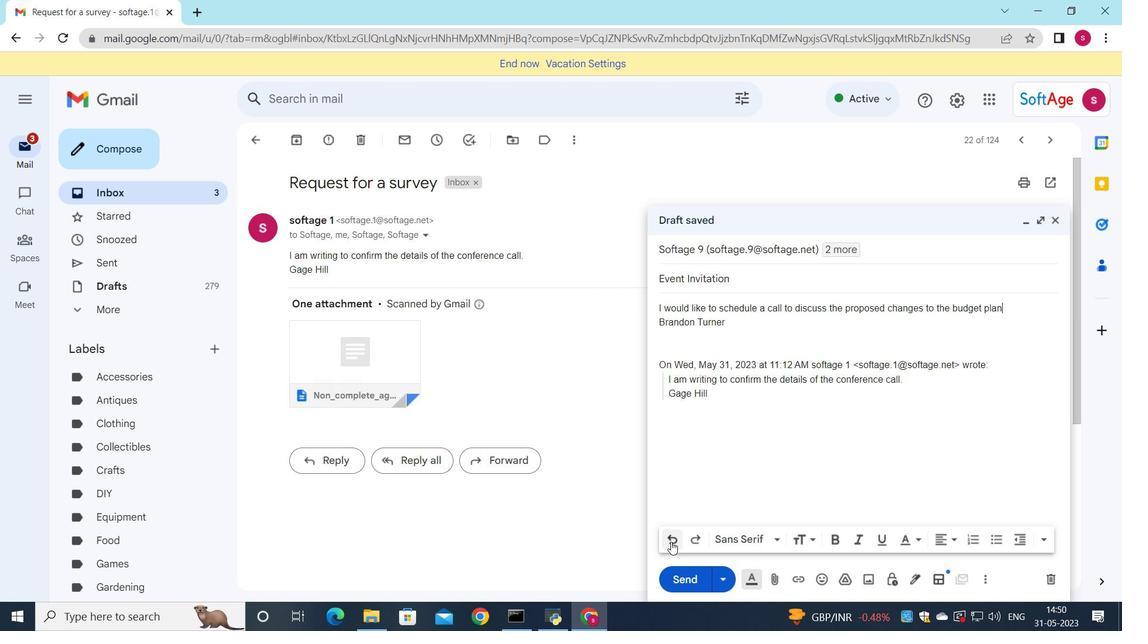 
Action: Mouse pressed left at (671, 541)
Screenshot: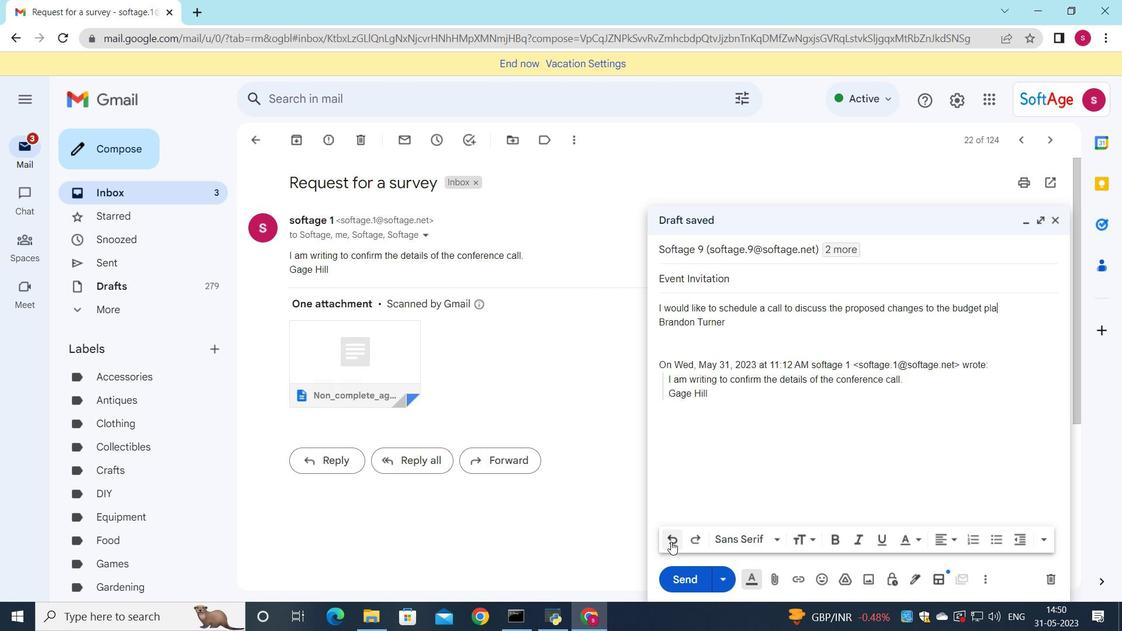 
Action: Mouse pressed left at (671, 541)
Screenshot: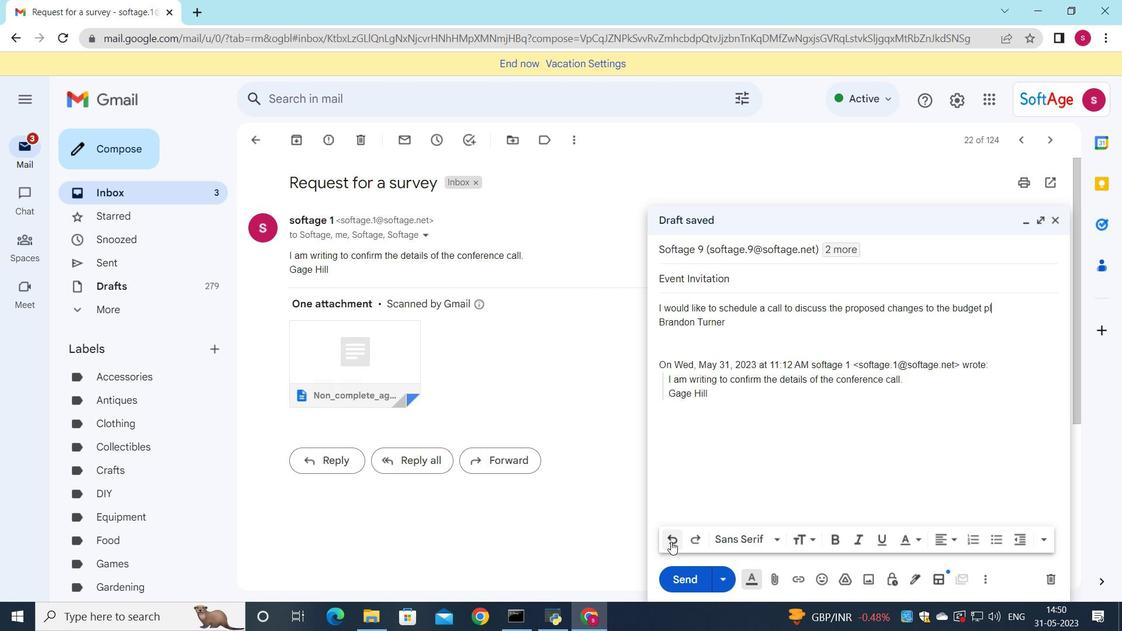 
Action: Mouse pressed left at (671, 541)
Screenshot: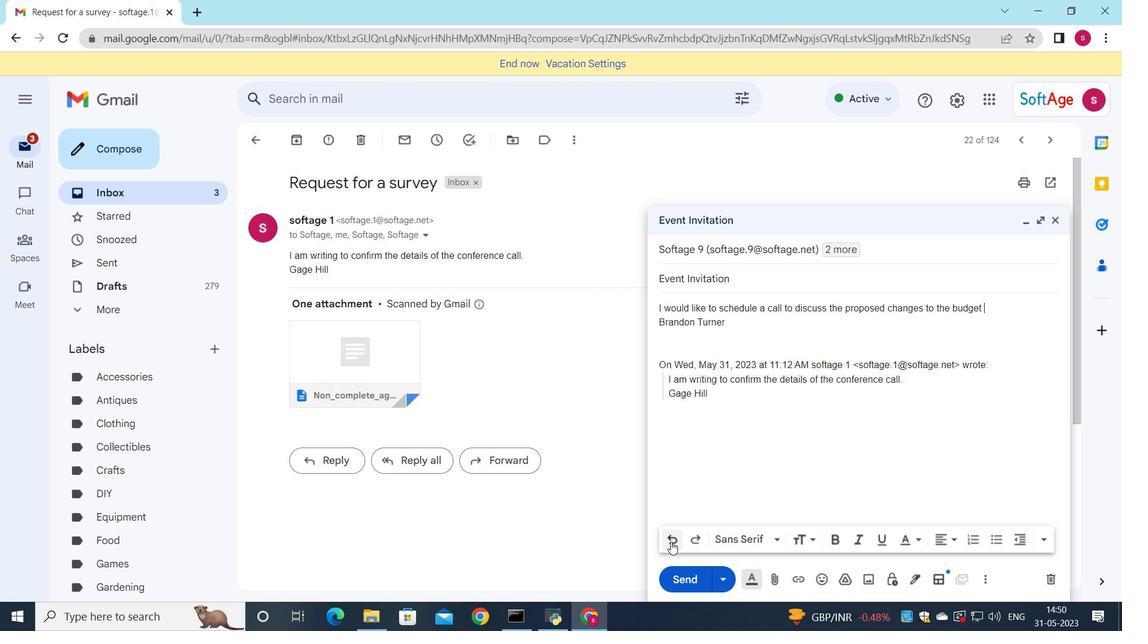 
Action: Mouse pressed left at (671, 541)
Screenshot: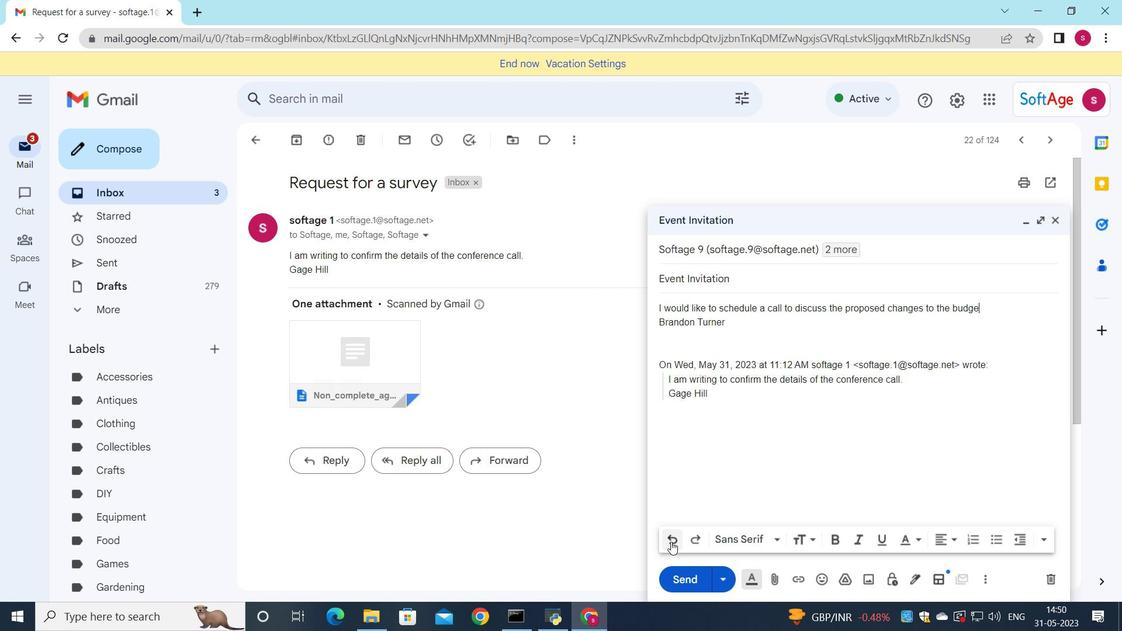 
Action: Mouse pressed left at (671, 541)
Screenshot: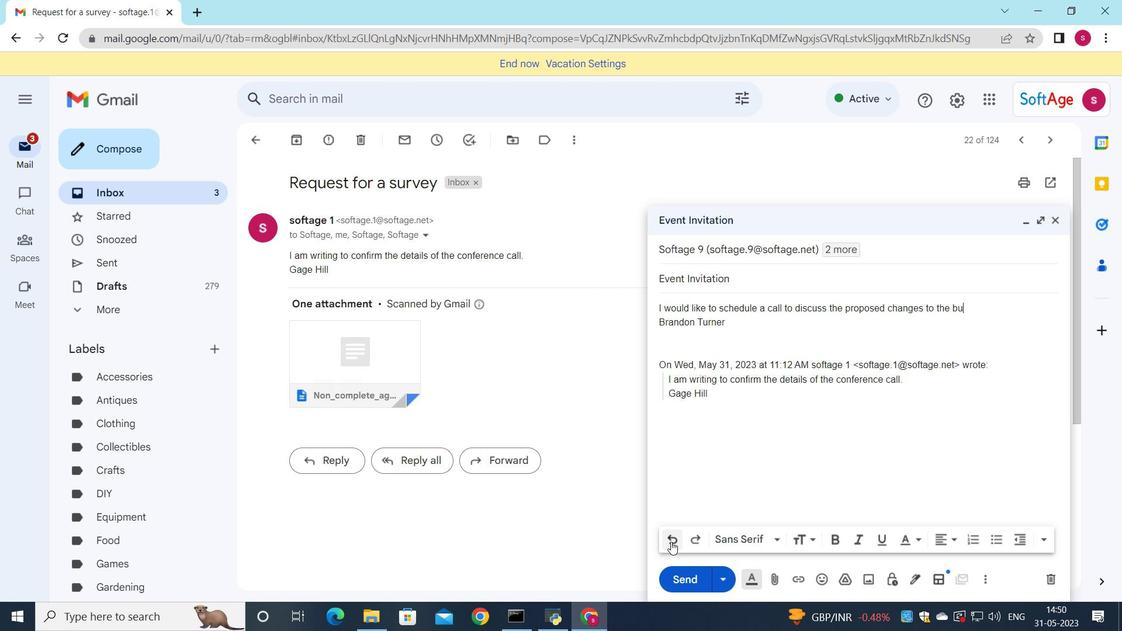 
Action: Mouse pressed left at (671, 541)
Screenshot: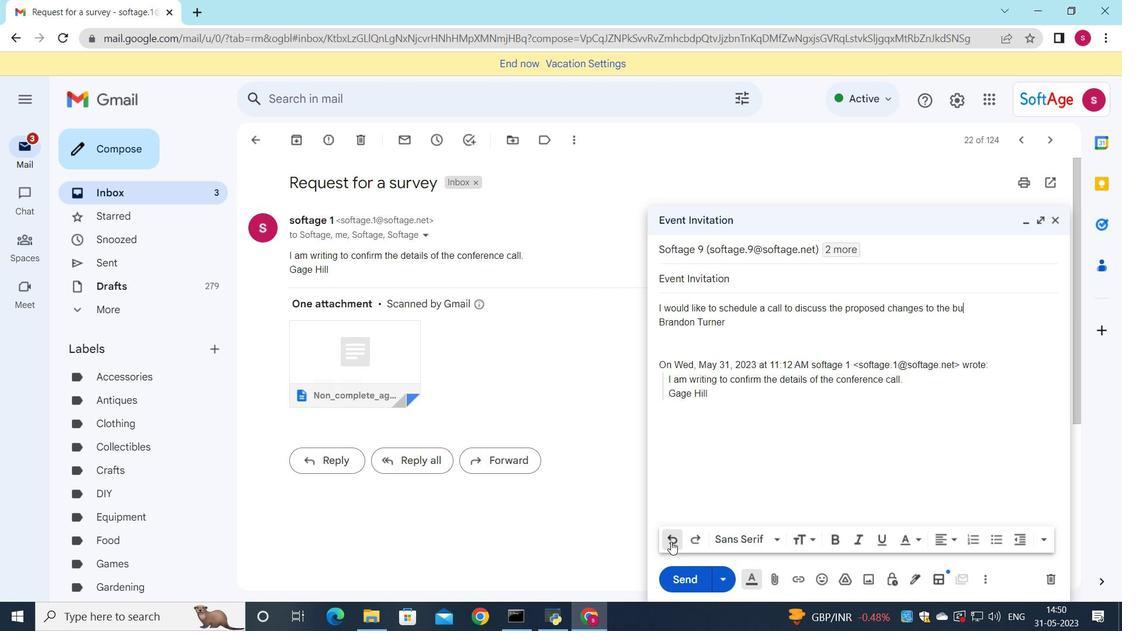 
Action: Mouse pressed left at (671, 541)
Screenshot: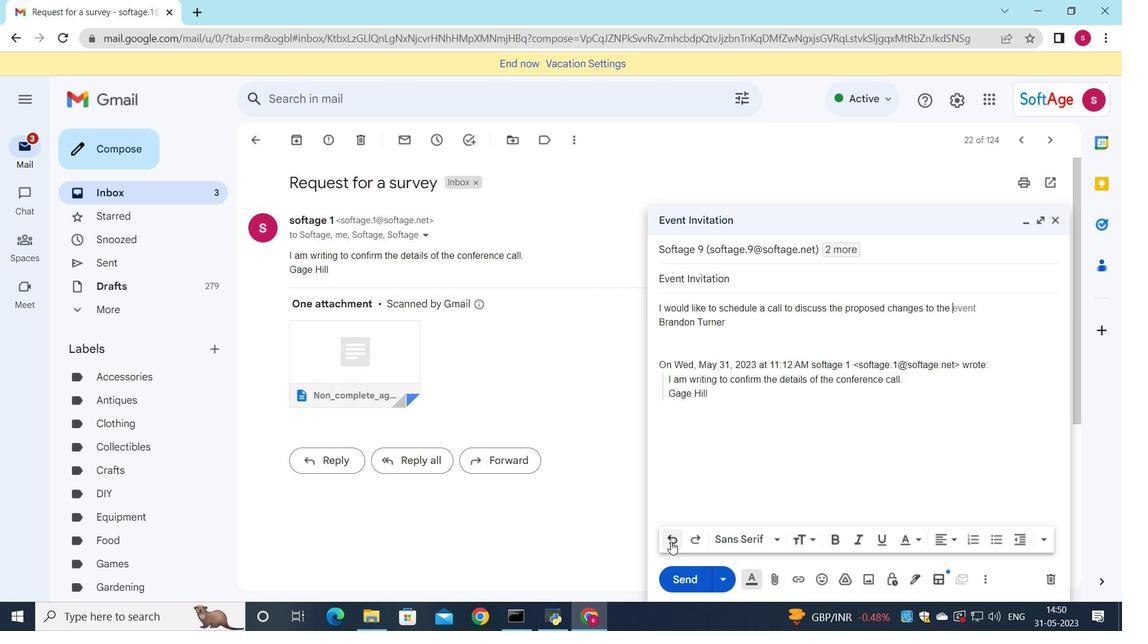 
Action: Mouse pressed left at (671, 541)
Screenshot: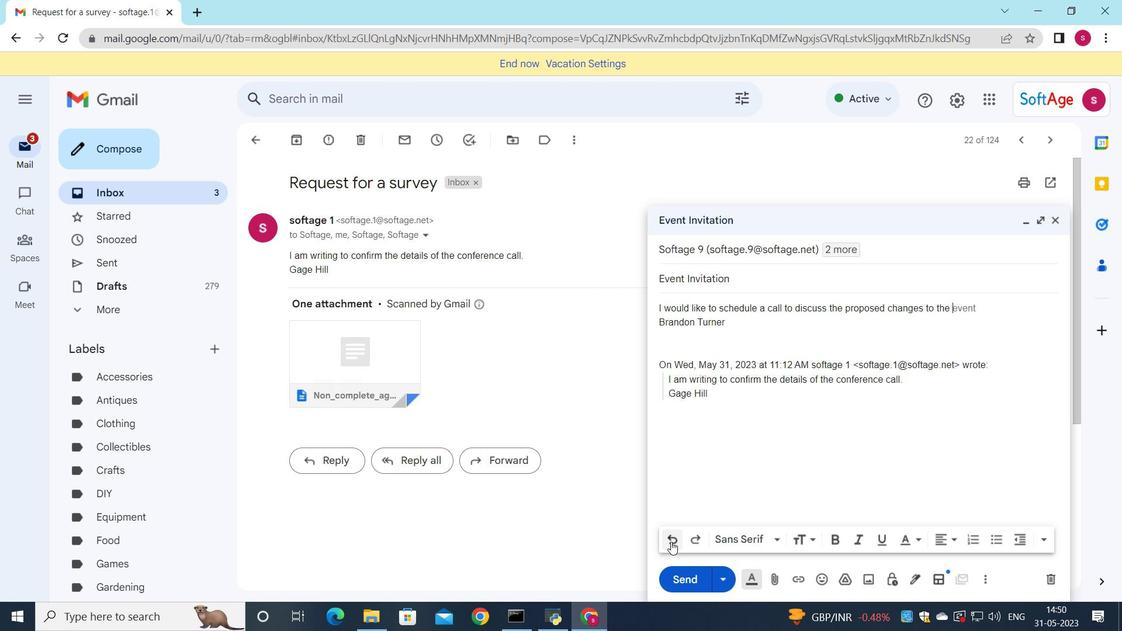 
Action: Mouse pressed left at (671, 541)
Screenshot: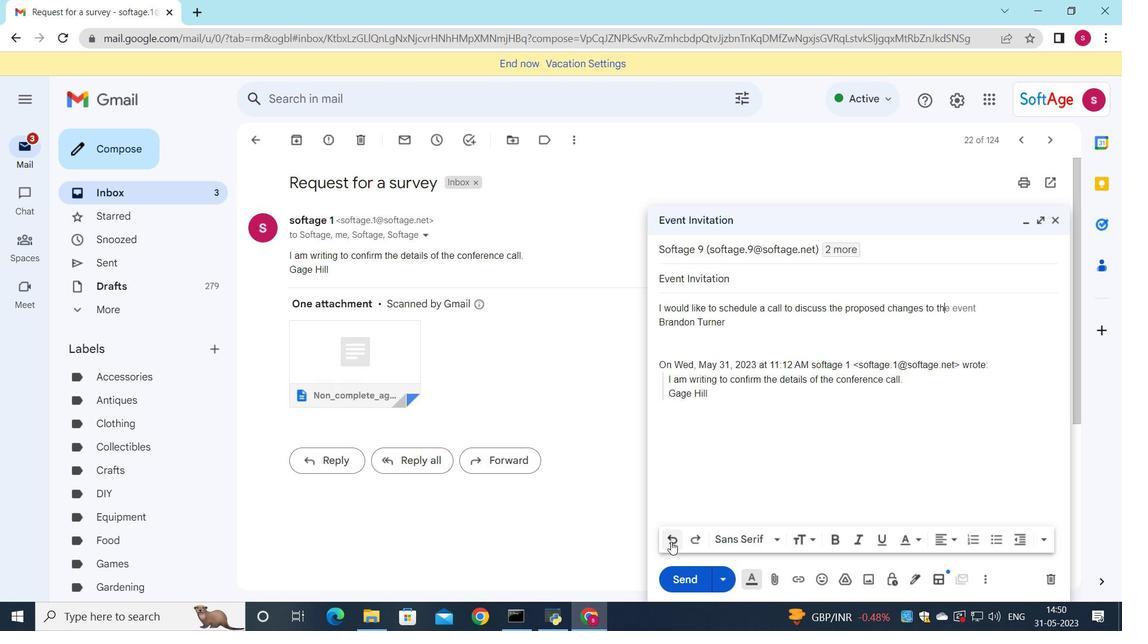 
Action: Mouse pressed left at (671, 541)
Screenshot: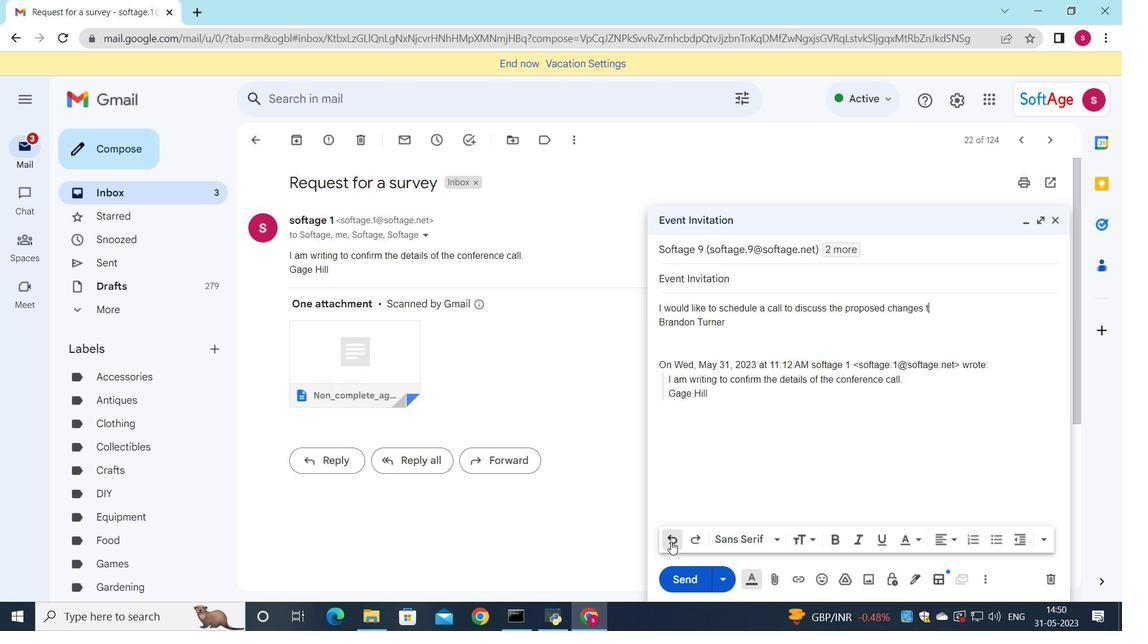 
Action: Mouse pressed left at (671, 541)
Screenshot: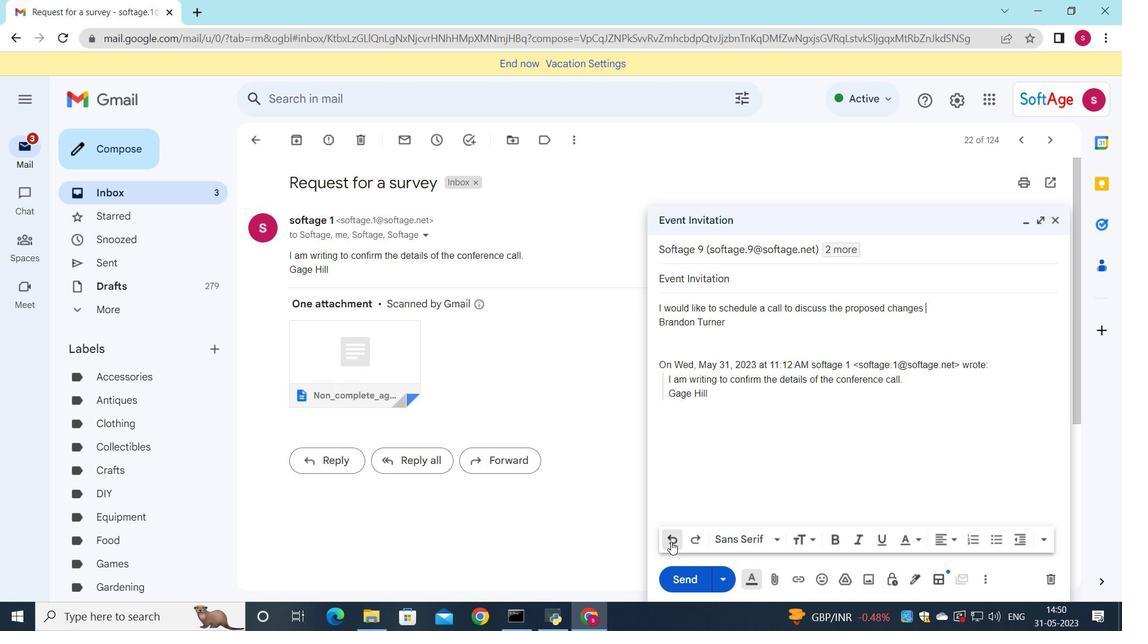 
Action: Mouse pressed left at (671, 541)
Screenshot: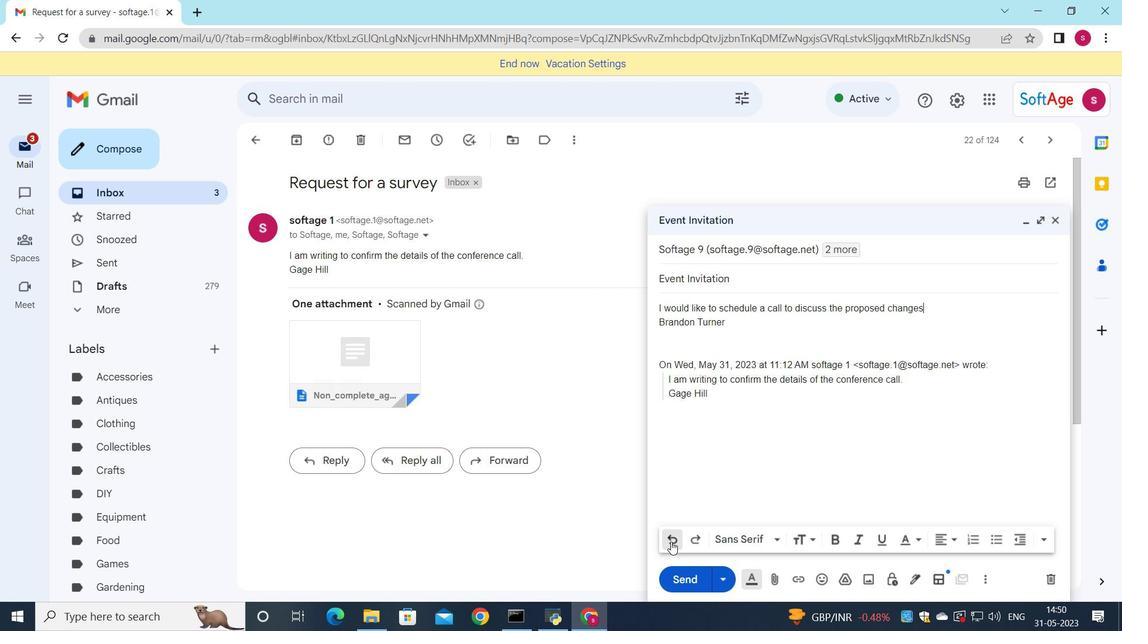 
Action: Mouse pressed left at (671, 541)
Screenshot: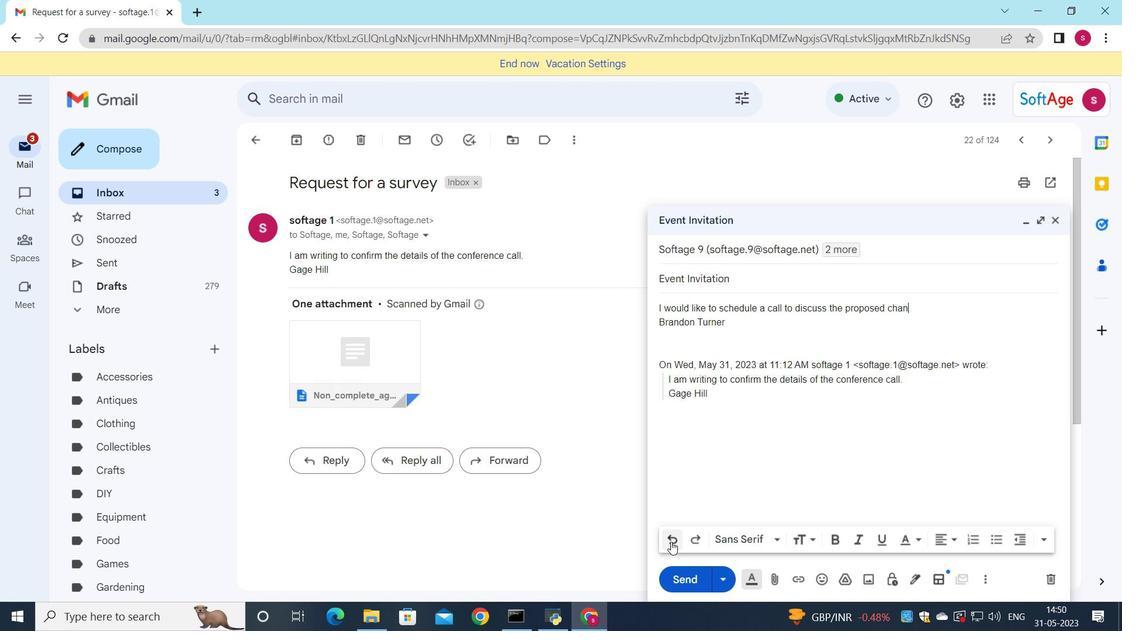 
Action: Mouse pressed left at (671, 541)
Screenshot: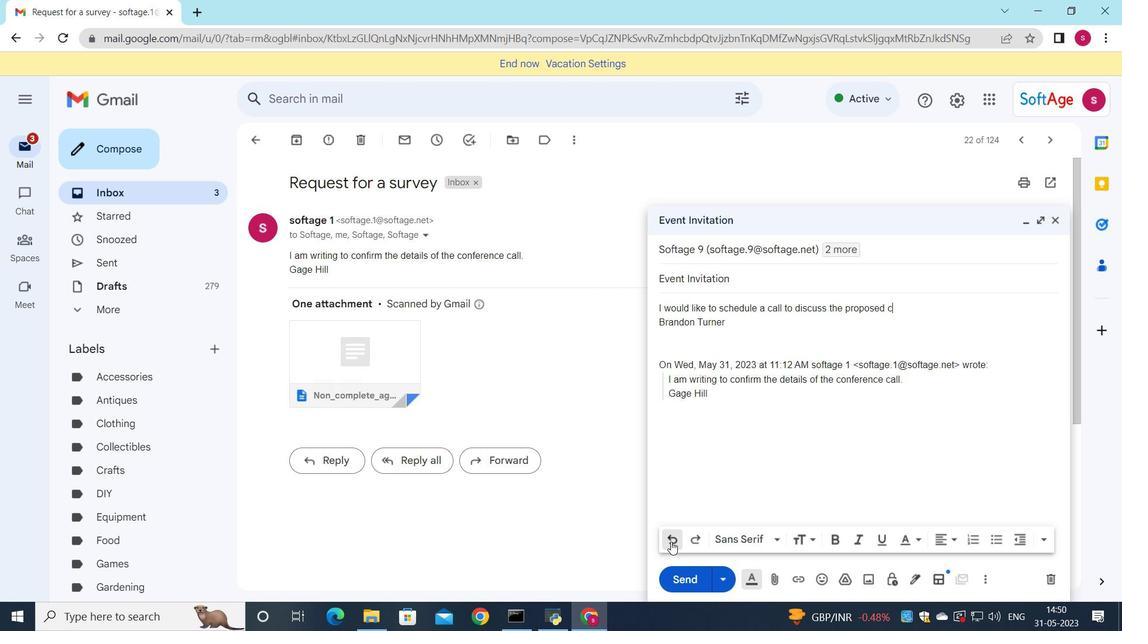 
Action: Mouse pressed left at (671, 541)
Screenshot: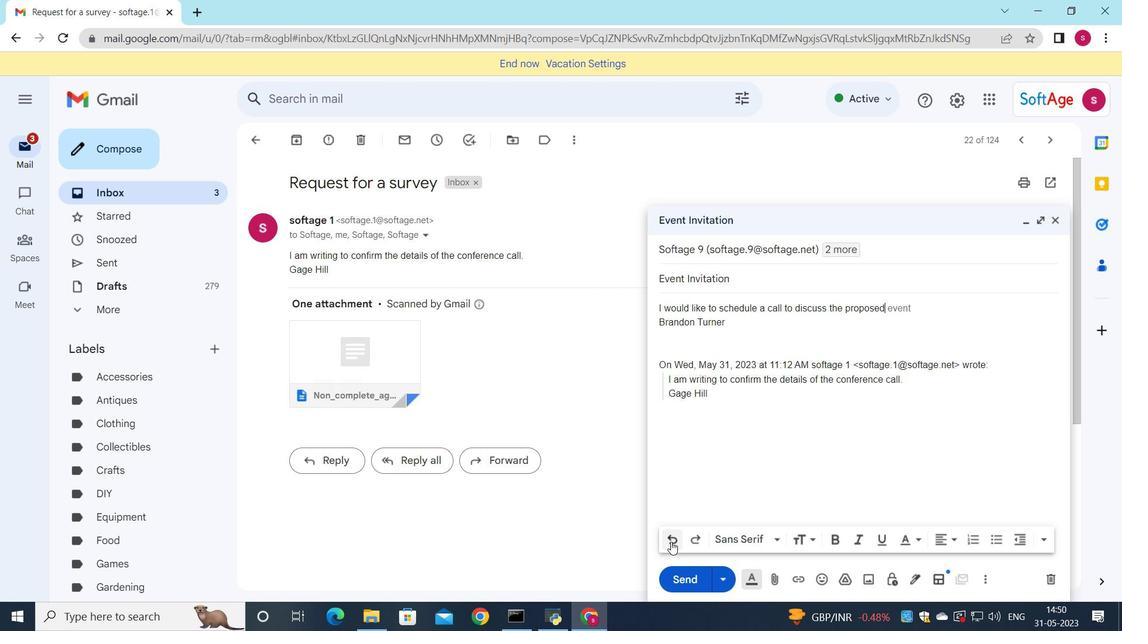 
Action: Mouse pressed left at (671, 541)
Screenshot: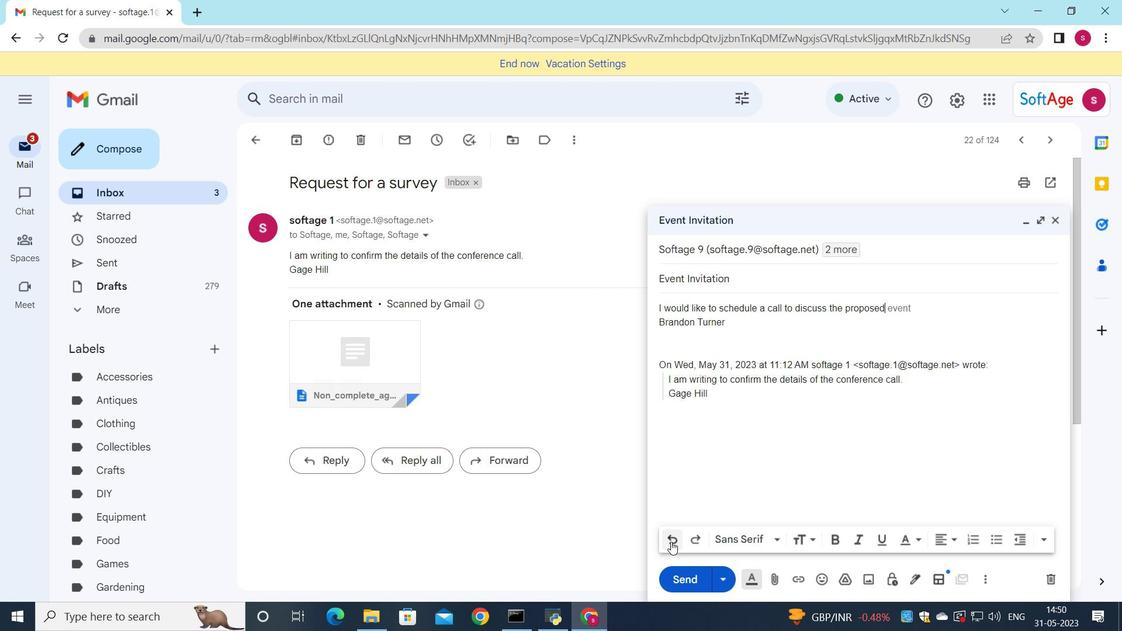 
Action: Mouse pressed left at (671, 541)
Screenshot: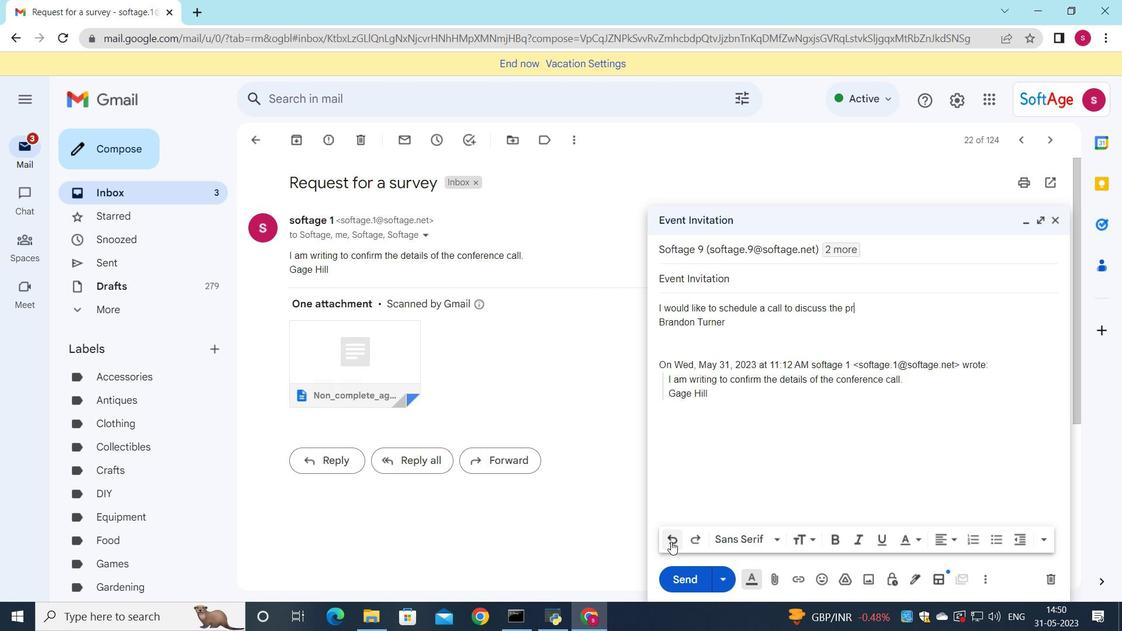 
Action: Mouse pressed left at (671, 541)
Screenshot: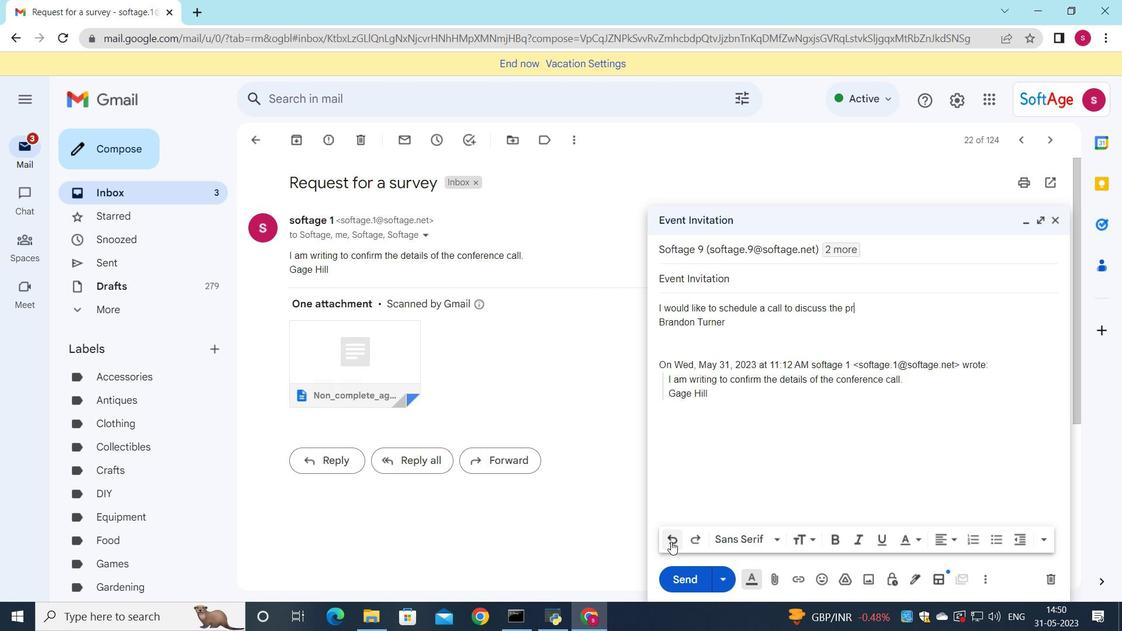 
Action: Mouse pressed left at (671, 541)
Screenshot: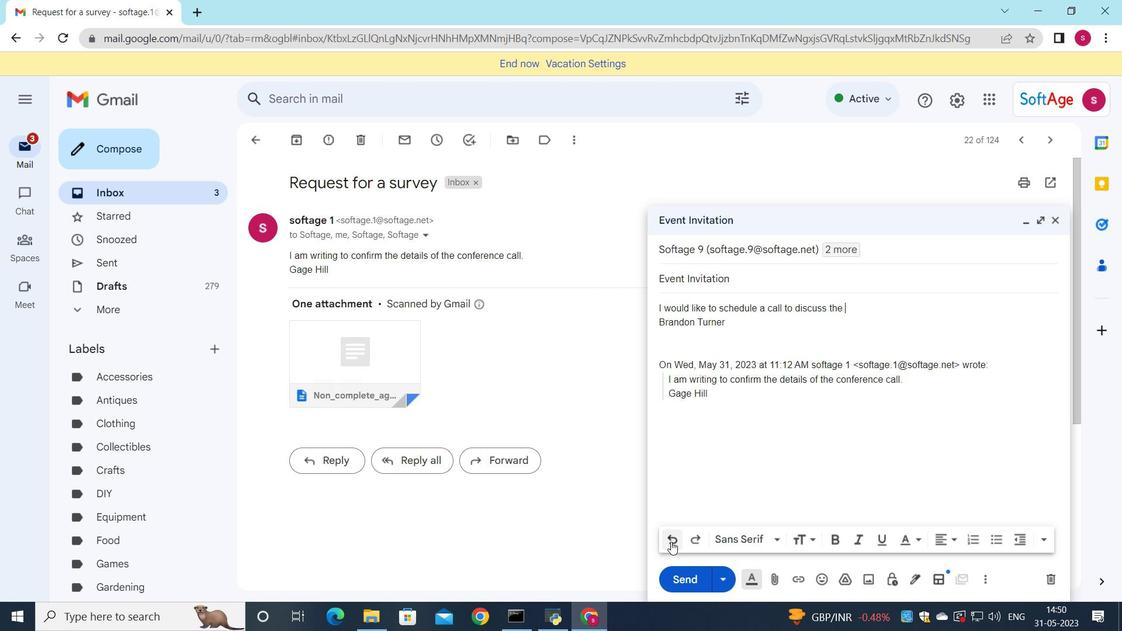 
Action: Mouse pressed left at (671, 541)
Screenshot: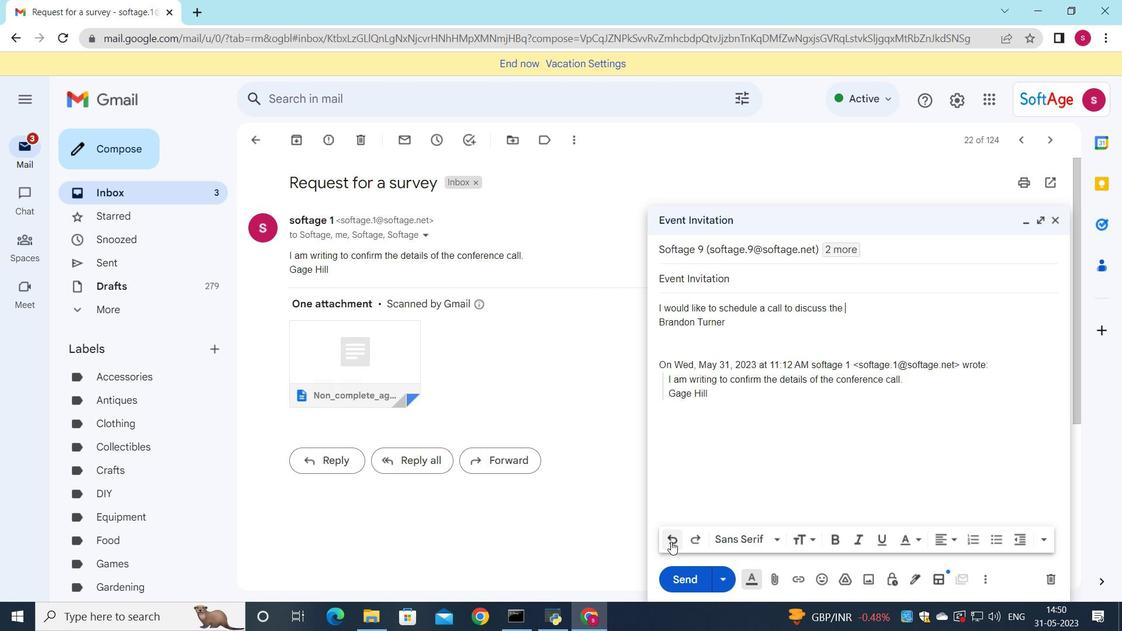 
Action: Mouse pressed left at (671, 541)
Screenshot: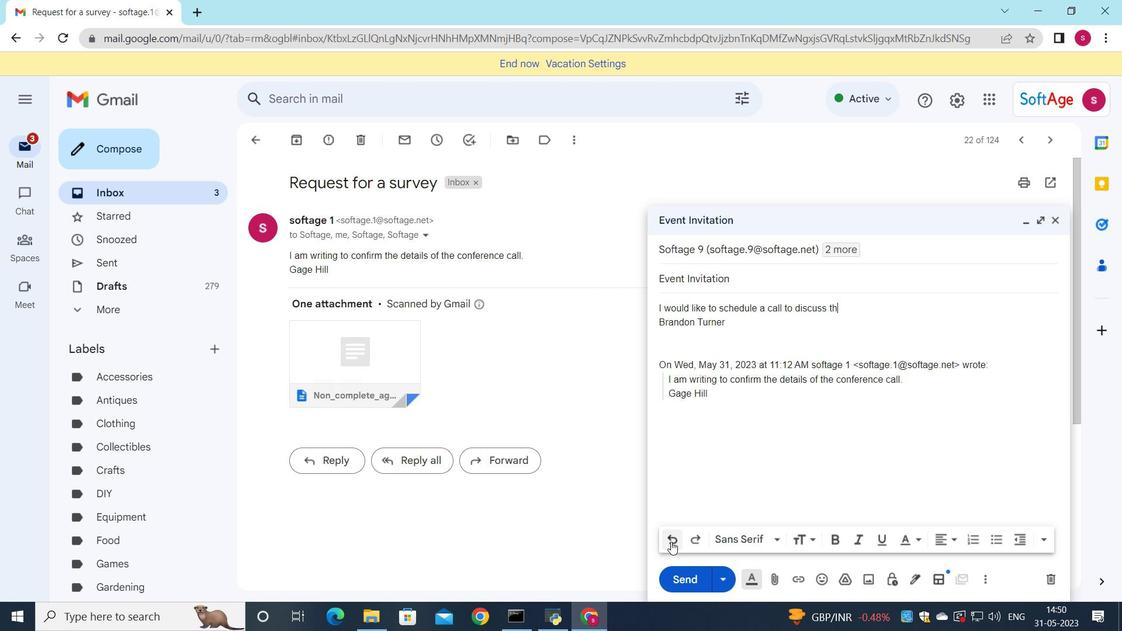 
Action: Mouse pressed left at (671, 541)
Screenshot: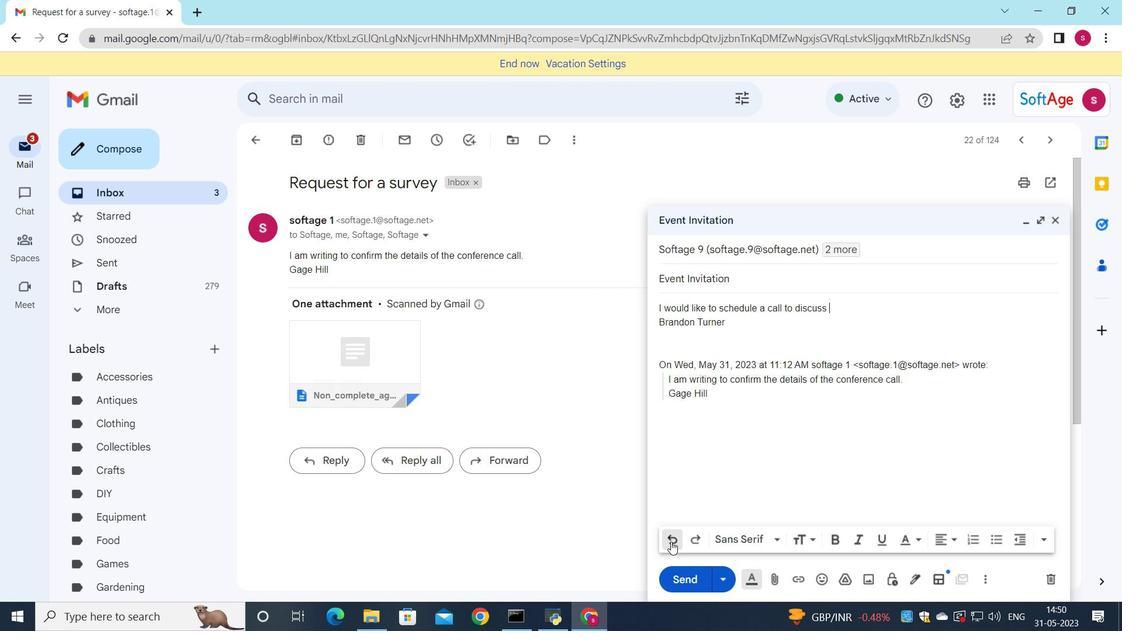 
Action: Mouse pressed left at (671, 541)
Screenshot: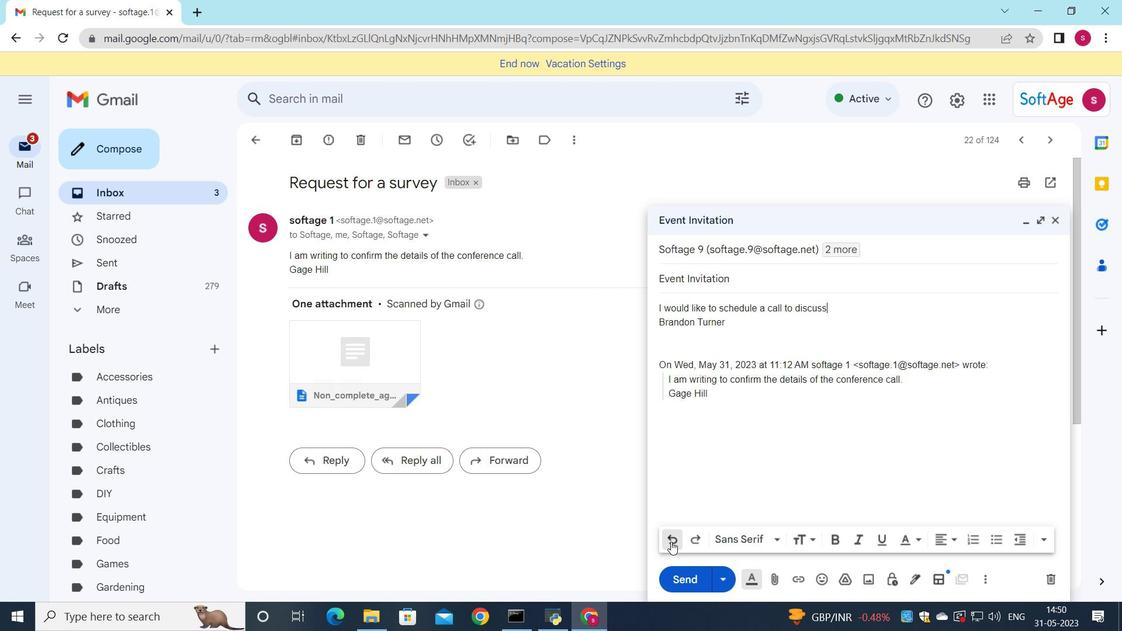 
Action: Mouse pressed left at (671, 541)
Screenshot: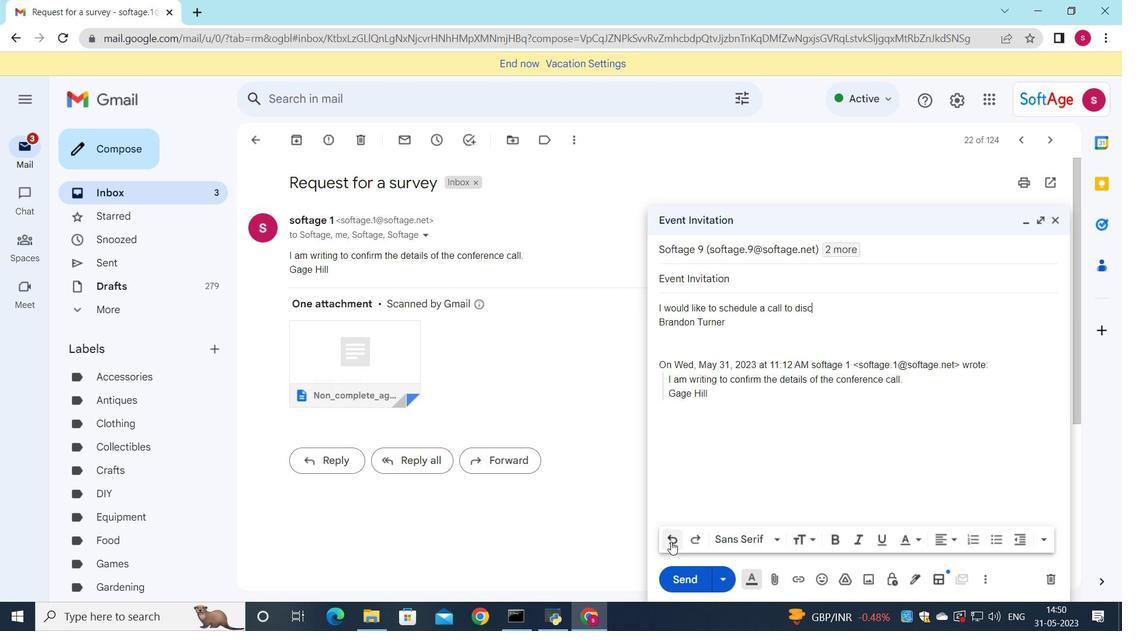 
Action: Mouse pressed left at (671, 541)
Screenshot: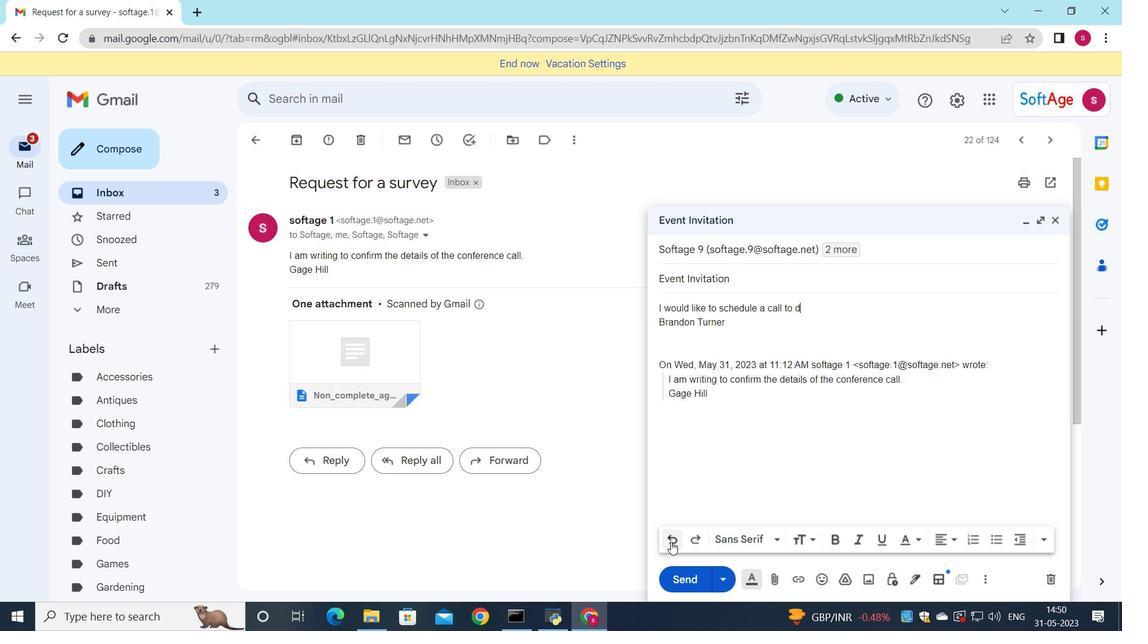 
Action: Mouse pressed left at (671, 541)
Screenshot: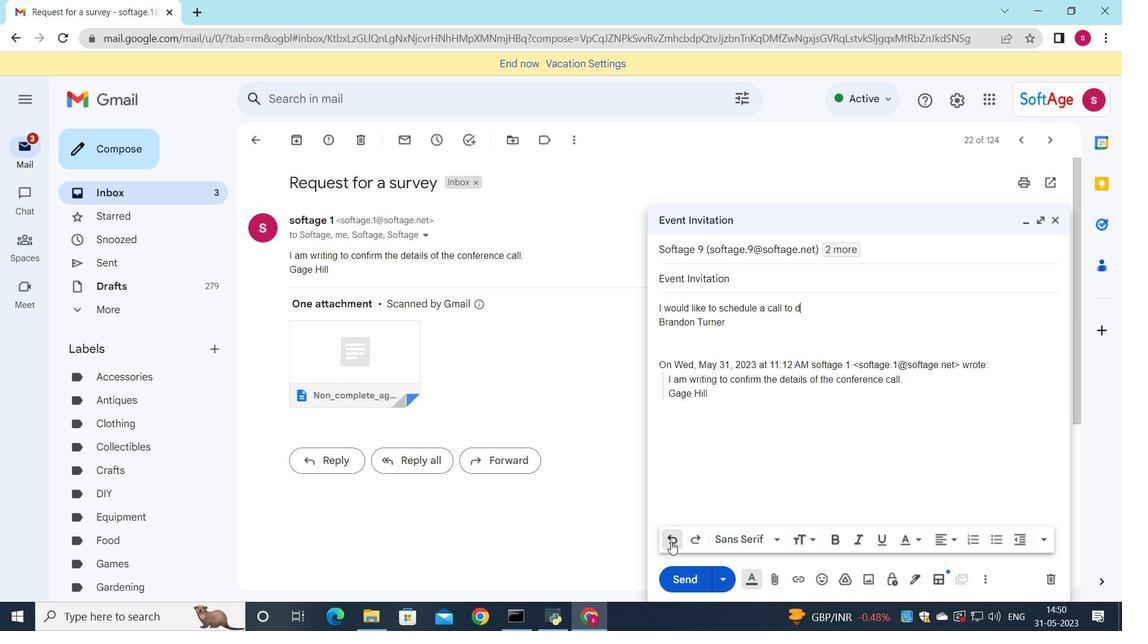 
Action: Mouse pressed left at (671, 541)
Screenshot: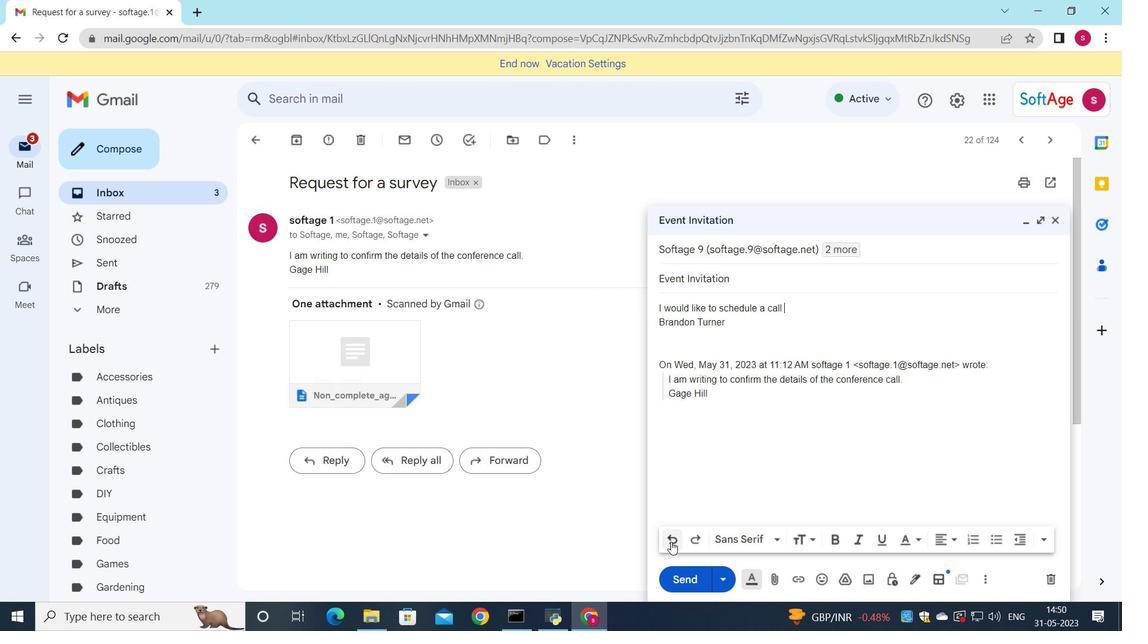 
Action: Mouse pressed left at (671, 541)
Screenshot: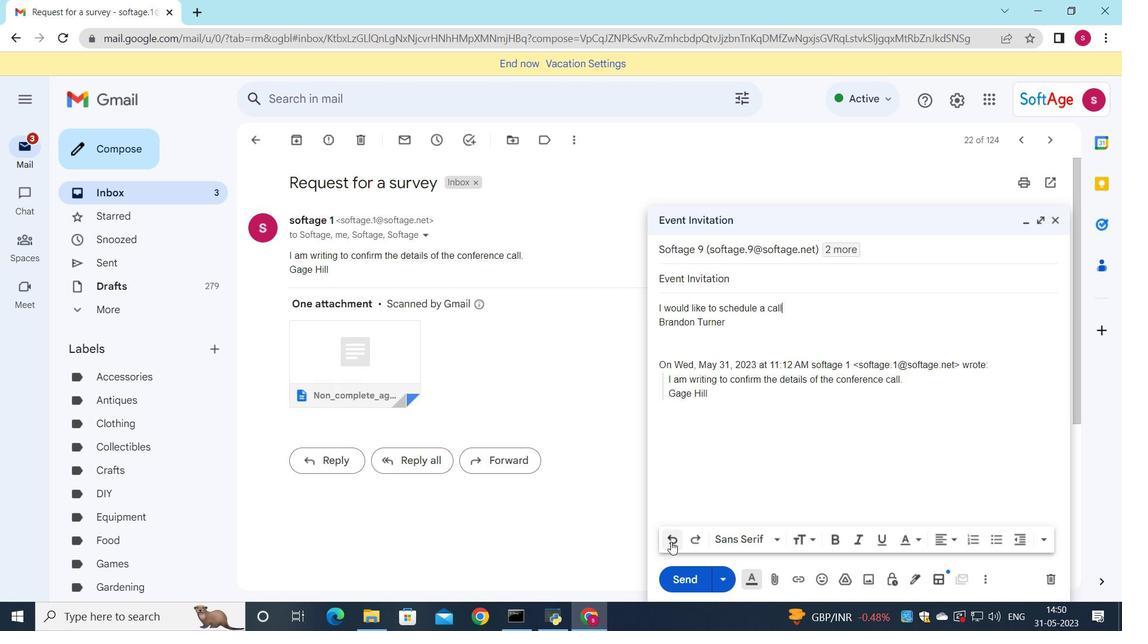 
Action: Mouse pressed left at (671, 541)
Screenshot: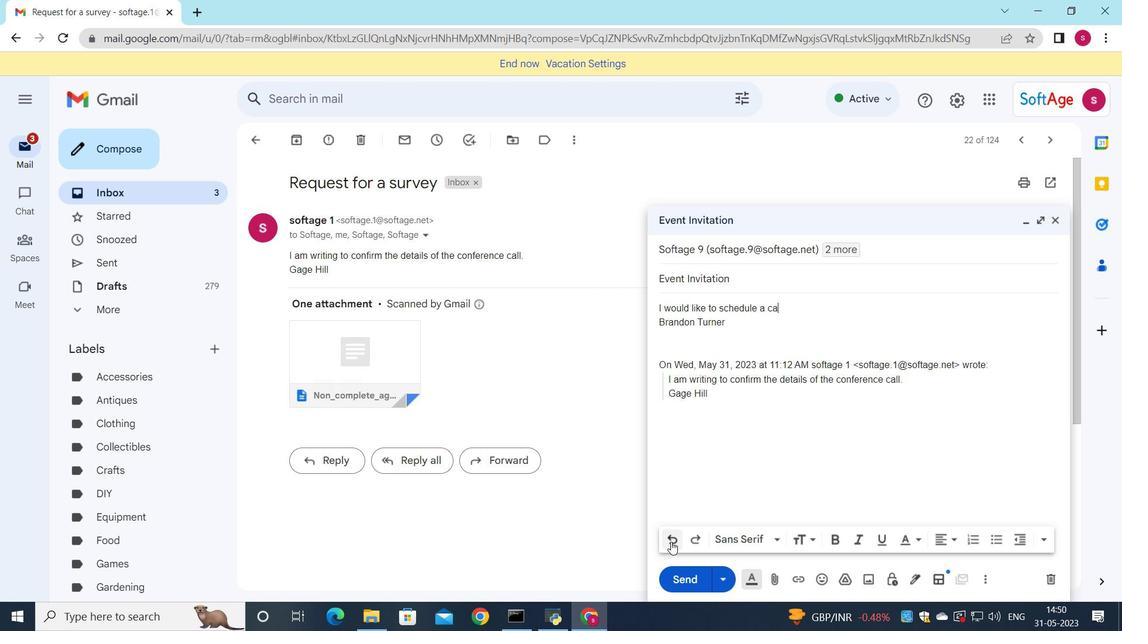 
Action: Mouse pressed left at (671, 541)
Screenshot: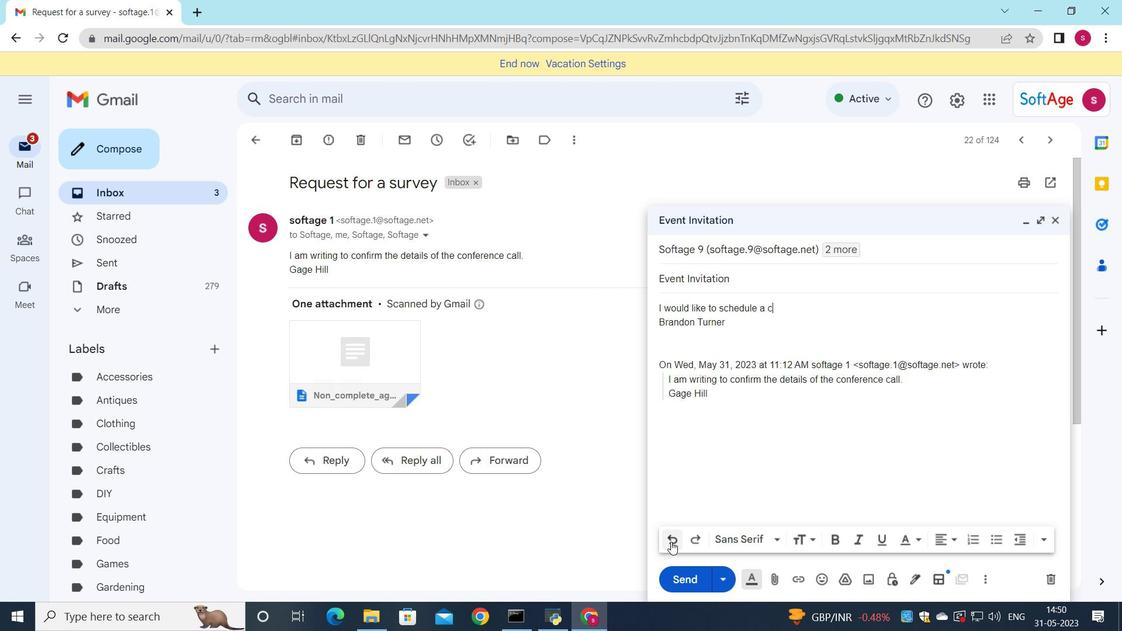 
Action: Mouse pressed left at (671, 541)
Screenshot: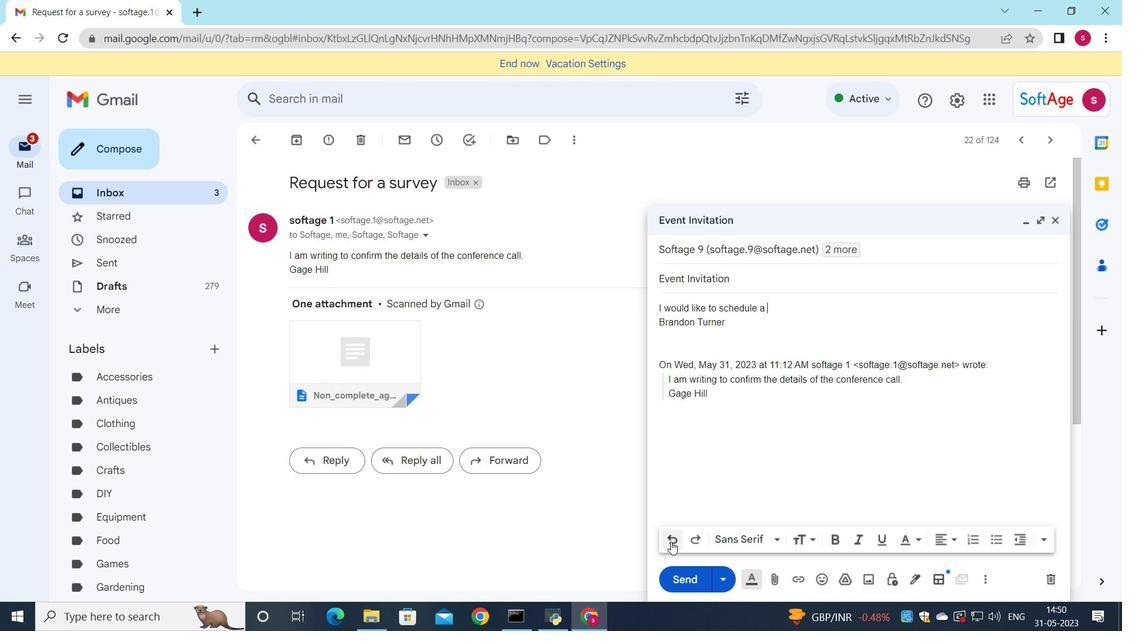 
Action: Mouse pressed left at (671, 541)
Screenshot: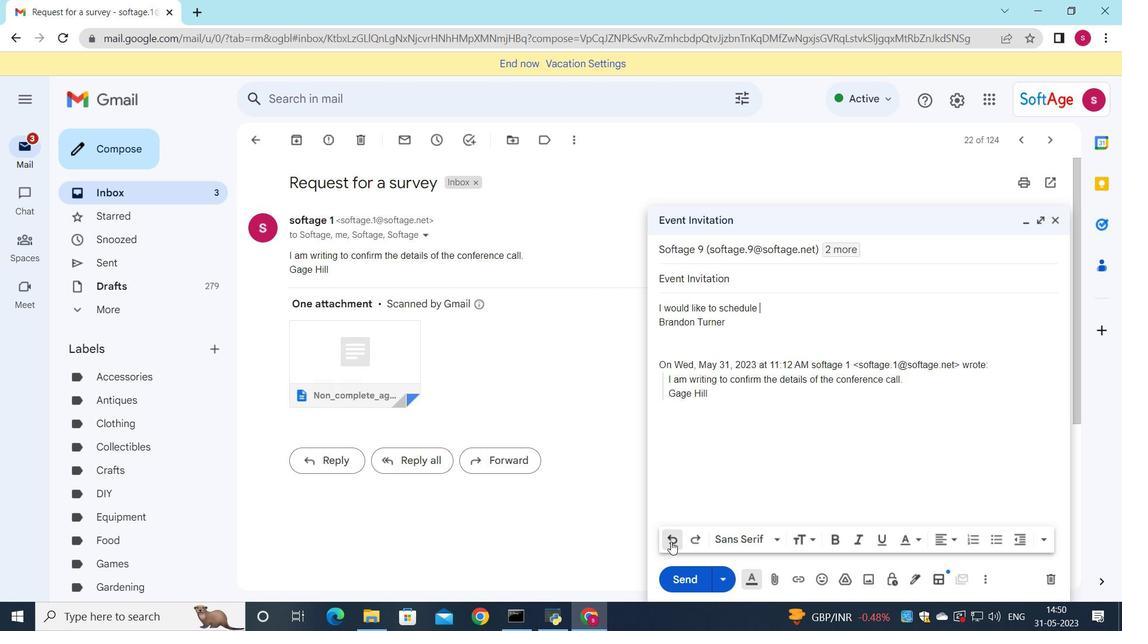 
Action: Mouse pressed left at (671, 541)
Screenshot: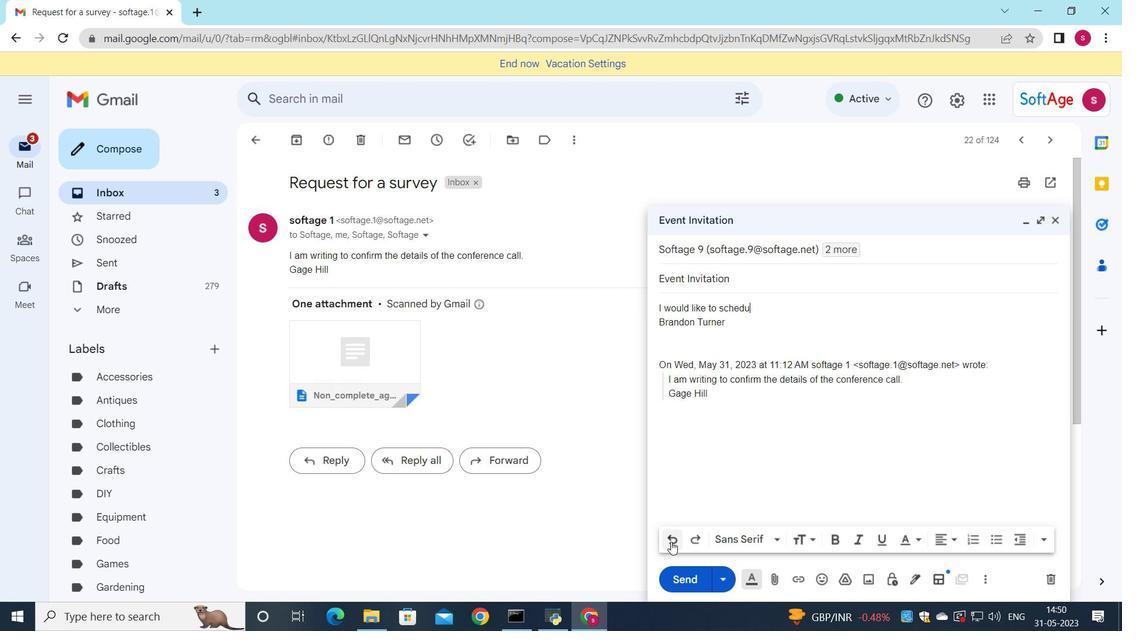 
Action: Mouse pressed left at (671, 541)
Screenshot: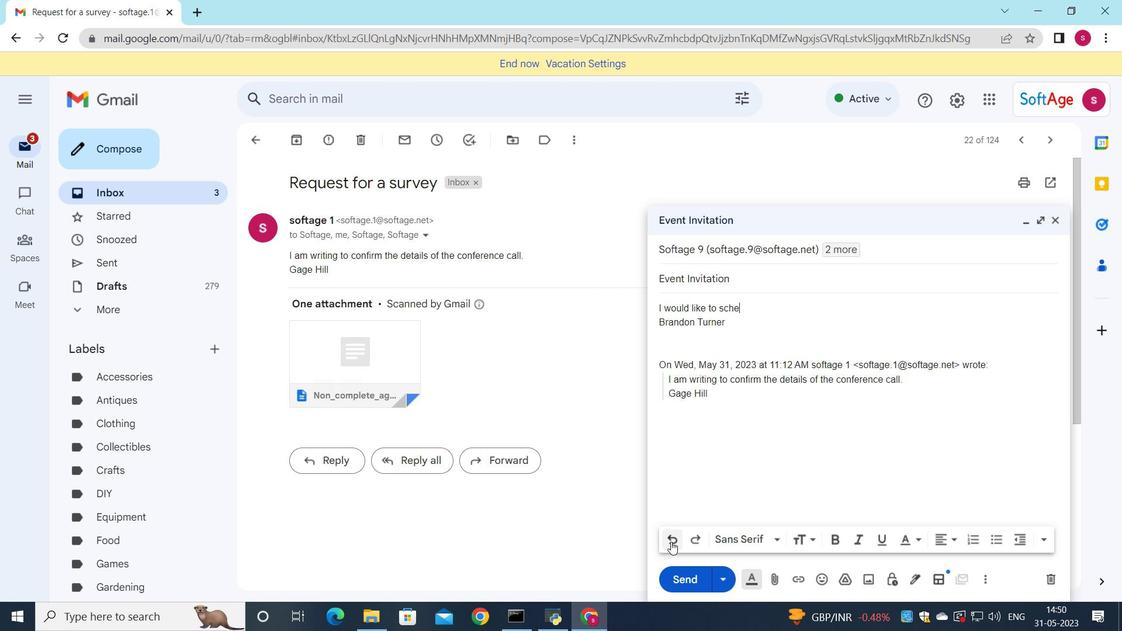 
Action: Mouse pressed left at (671, 541)
Screenshot: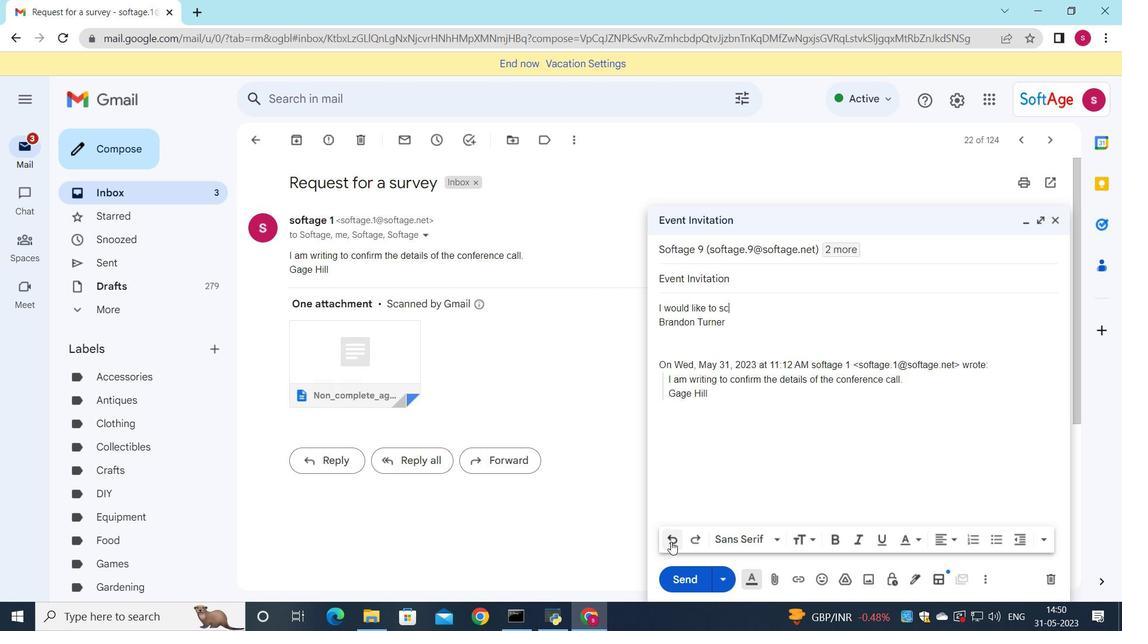 
Action: Mouse pressed left at (671, 541)
Screenshot: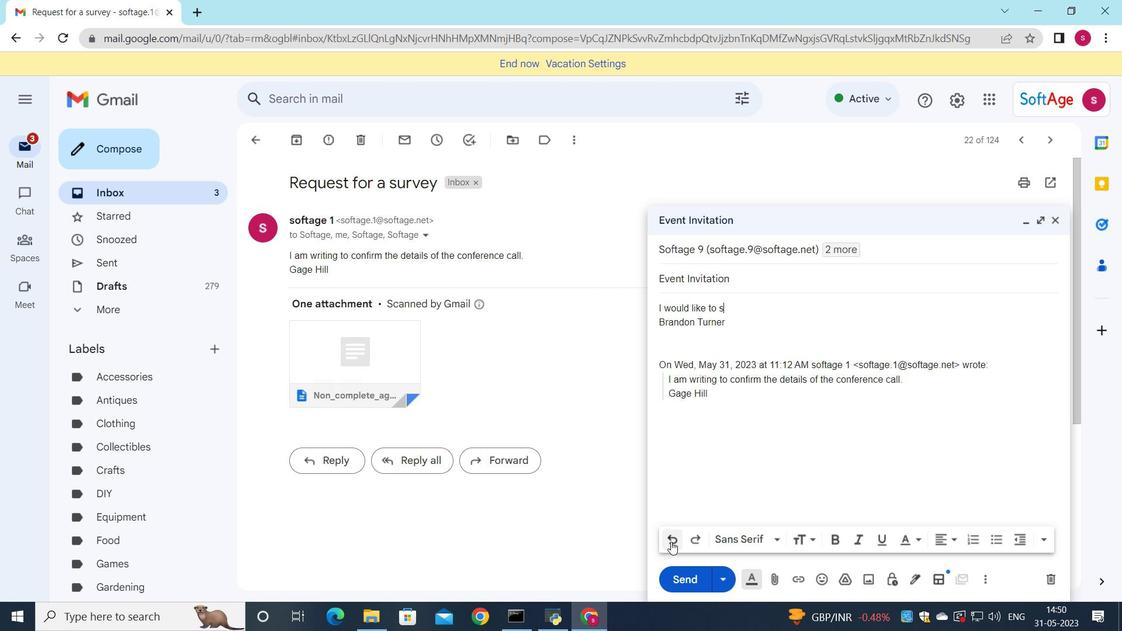 
Action: Mouse pressed left at (671, 541)
Screenshot: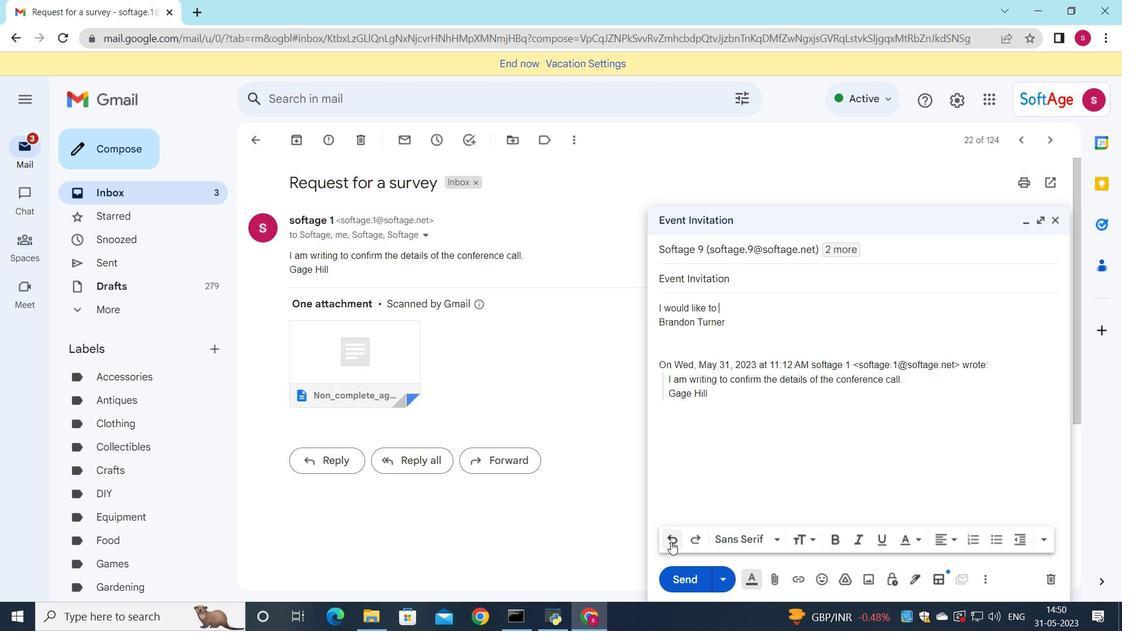 
Action: Mouse pressed left at (671, 541)
Screenshot: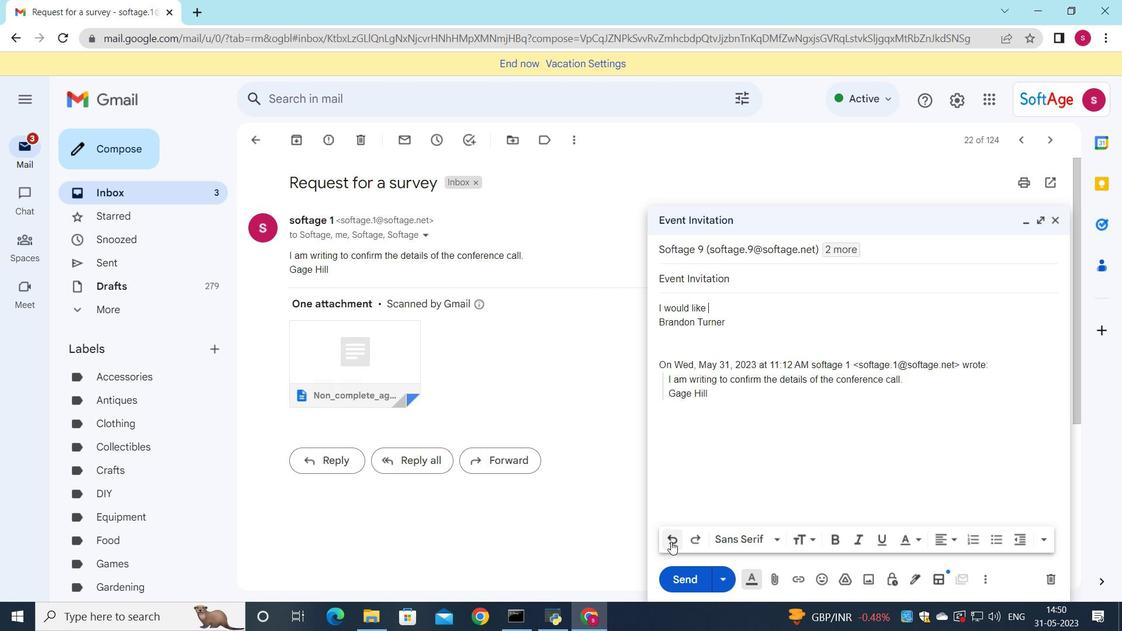 
Action: Mouse pressed left at (671, 541)
Screenshot: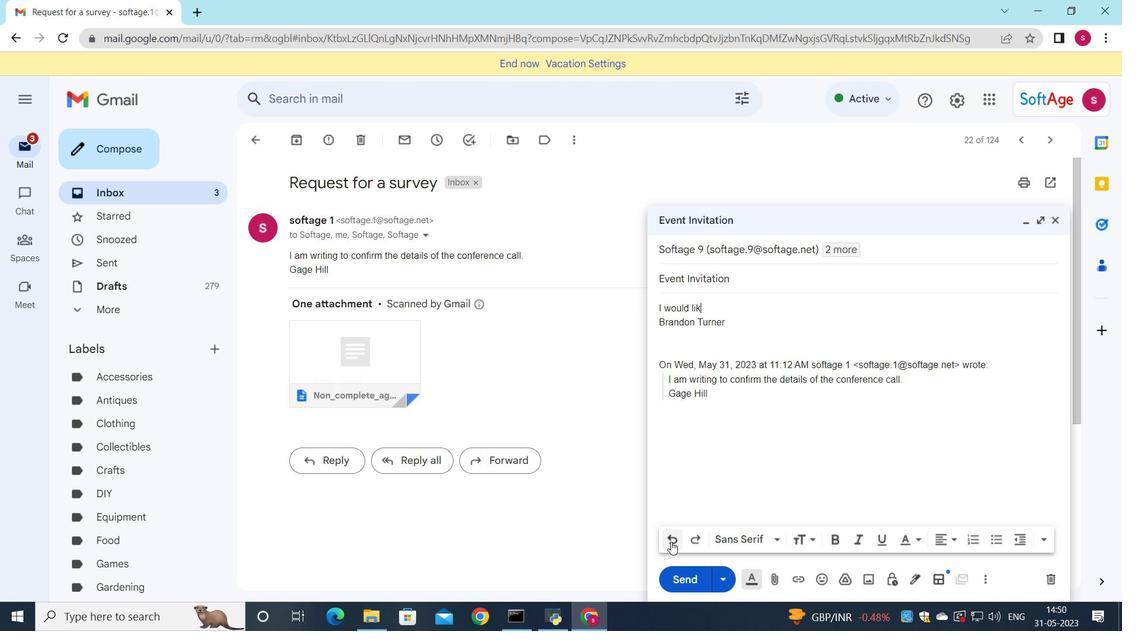 
Action: Mouse pressed left at (671, 541)
Screenshot: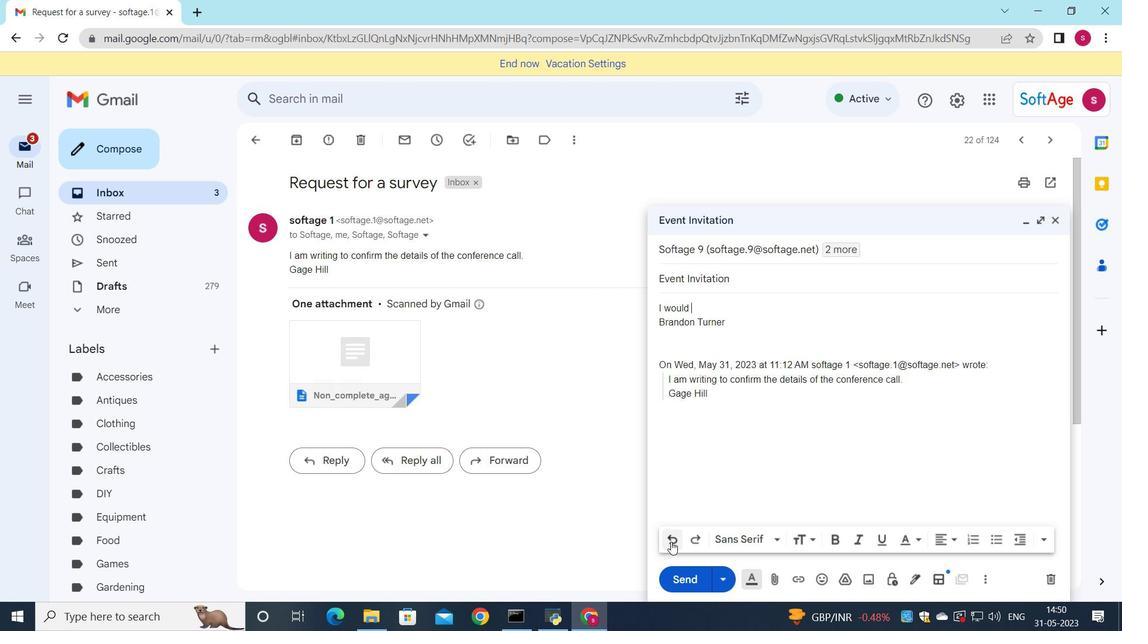 
Action: Mouse pressed left at (671, 541)
Screenshot: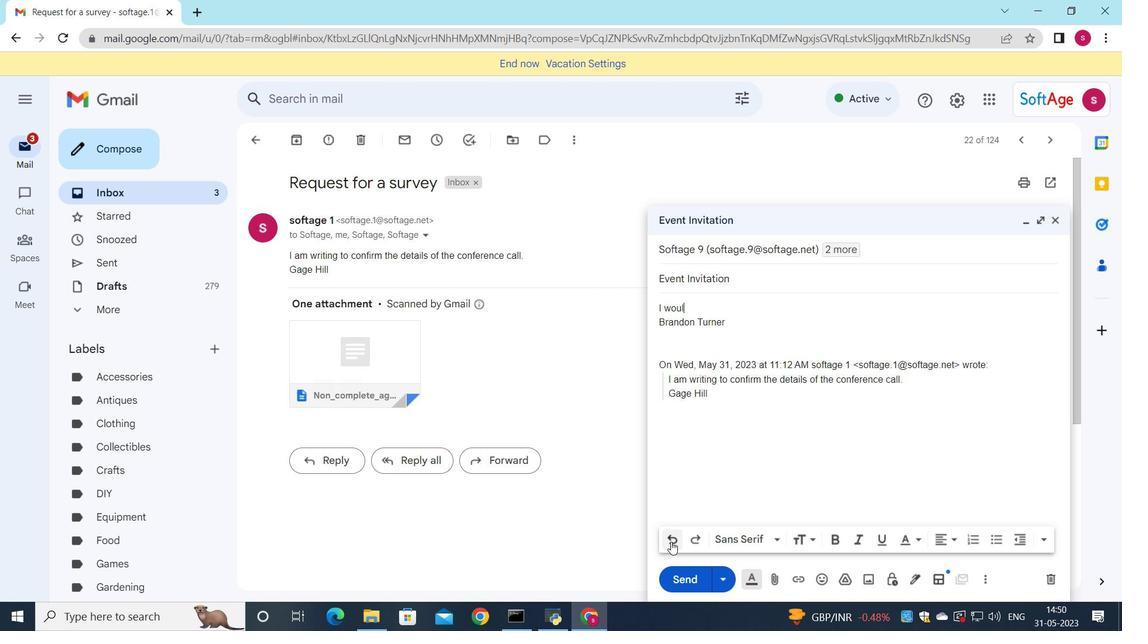 
Action: Mouse pressed left at (671, 541)
Screenshot: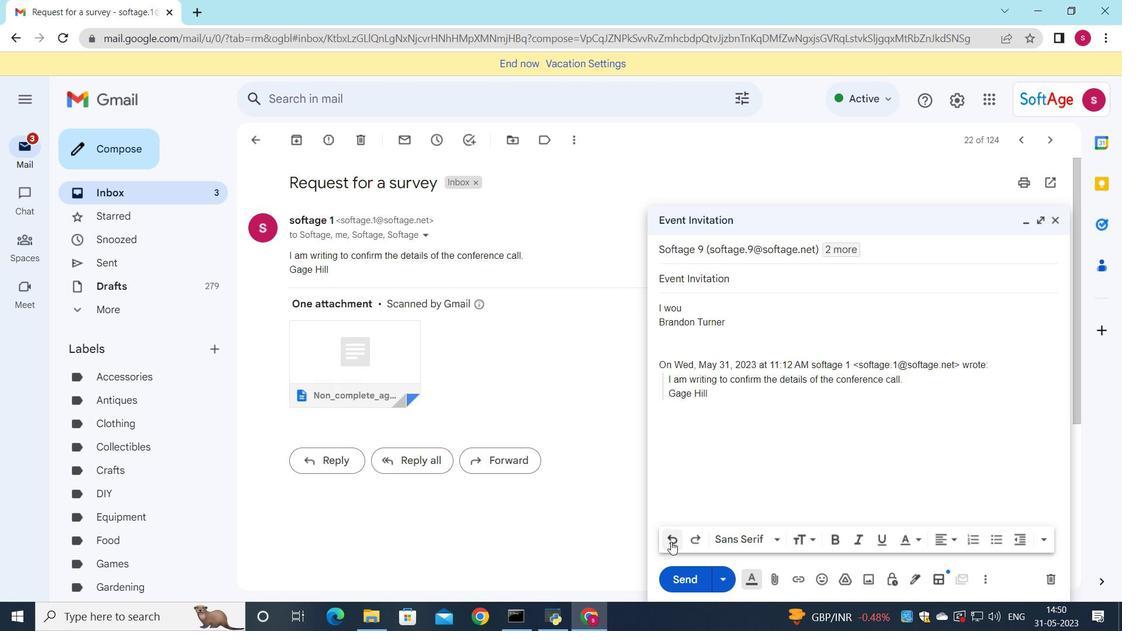 
Action: Mouse pressed left at (671, 541)
Screenshot: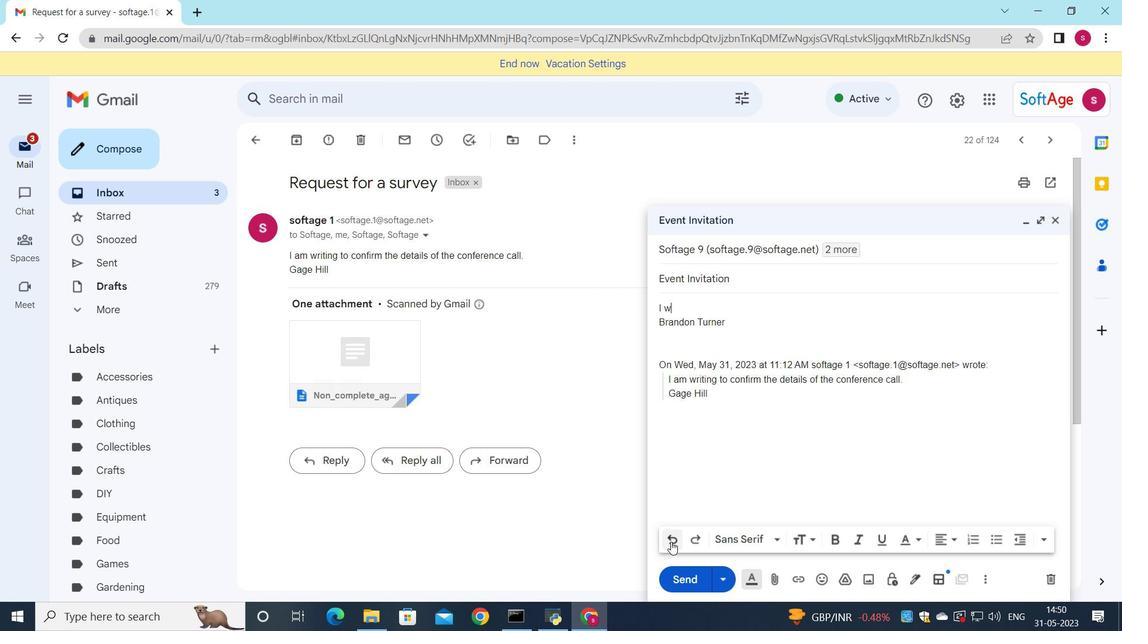 
Action: Mouse pressed left at (671, 541)
Screenshot: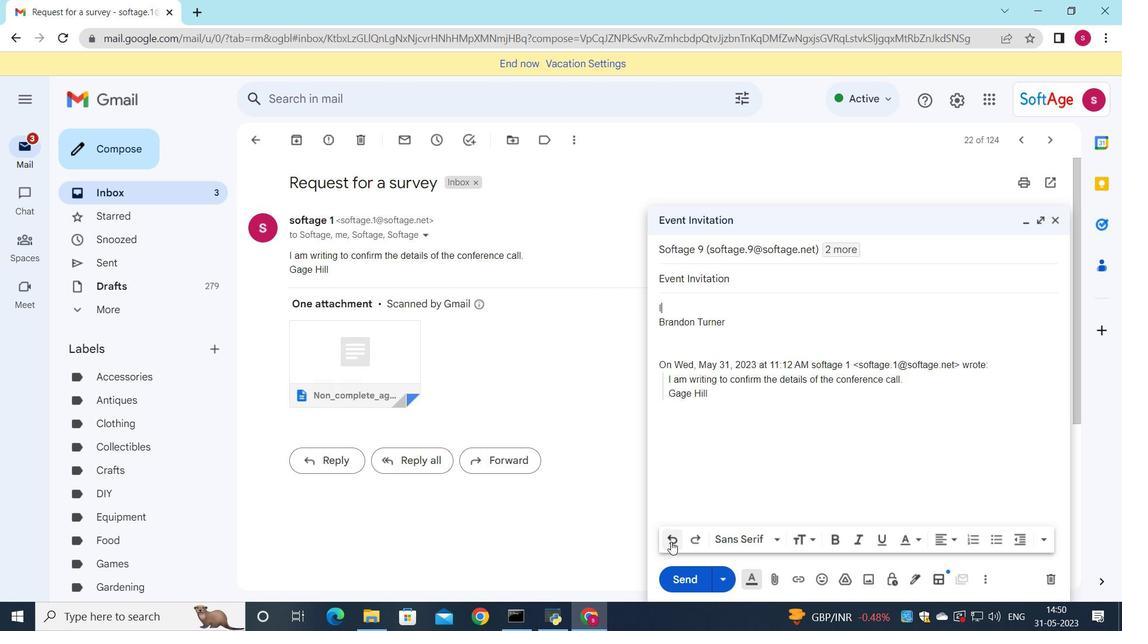 
Action: Key pressed <Key.shift>I<Key.space>would<Key.space>like<Key.space>to<Key.space>request<Key.space>an<Key.space>extension<Key.space>on<Key.space>this<Key.space>deadline
Screenshot: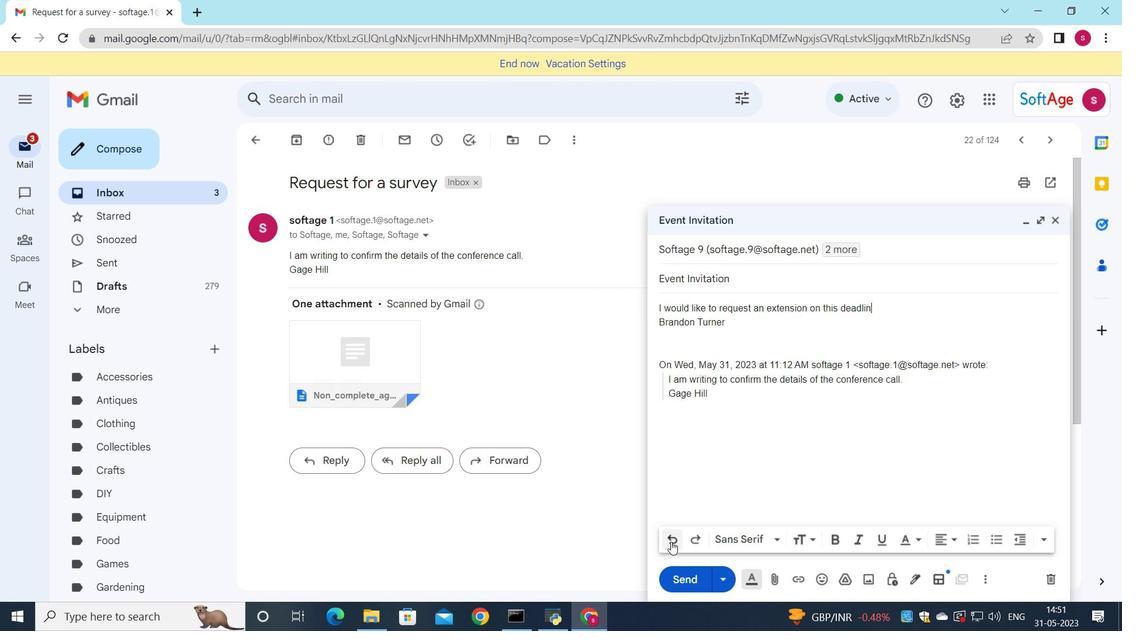 
Action: Mouse moved to (784, 447)
Screenshot: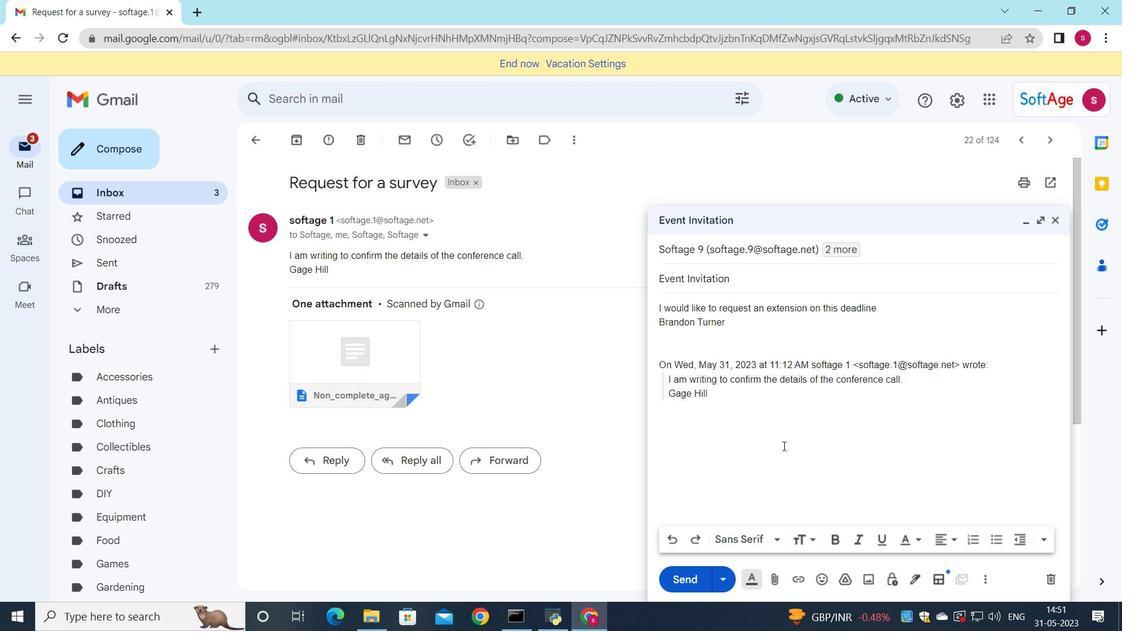 
Action: Key pressed .
Screenshot: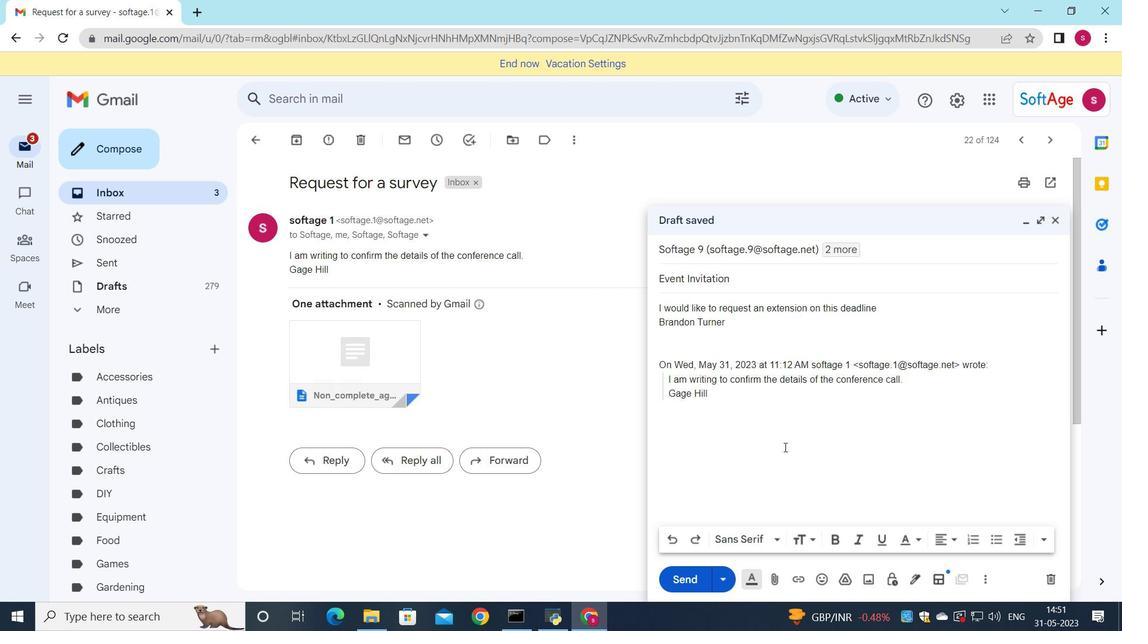 
Action: Mouse moved to (687, 575)
Screenshot: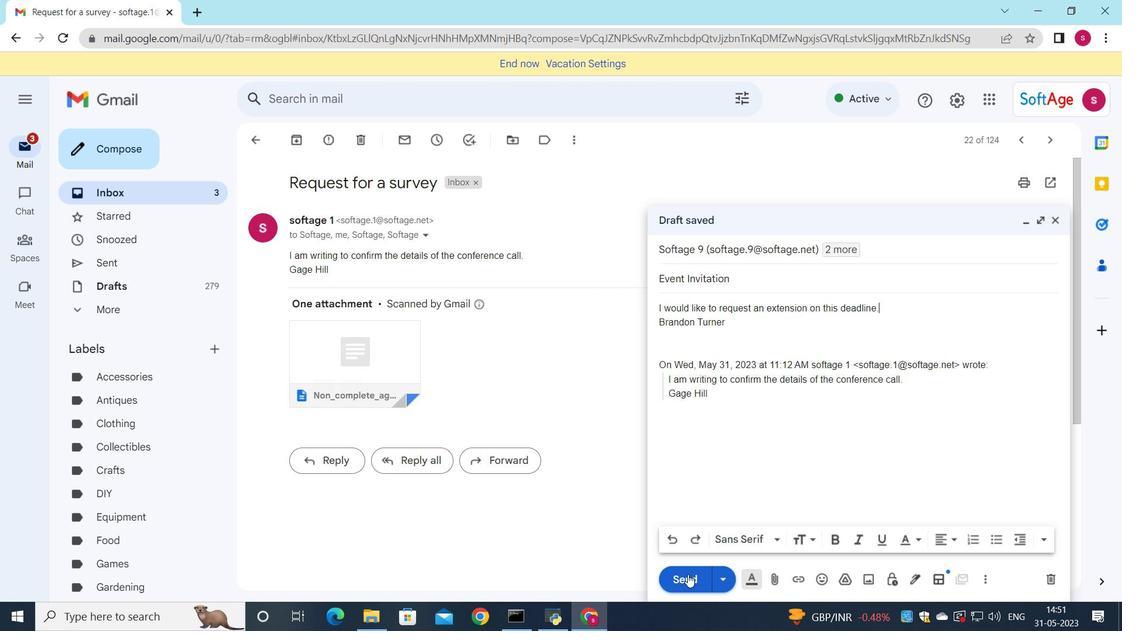 
Action: Mouse pressed left at (687, 575)
Screenshot: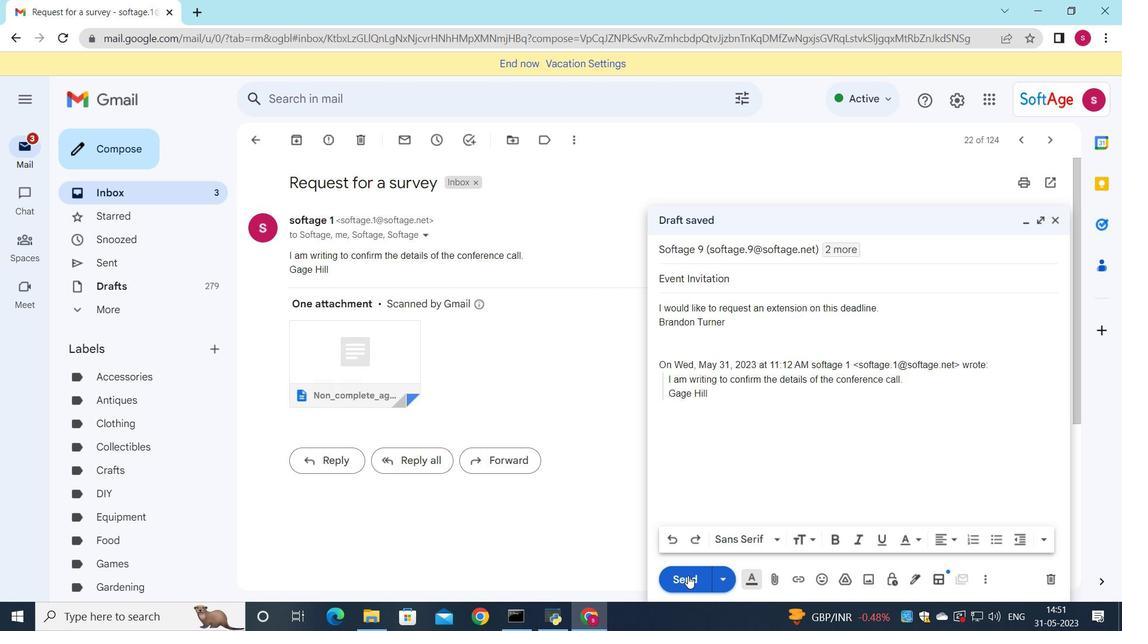 
Action: Mouse moved to (248, 145)
Screenshot: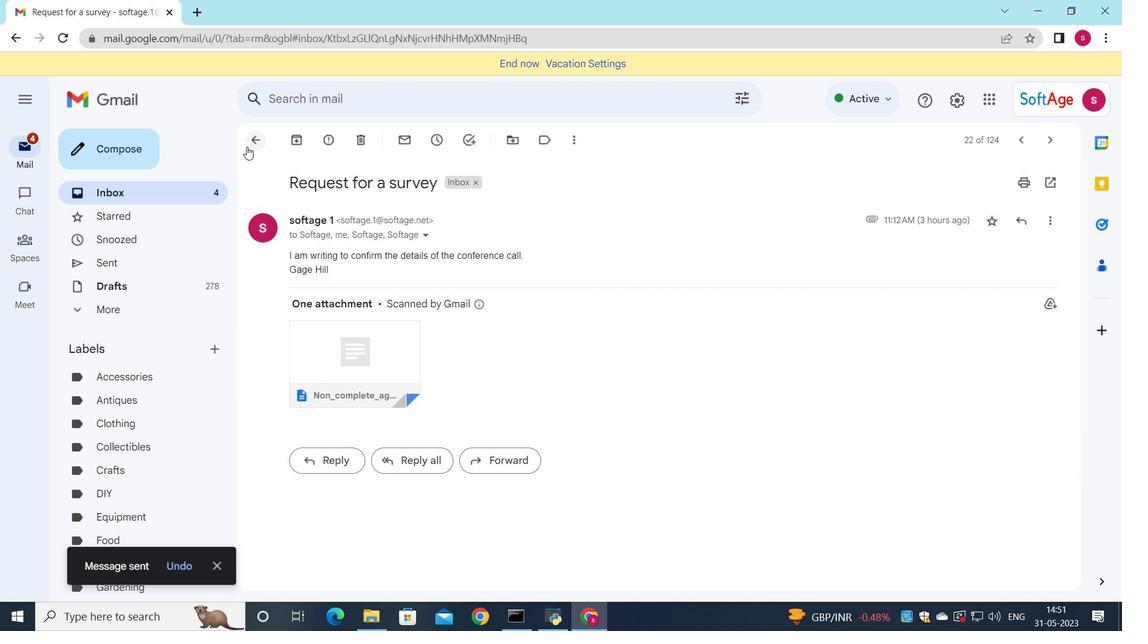 
Action: Mouse pressed left at (248, 145)
Screenshot: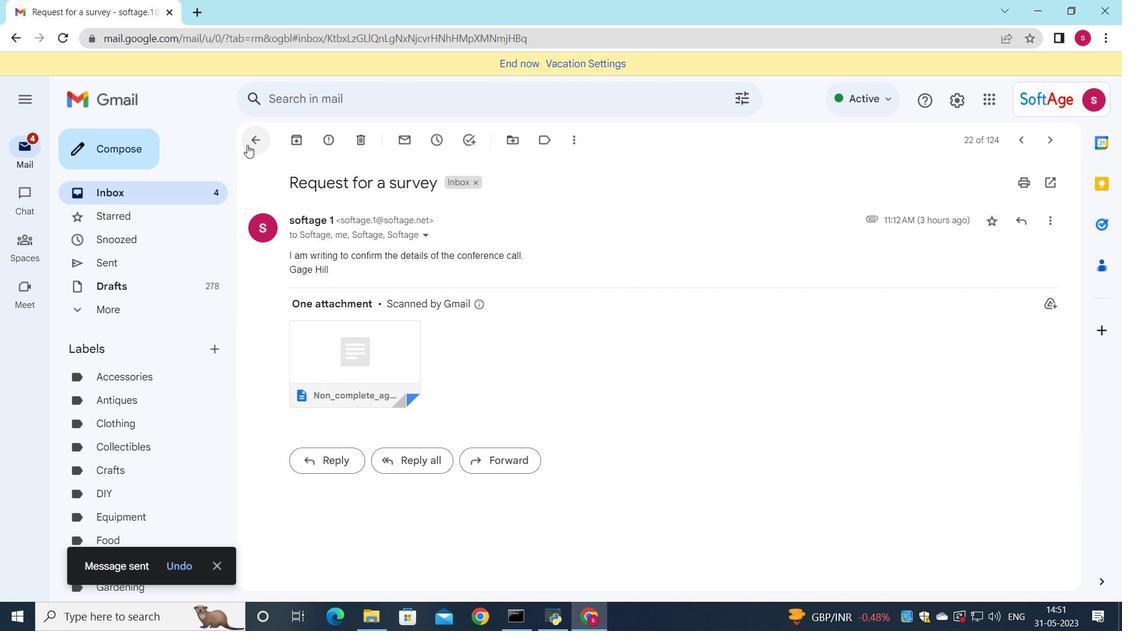 
Action: Mouse moved to (450, 279)
Screenshot: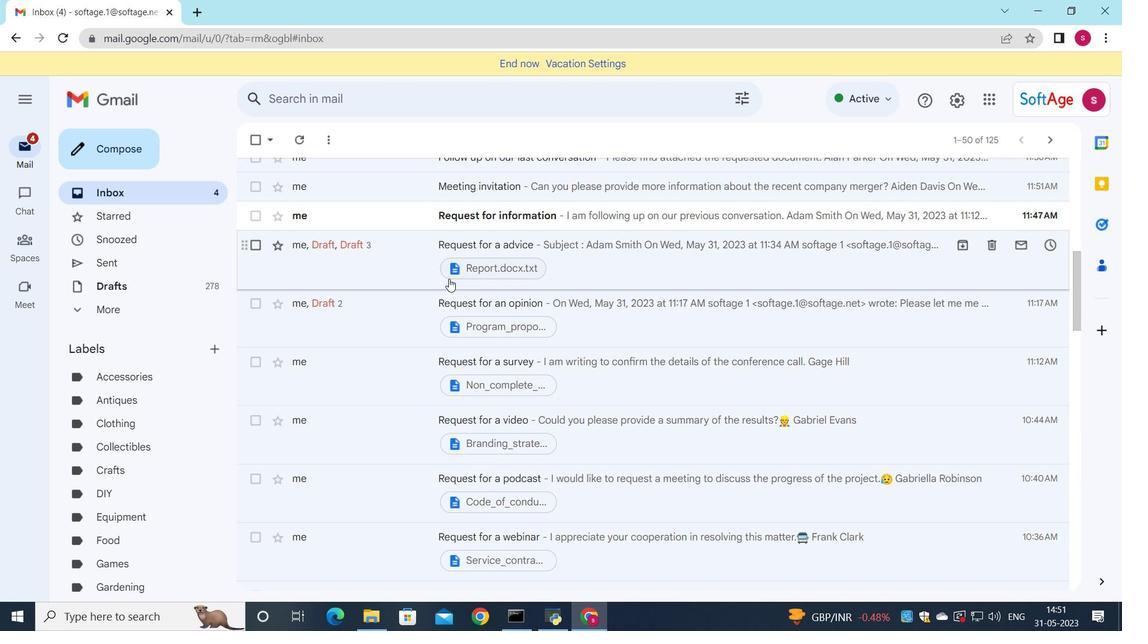 
Action: Mouse scrolled (450, 279) with delta (0, 0)
Screenshot: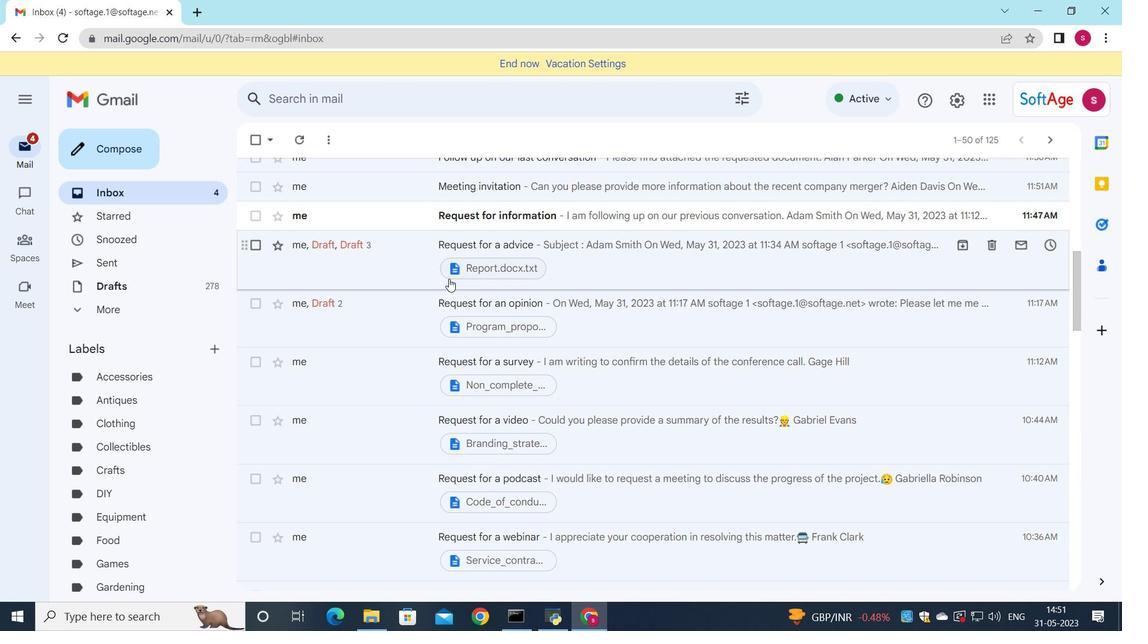 
Action: Mouse scrolled (450, 279) with delta (0, 0)
Screenshot: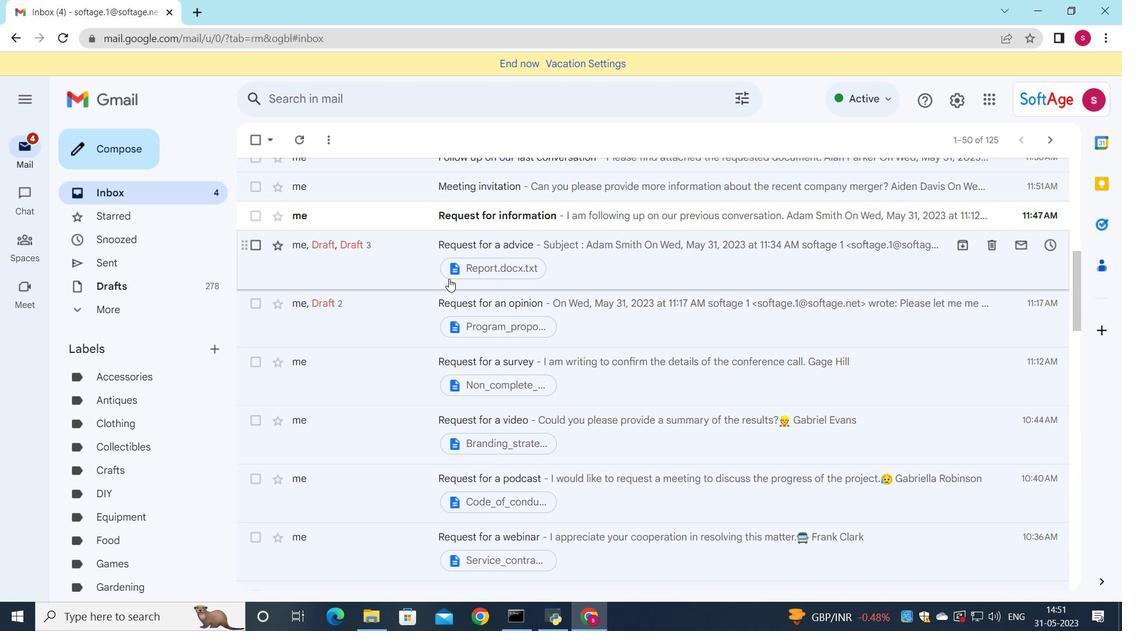 
Action: Mouse moved to (450, 279)
Screenshot: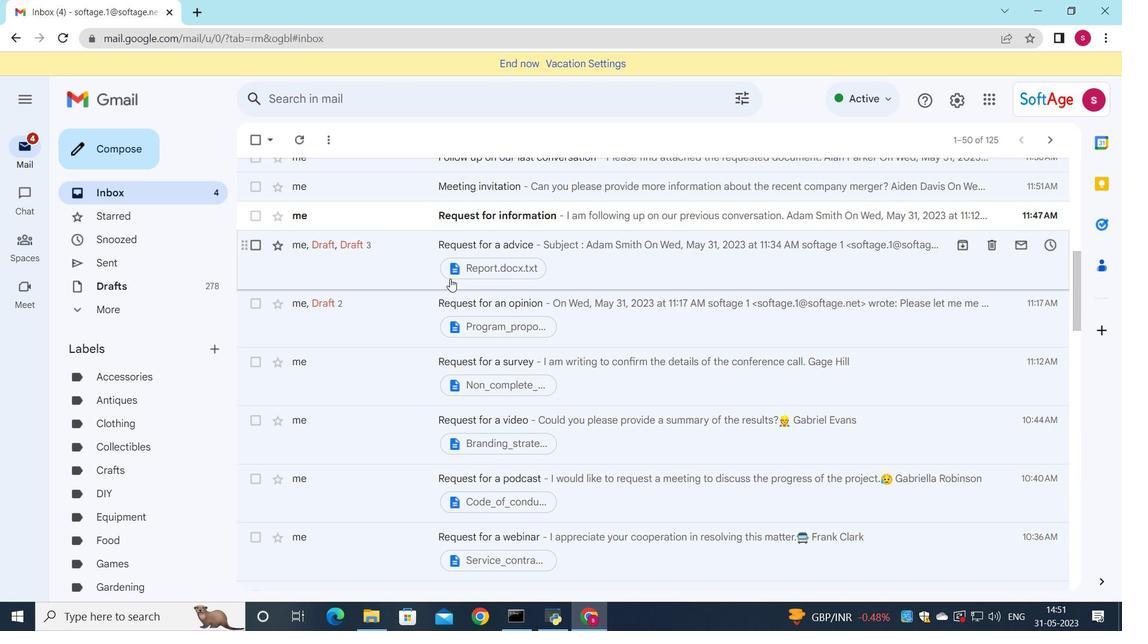
Action: Mouse scrolled (450, 279) with delta (0, 0)
Screenshot: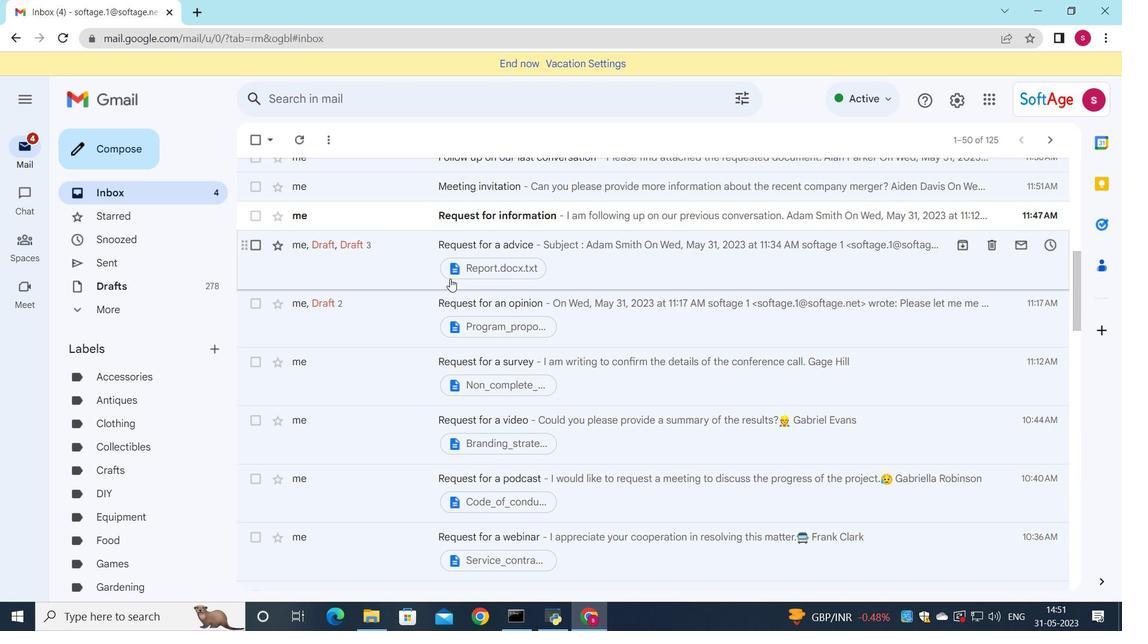 
Action: Mouse scrolled (450, 279) with delta (0, 0)
Screenshot: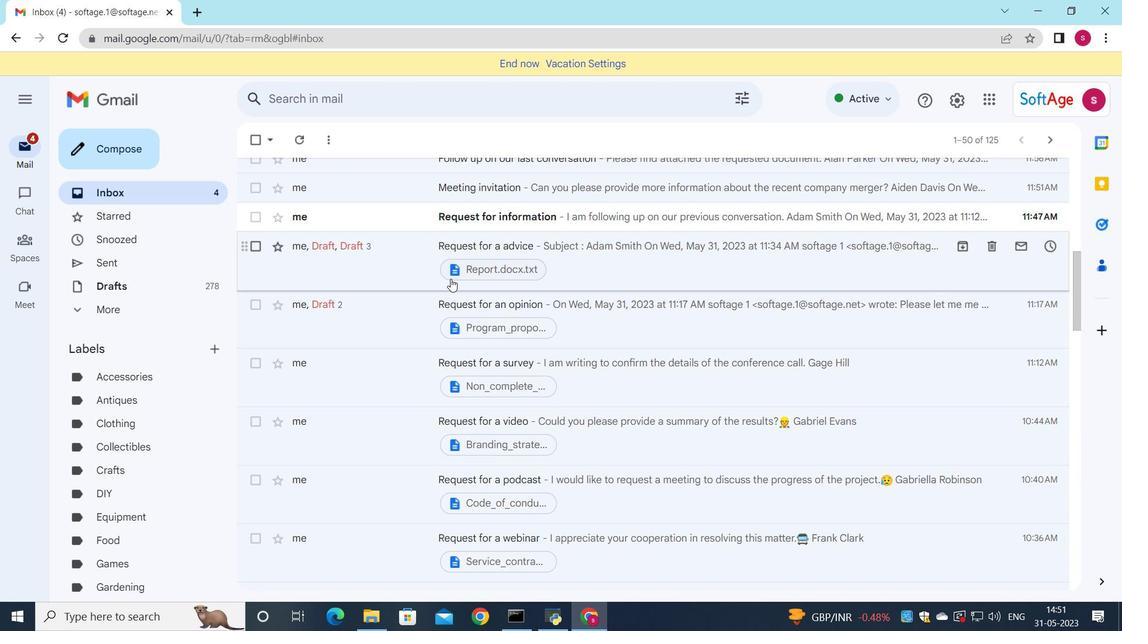 
Action: Mouse scrolled (450, 279) with delta (0, 0)
Screenshot: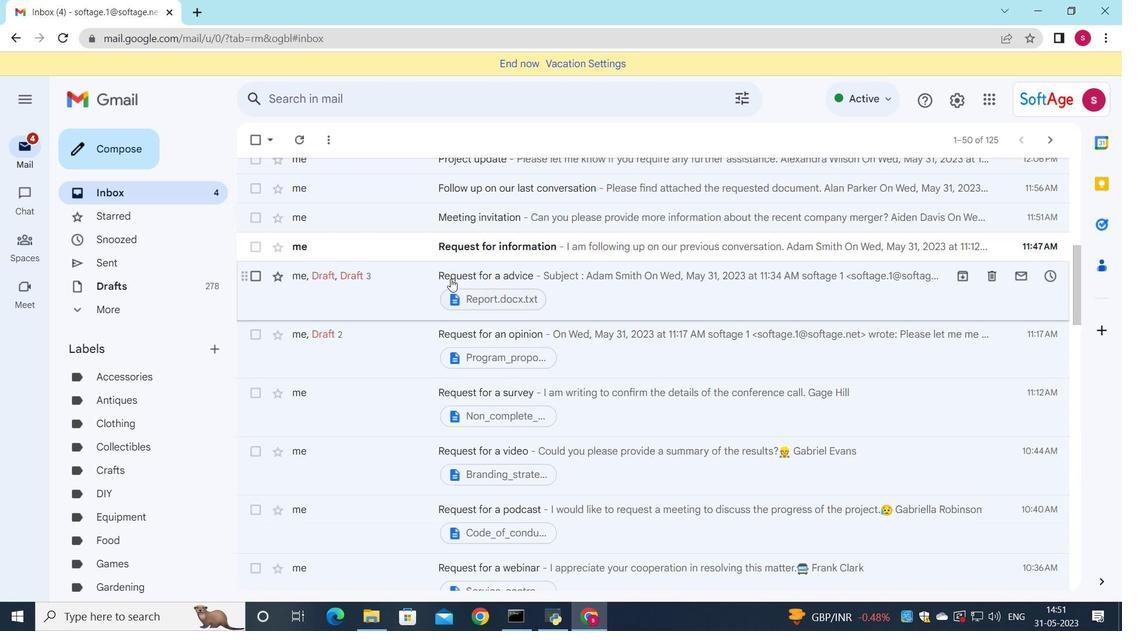 
Action: Mouse scrolled (450, 279) with delta (0, 0)
Screenshot: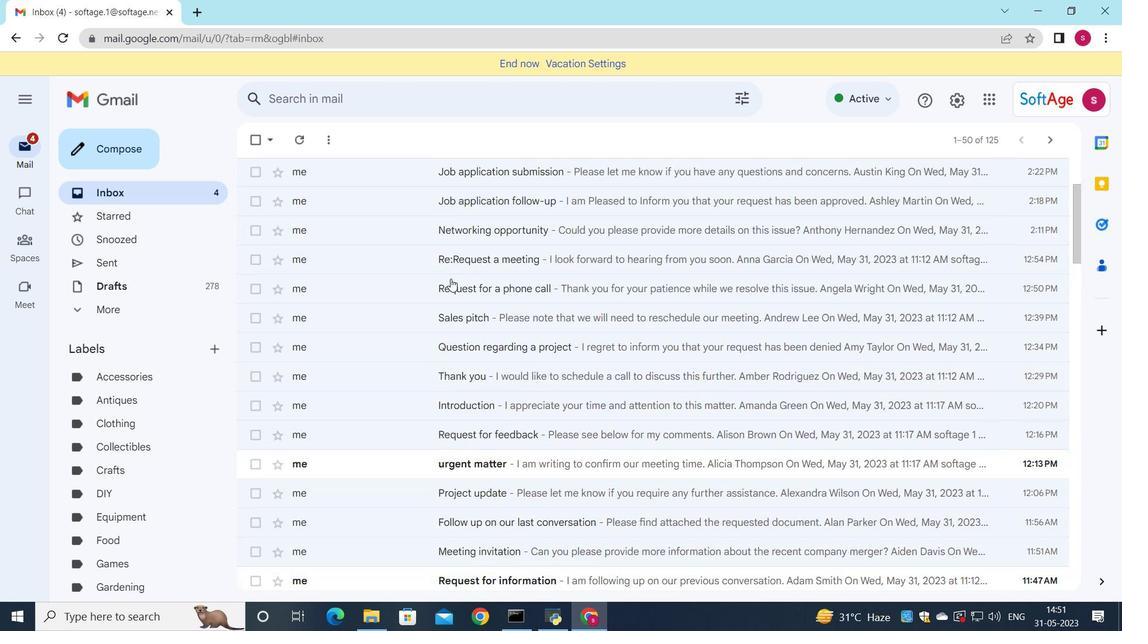 
Action: Mouse scrolled (450, 279) with delta (0, 0)
Screenshot: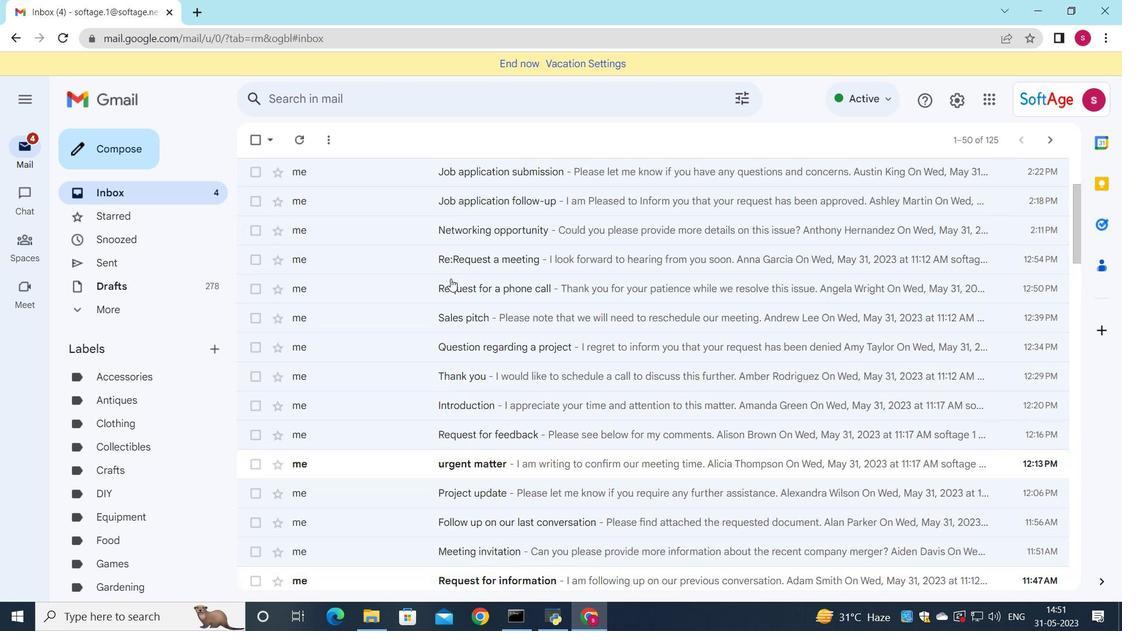 
Action: Mouse scrolled (450, 279) with delta (0, 0)
Screenshot: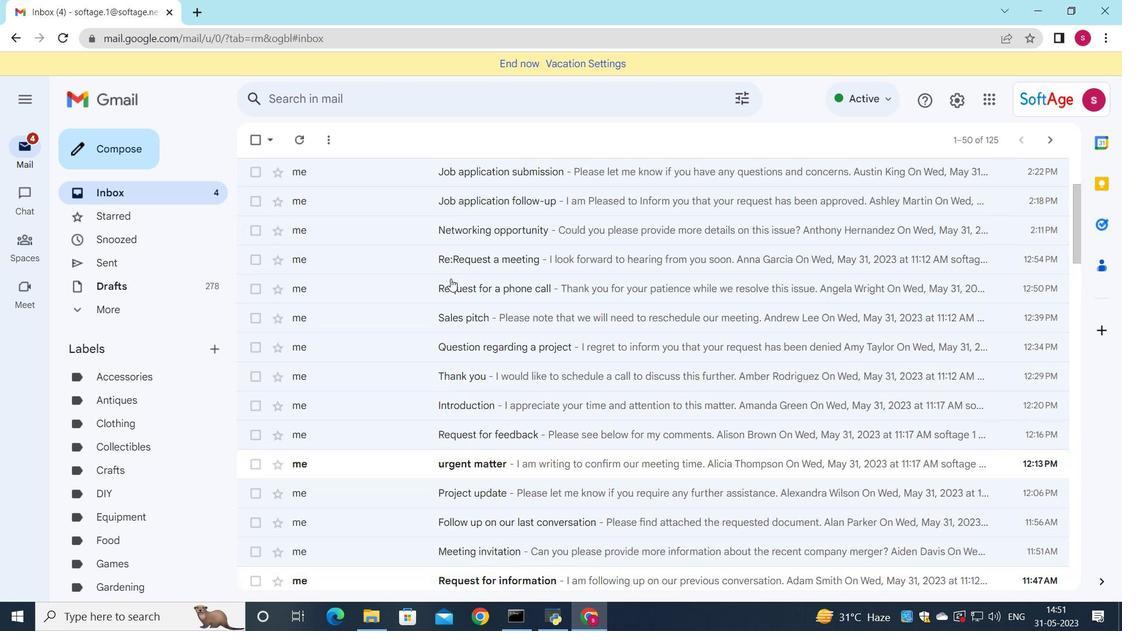 
Action: Mouse scrolled (450, 279) with delta (0, 0)
Screenshot: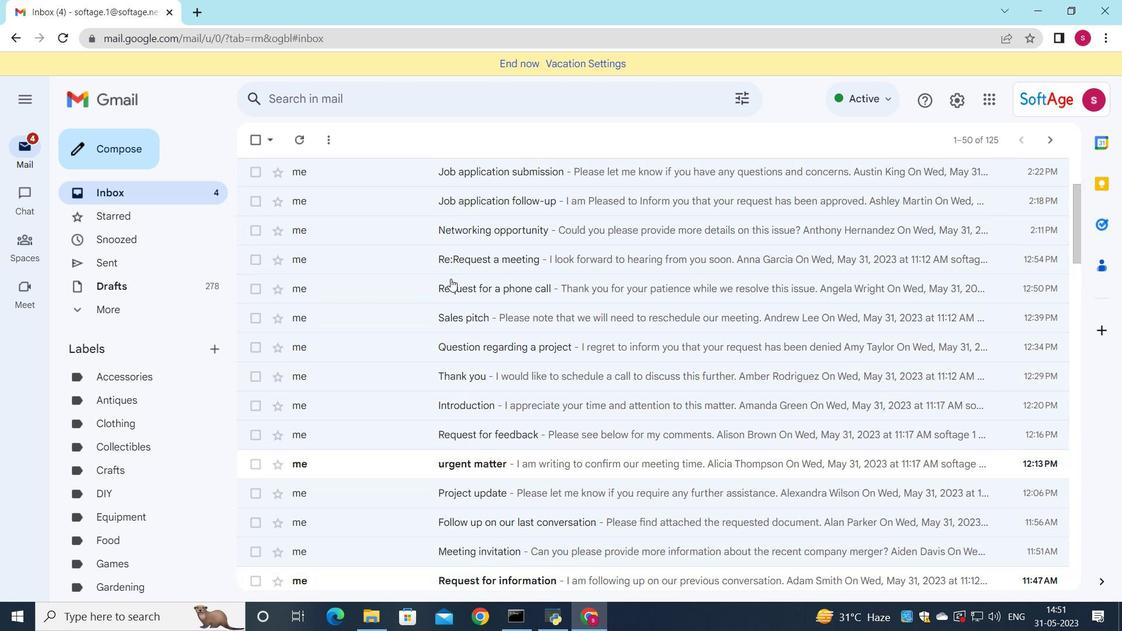 
Action: Mouse scrolled (450, 279) with delta (0, 0)
Screenshot: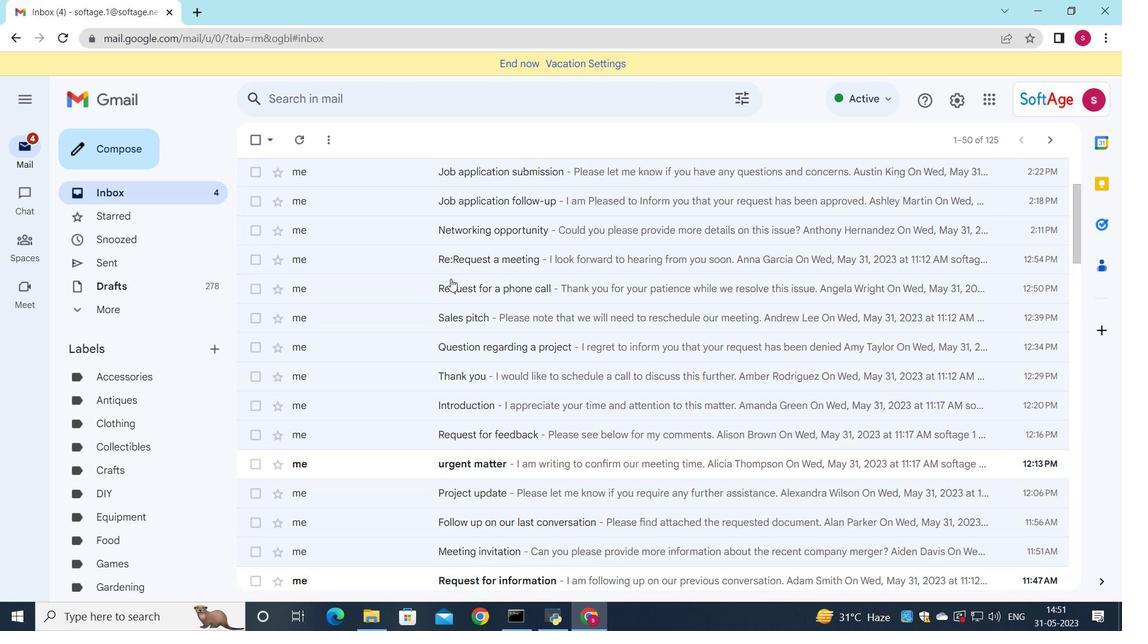 
Action: Mouse scrolled (450, 279) with delta (0, 0)
Screenshot: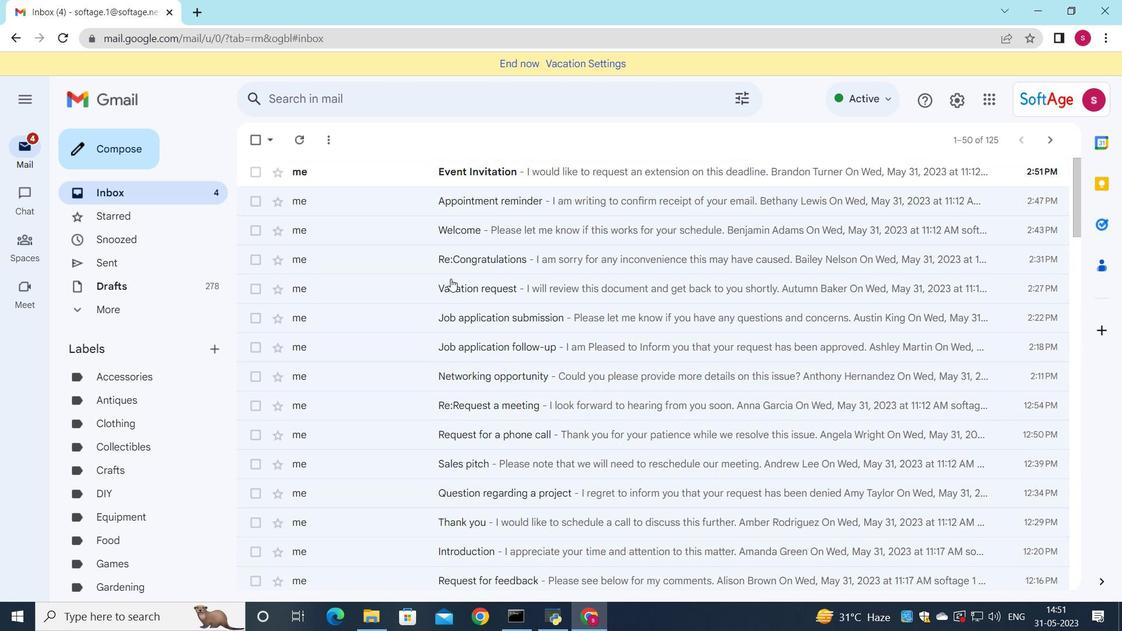 
Action: Mouse scrolled (450, 279) with delta (0, 0)
Screenshot: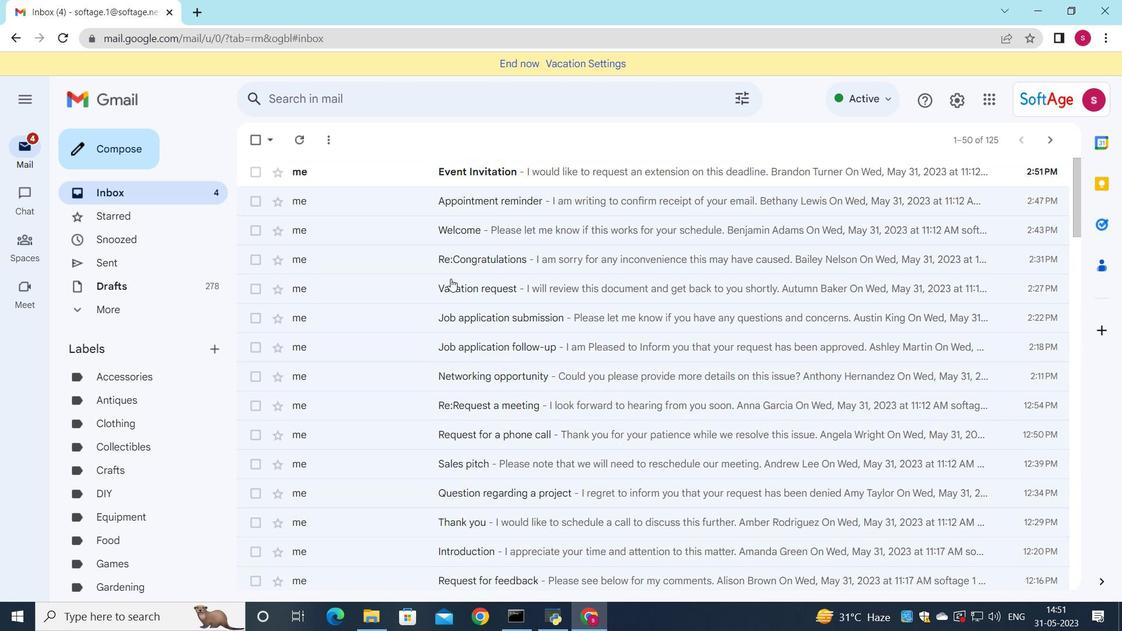 
Action: Mouse scrolled (450, 279) with delta (0, 0)
Screenshot: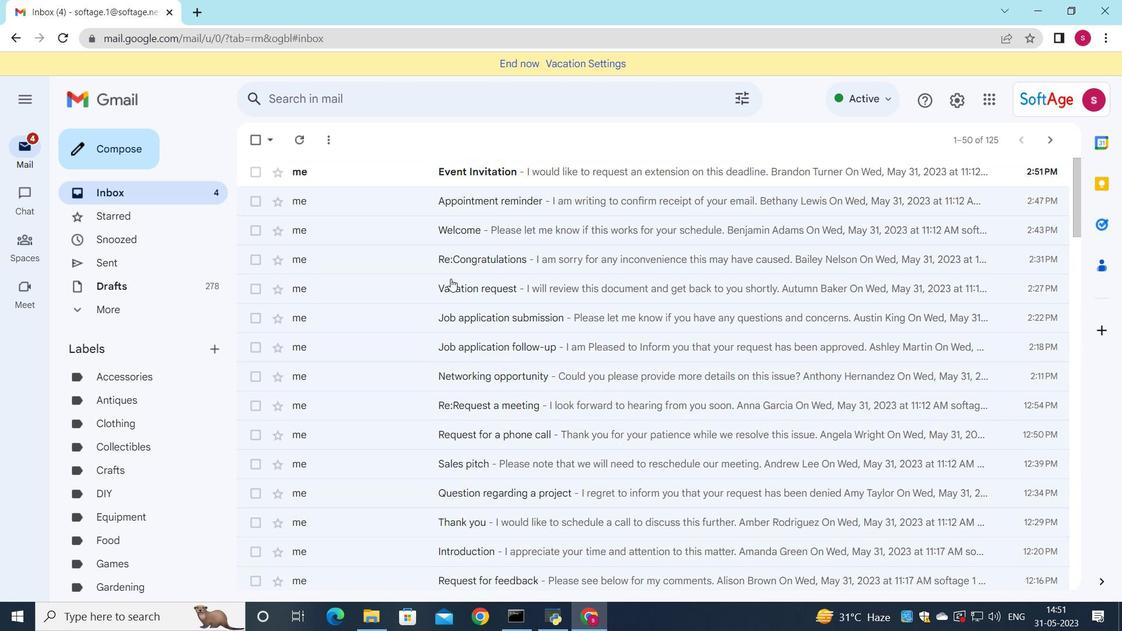 
Action: Mouse scrolled (450, 279) with delta (0, 0)
Screenshot: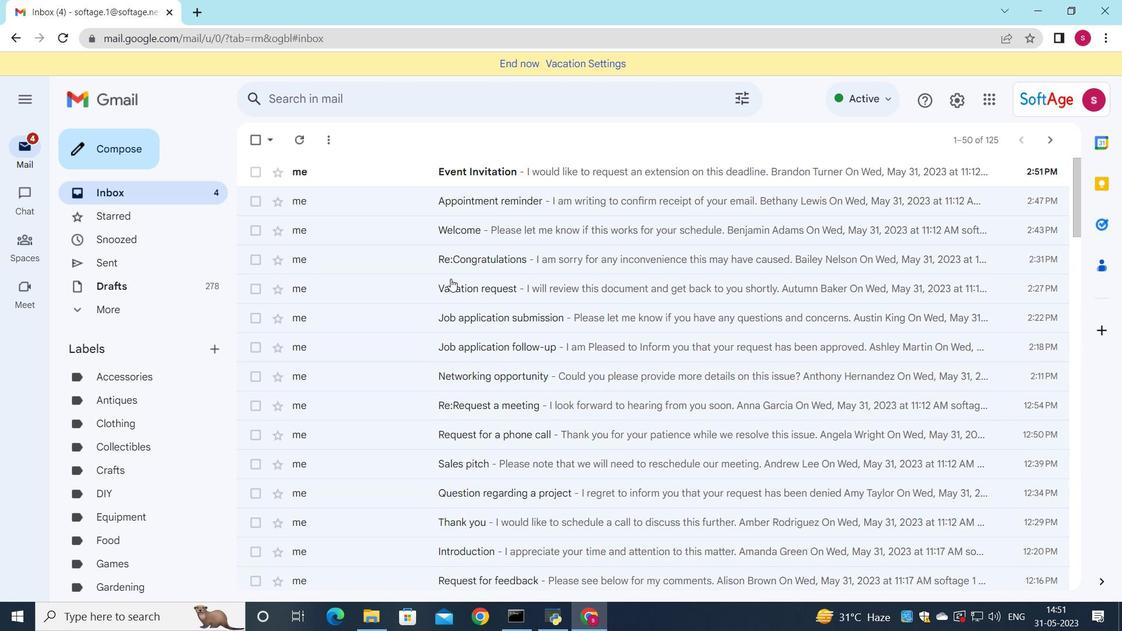 
Action: Mouse scrolled (450, 279) with delta (0, 0)
Screenshot: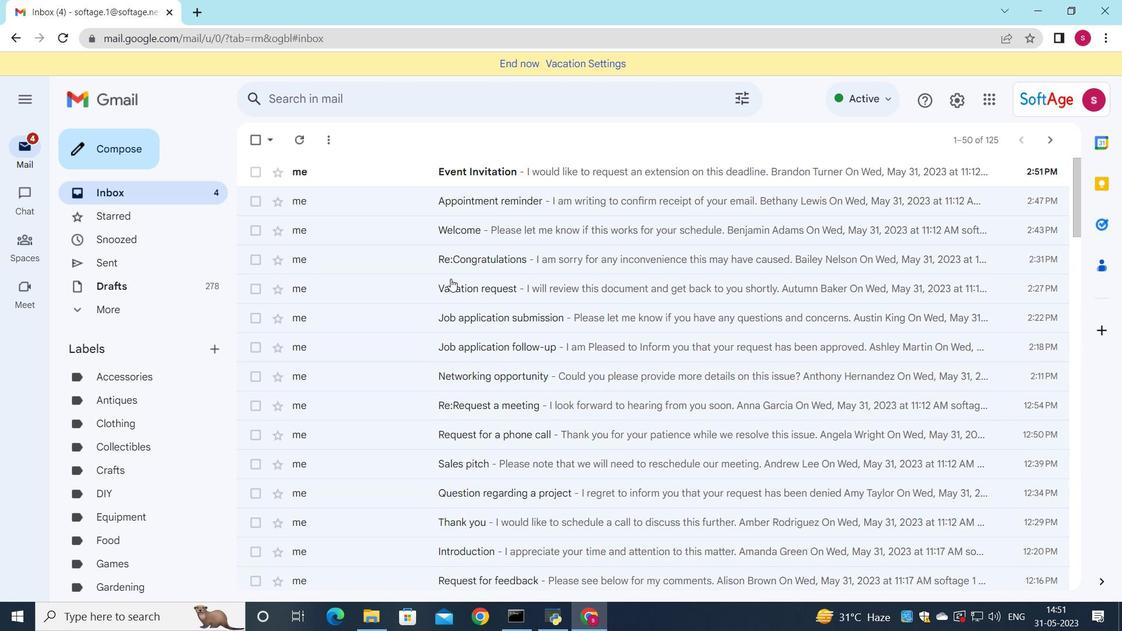 
Action: Mouse moved to (520, 173)
Screenshot: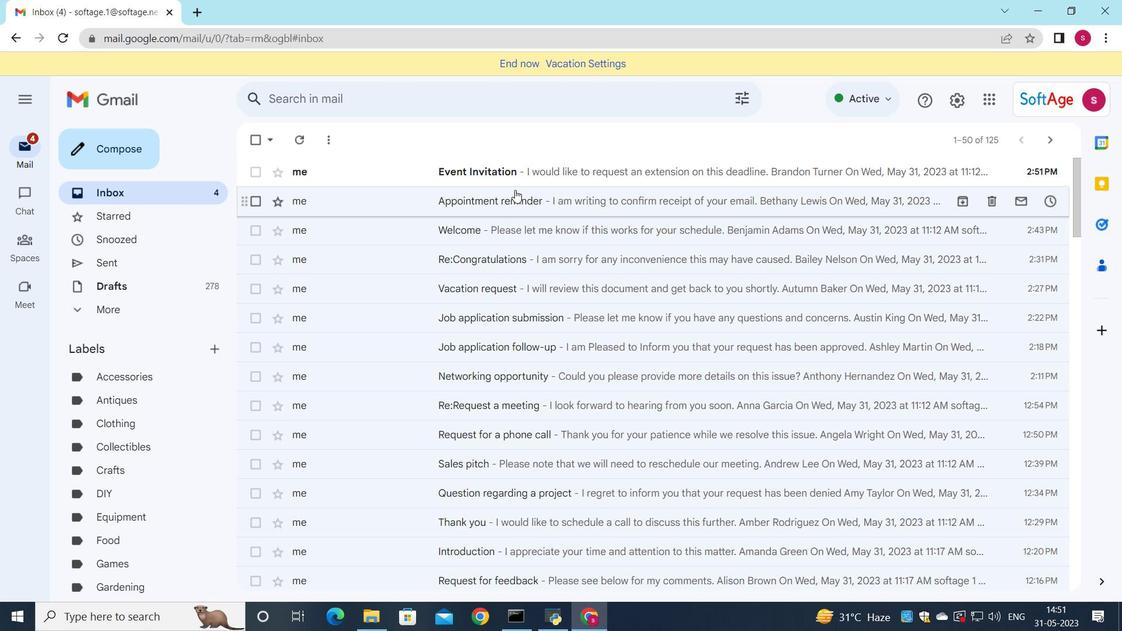 
Action: Mouse pressed left at (520, 173)
Screenshot: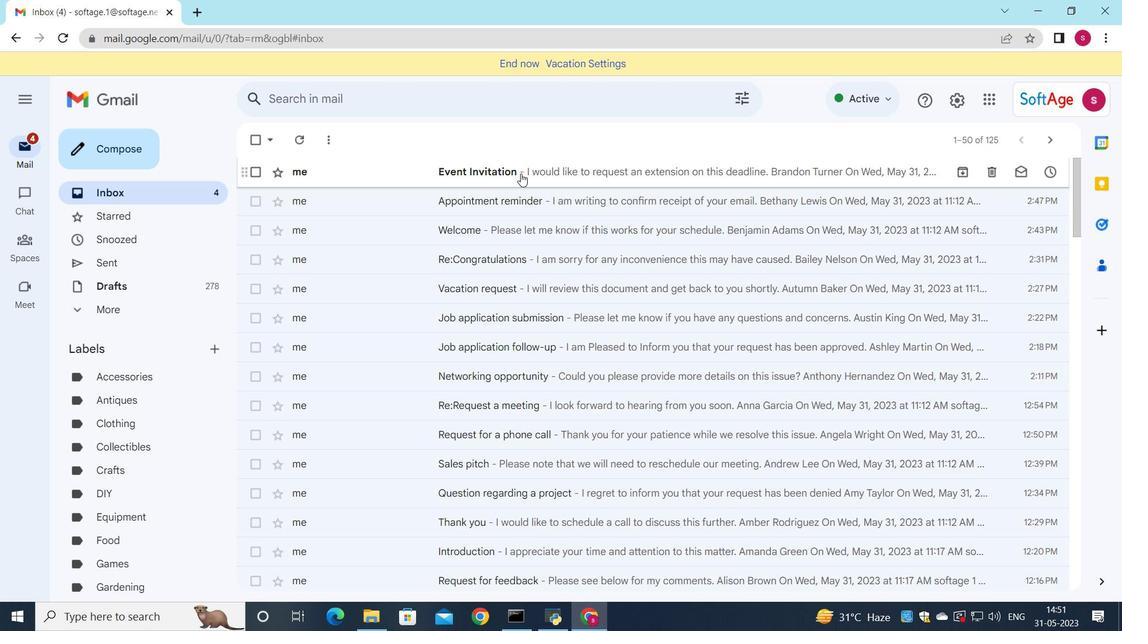 
Action: Mouse moved to (516, 161)
Screenshot: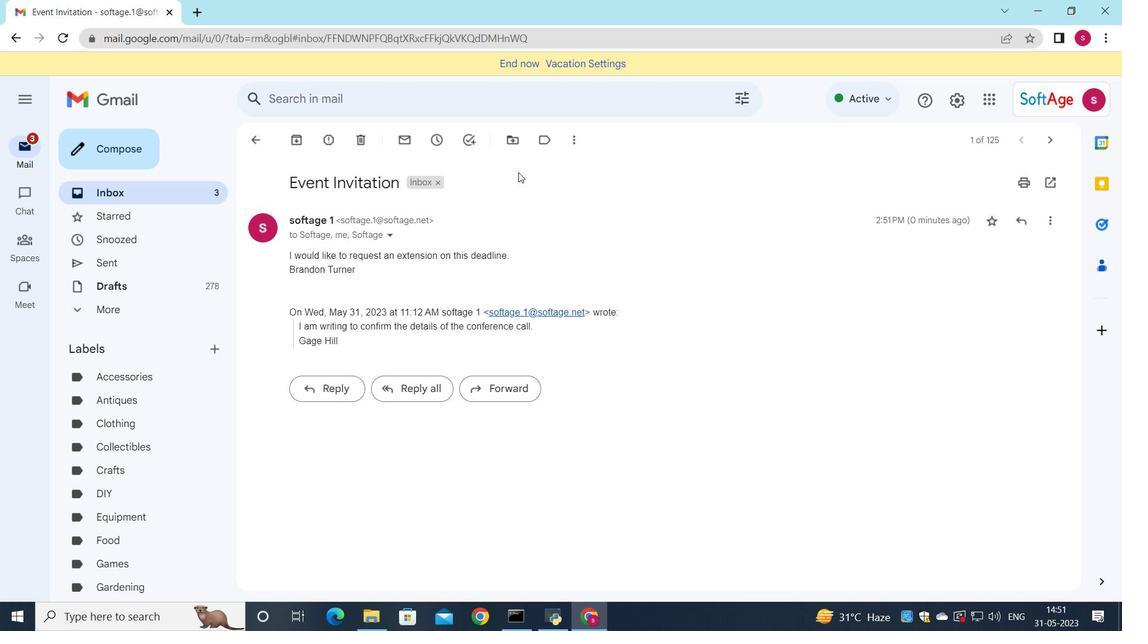
